 Task: Look for space in Youkaichi, Japan from 12th July, 2023 to 16th July, 2023 for 8 adults in price range Rs.10000 to Rs.16000. Place can be private room with 8 bedrooms having 8 beds and 8 bathrooms. Property type can be house, flat, guest house, hotel. Amenities needed are: wifi, TV, free parkinig on premises, gym, breakfast. Booking option can be shelf check-in. Required host language is English.
Action: Mouse moved to (432, 95)
Screenshot: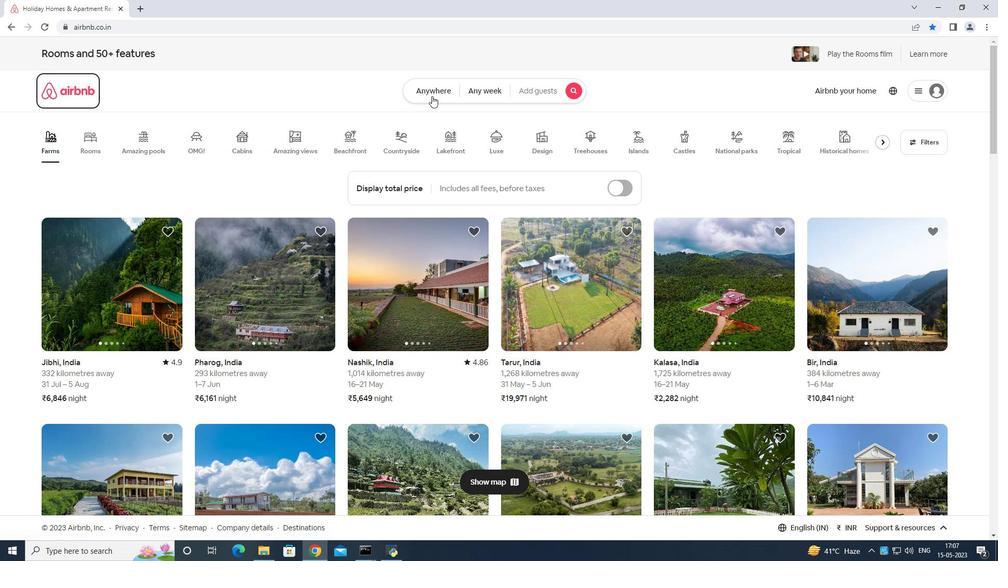 
Action: Mouse pressed left at (432, 95)
Screenshot: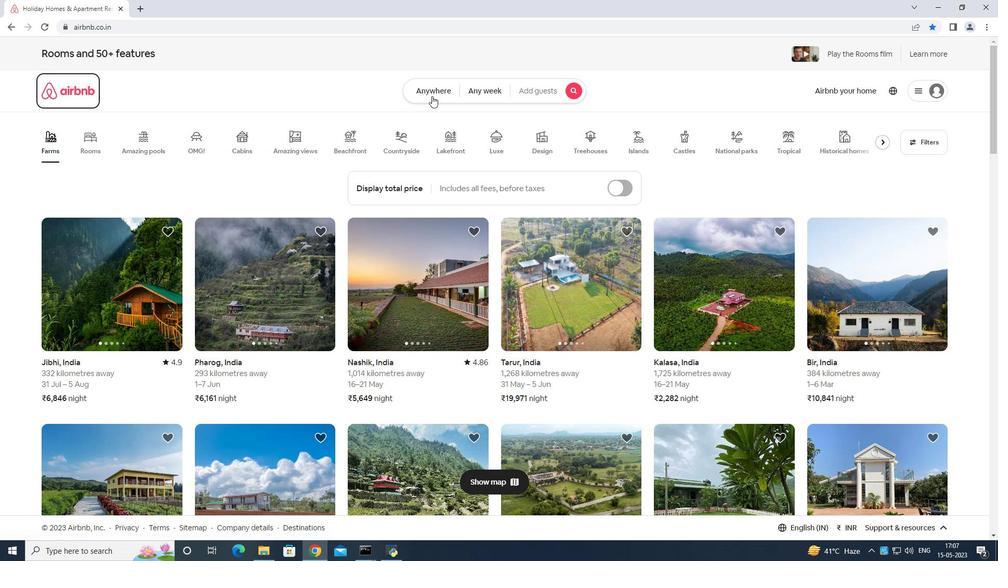 
Action: Mouse moved to (405, 117)
Screenshot: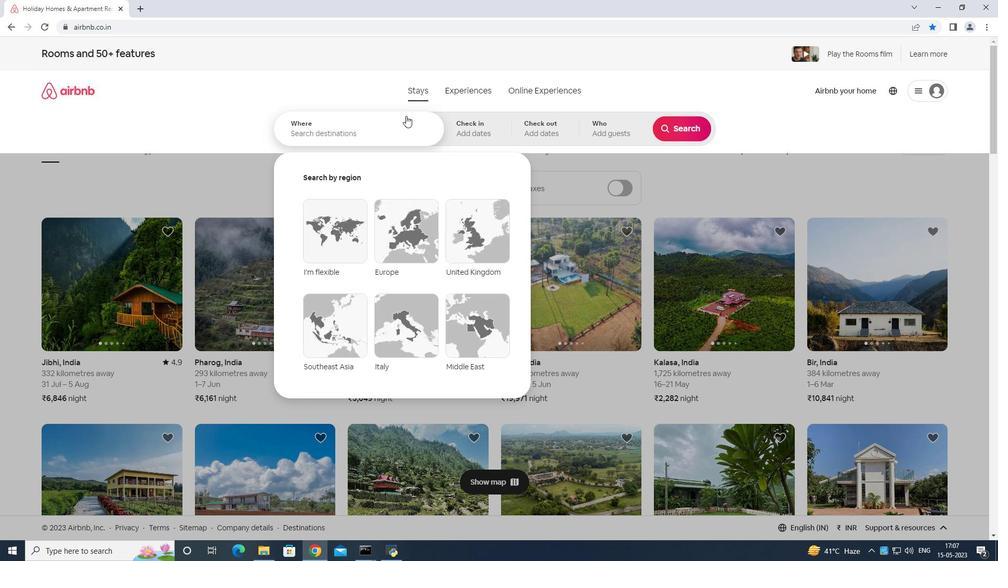
Action: Mouse pressed left at (405, 117)
Screenshot: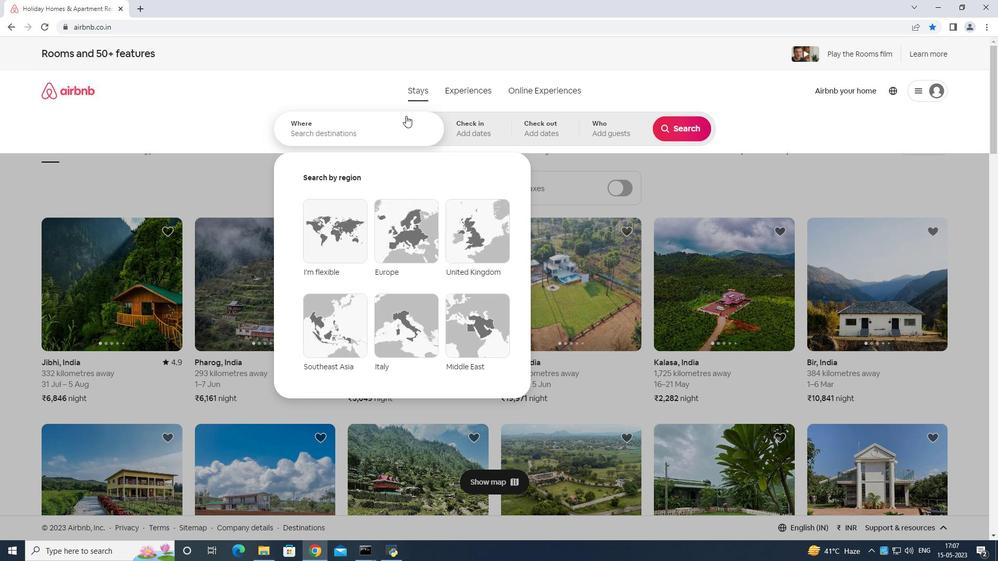 
Action: Mouse moved to (413, 122)
Screenshot: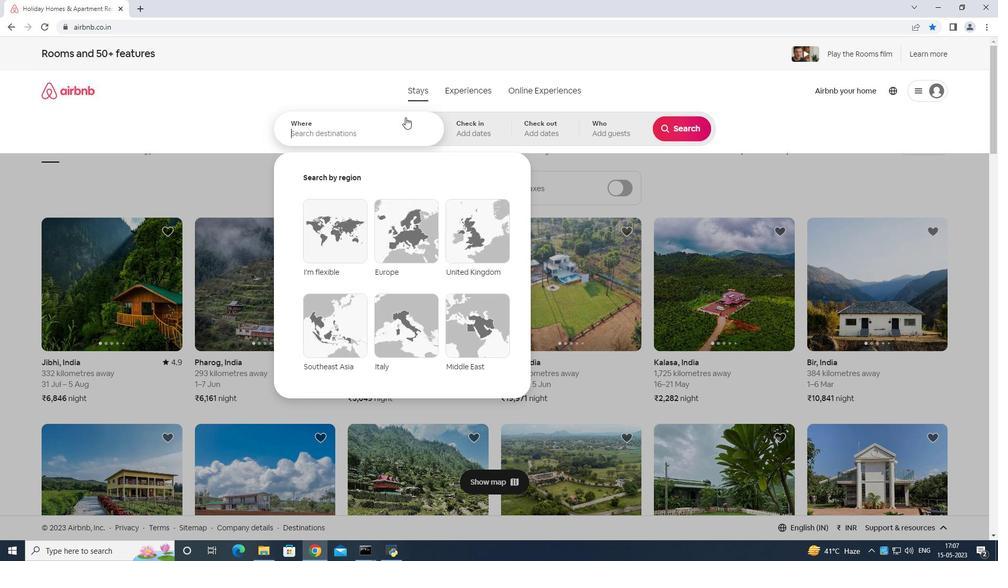 
Action: Key pressed <Key.shift>Youkaichi<Key.space>japan<Key.enter>
Screenshot: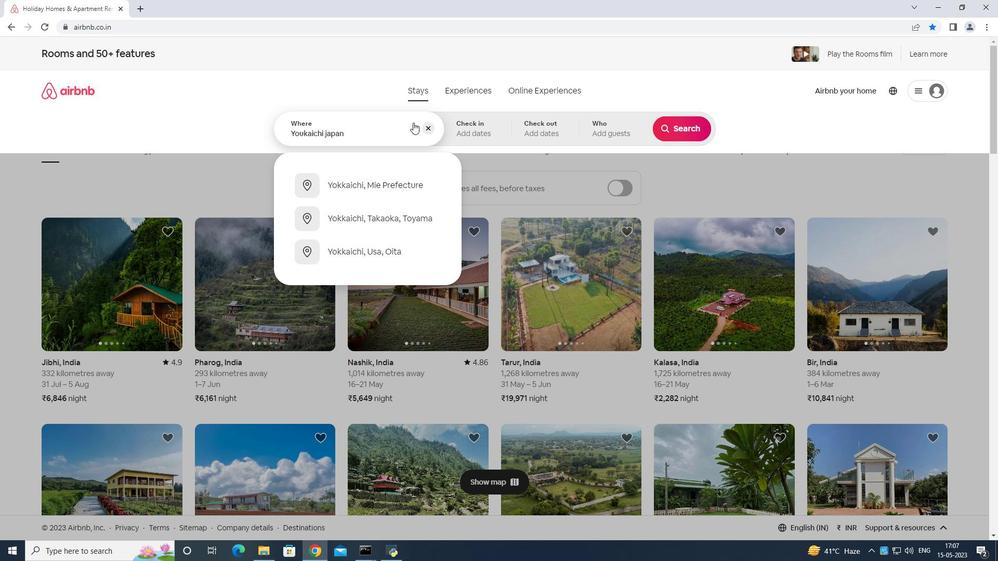 
Action: Mouse moved to (682, 208)
Screenshot: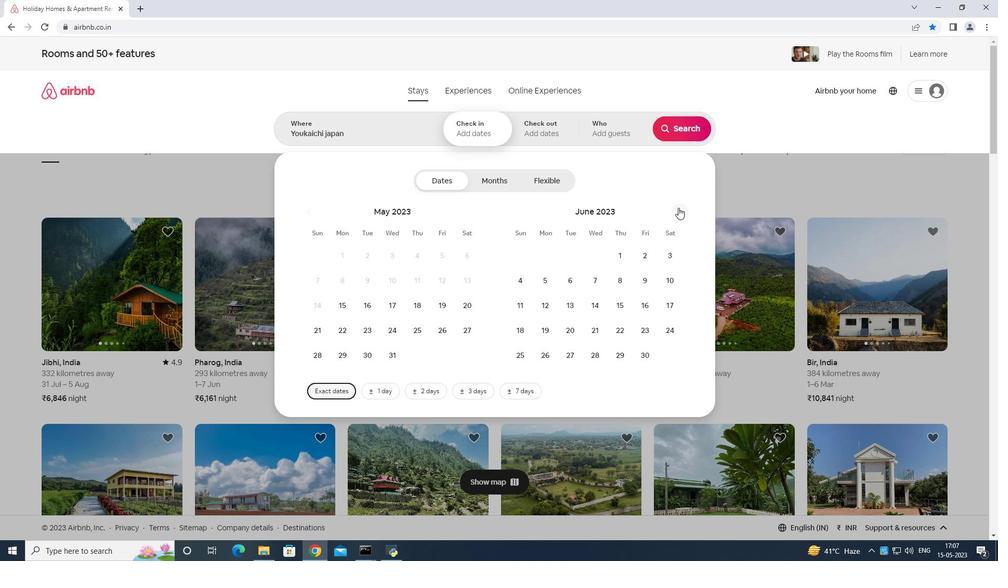 
Action: Mouse pressed left at (682, 208)
Screenshot: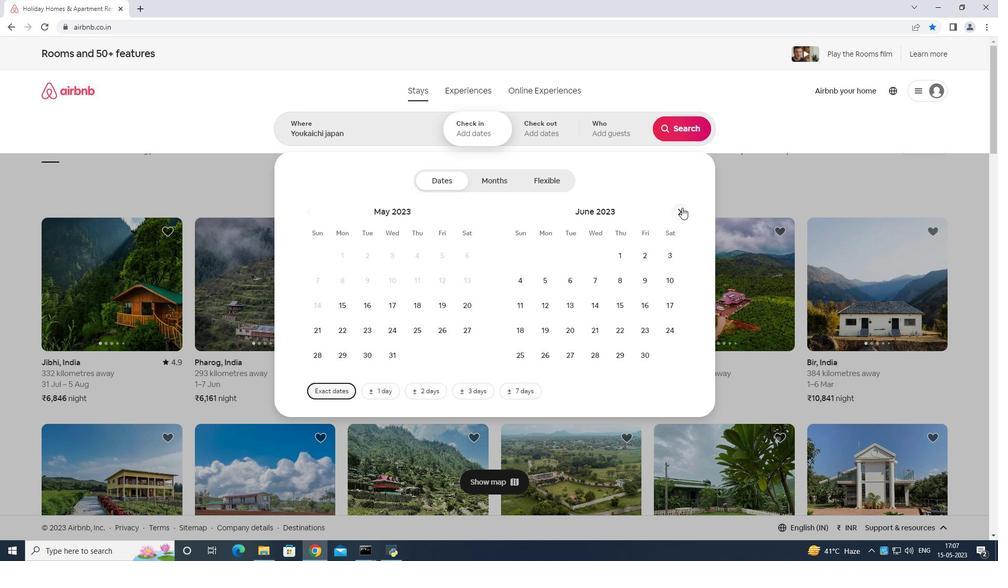 
Action: Mouse moved to (590, 306)
Screenshot: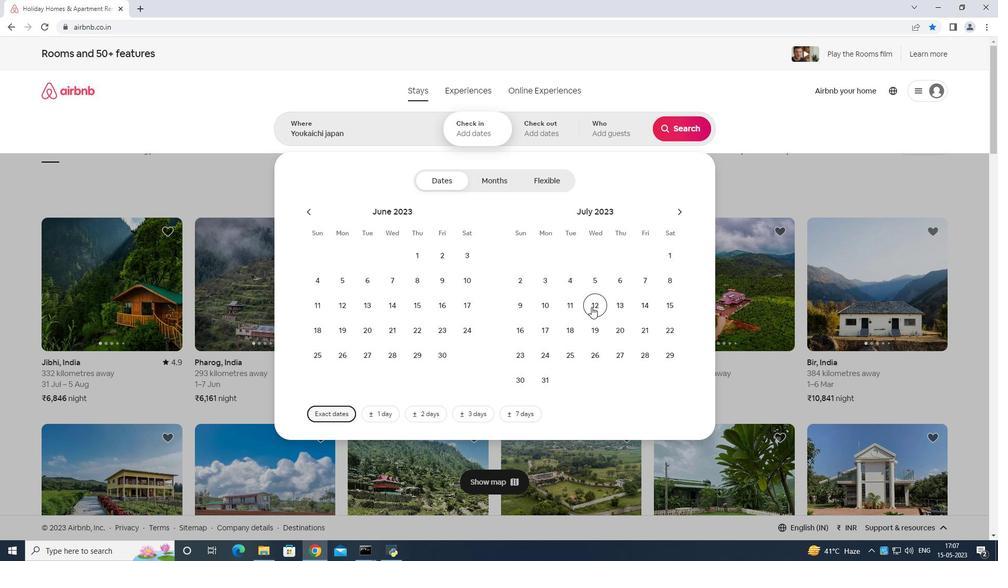 
Action: Mouse pressed left at (590, 306)
Screenshot: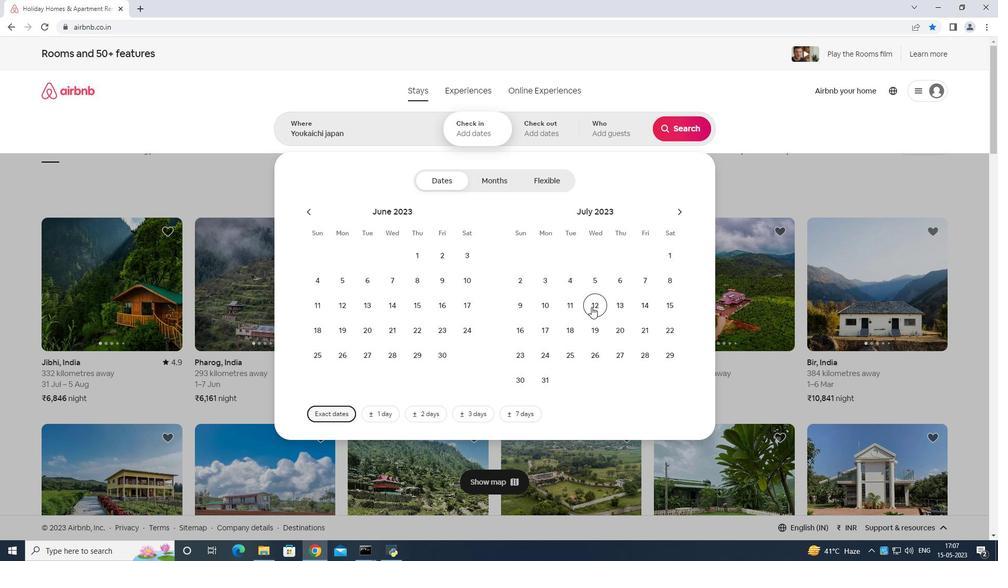 
Action: Mouse moved to (514, 330)
Screenshot: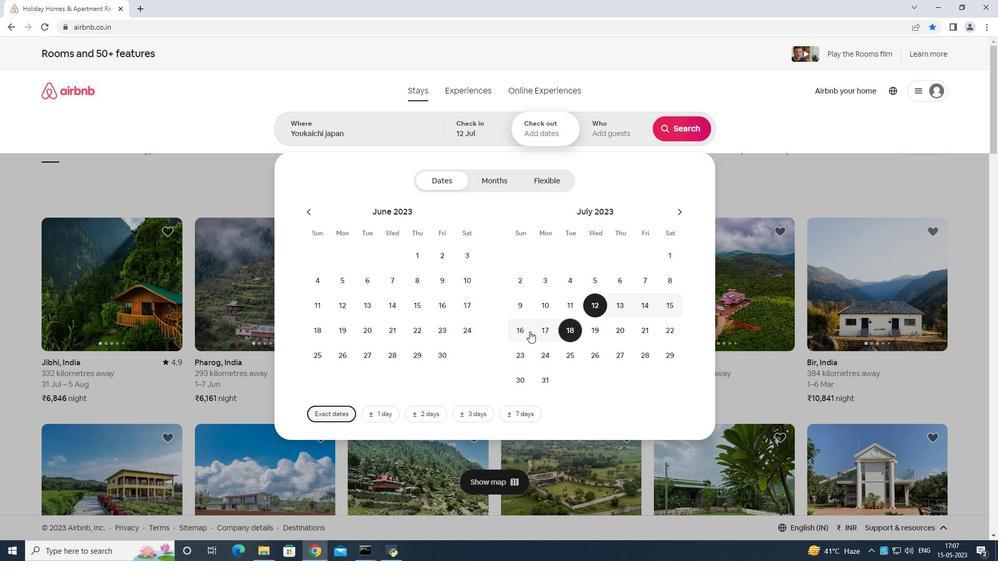 
Action: Mouse pressed left at (514, 330)
Screenshot: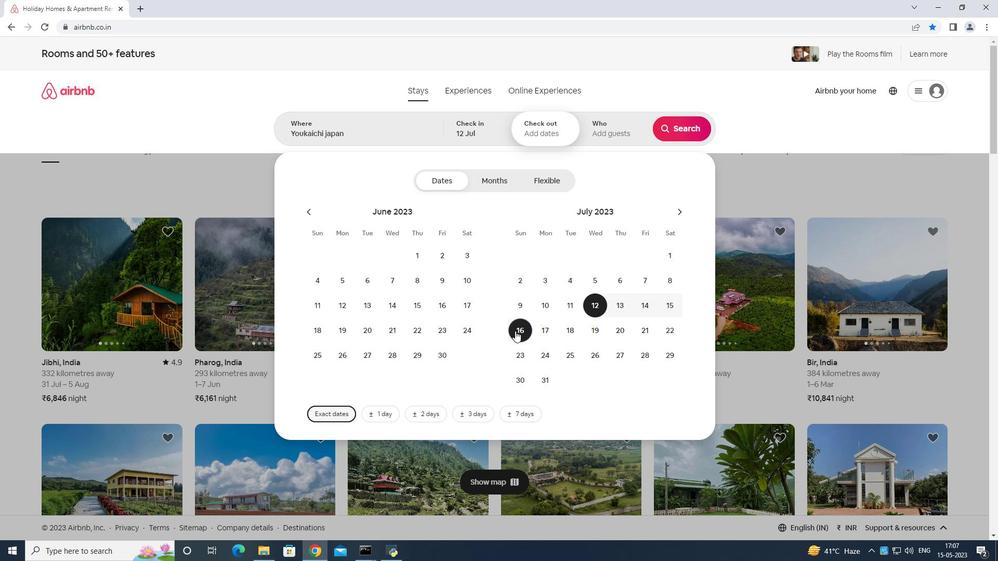 
Action: Mouse moved to (602, 124)
Screenshot: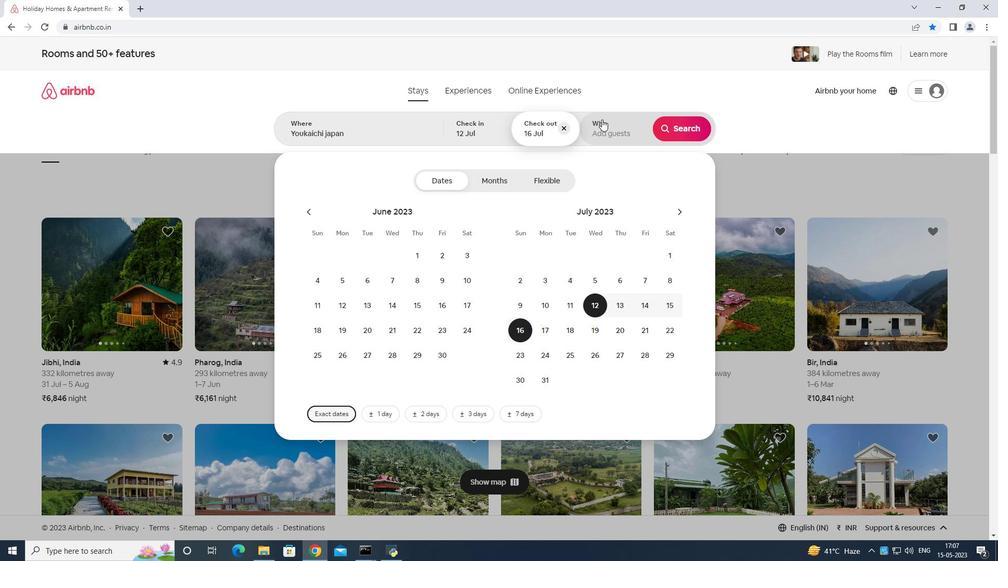 
Action: Mouse pressed left at (602, 124)
Screenshot: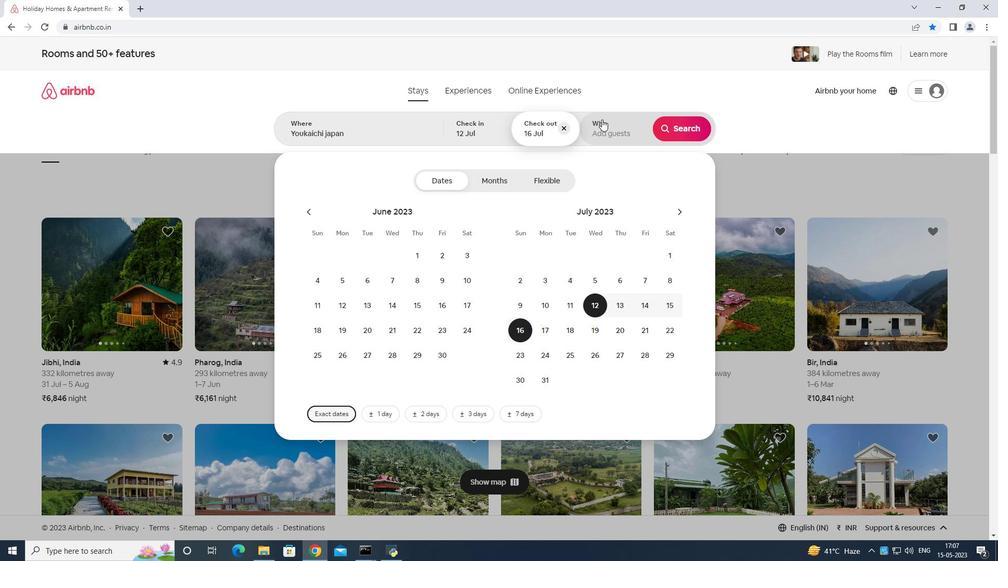 
Action: Mouse moved to (683, 183)
Screenshot: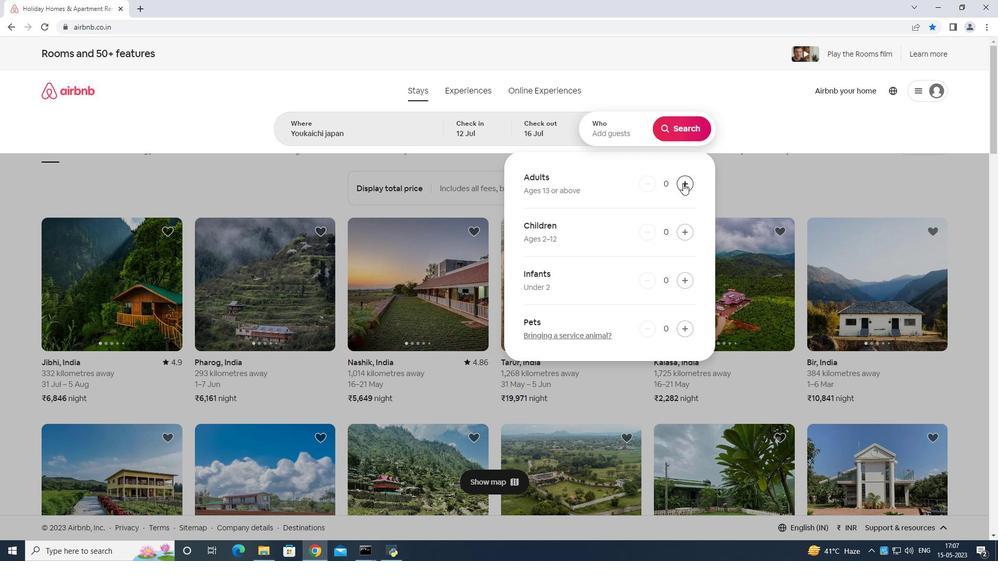 
Action: Mouse pressed left at (683, 183)
Screenshot: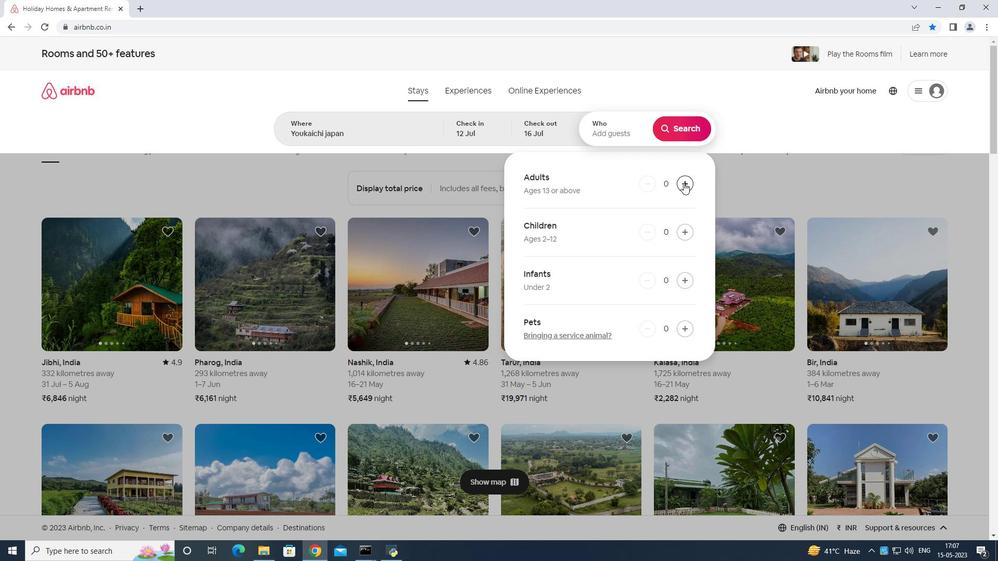 
Action: Mouse moved to (685, 181)
Screenshot: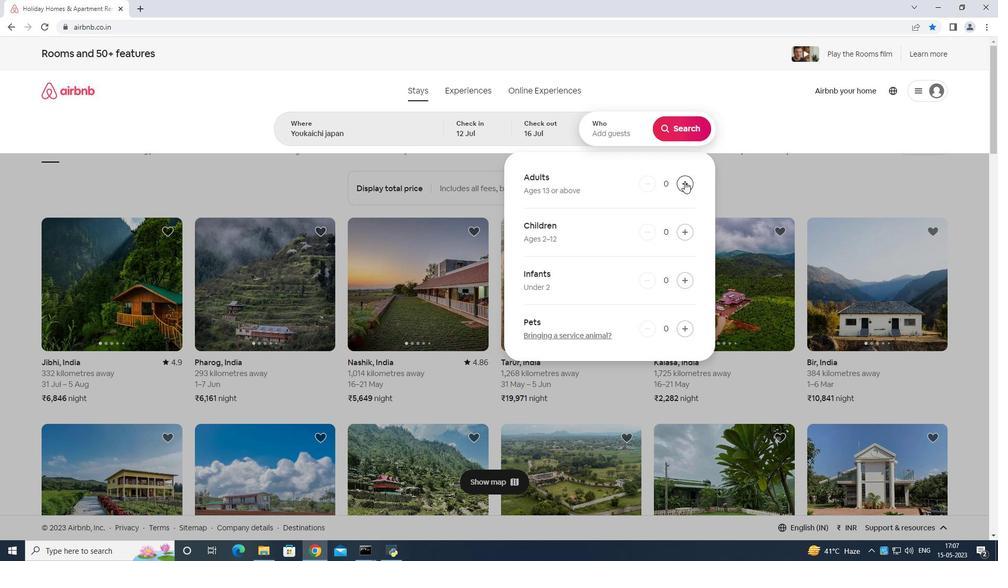 
Action: Mouse pressed left at (685, 181)
Screenshot: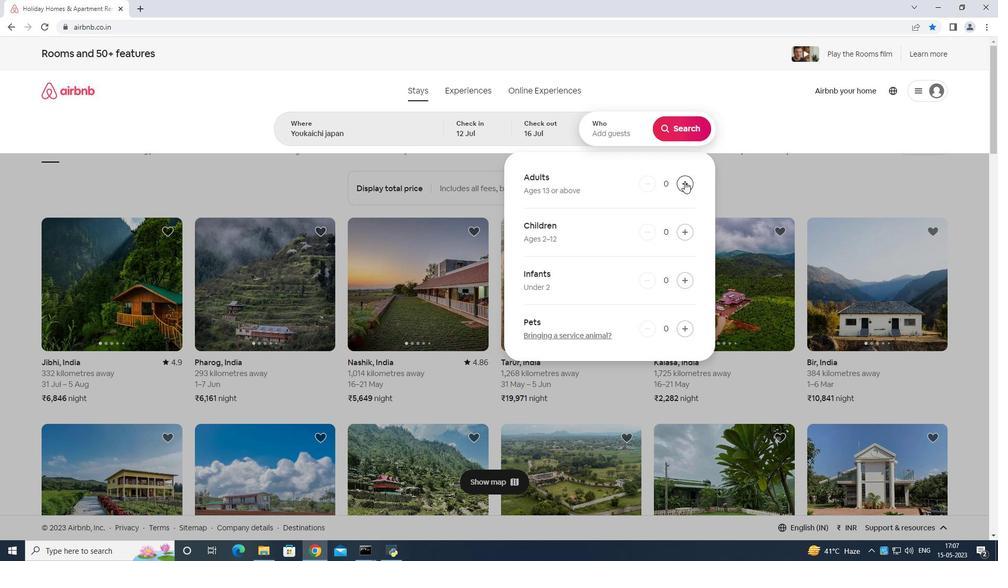 
Action: Mouse moved to (685, 180)
Screenshot: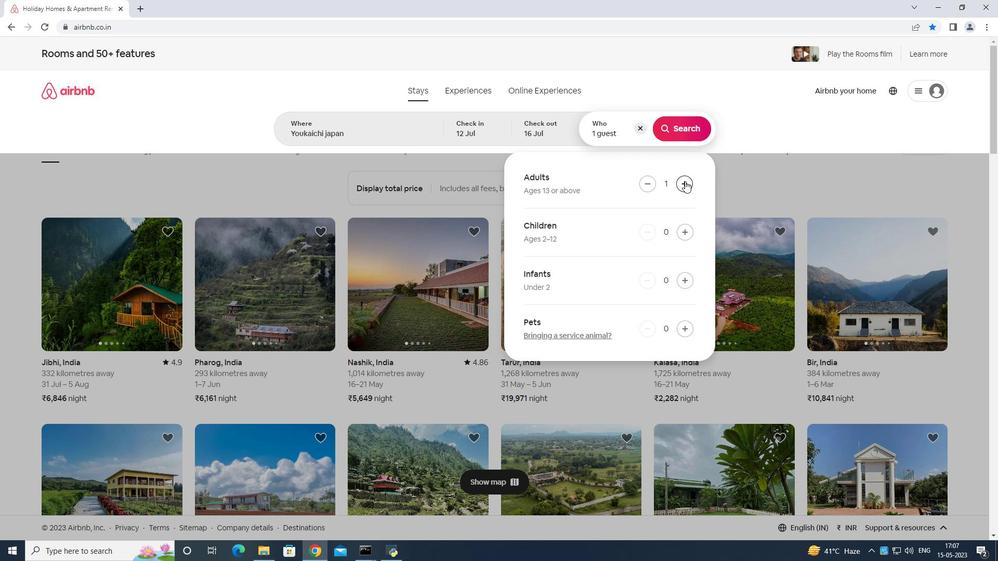 
Action: Mouse pressed left at (685, 180)
Screenshot: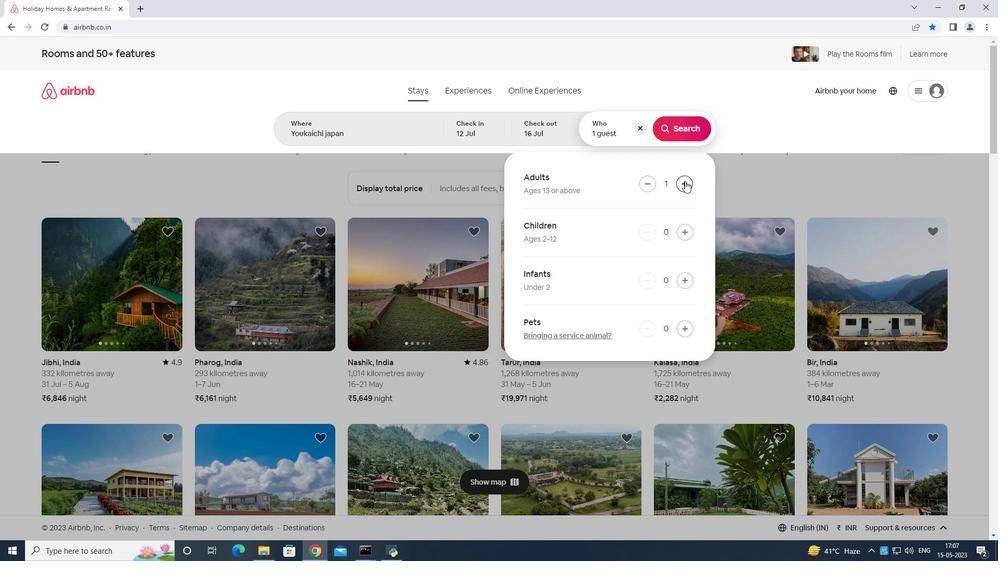 
Action: Mouse pressed left at (685, 180)
Screenshot: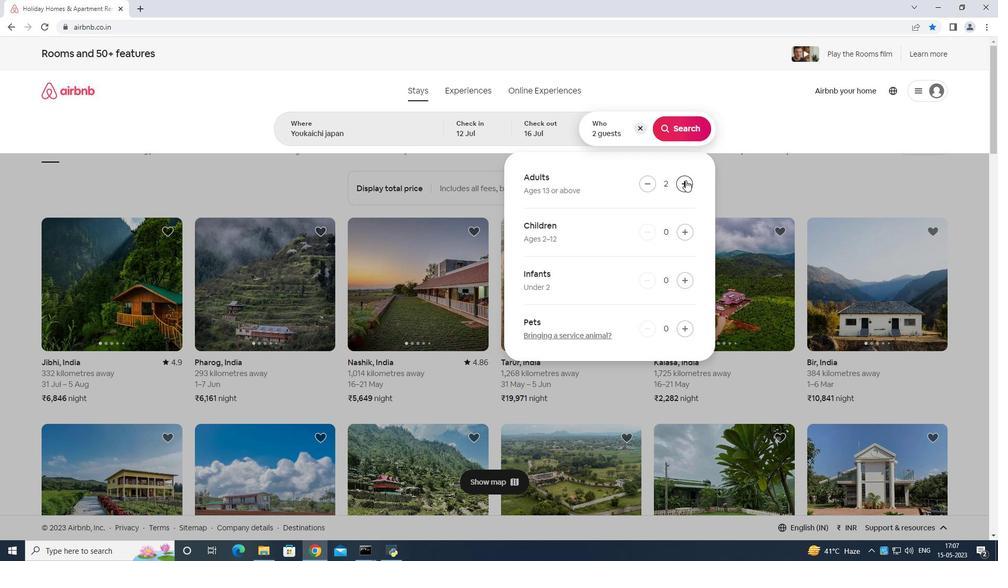 
Action: Mouse moved to (686, 179)
Screenshot: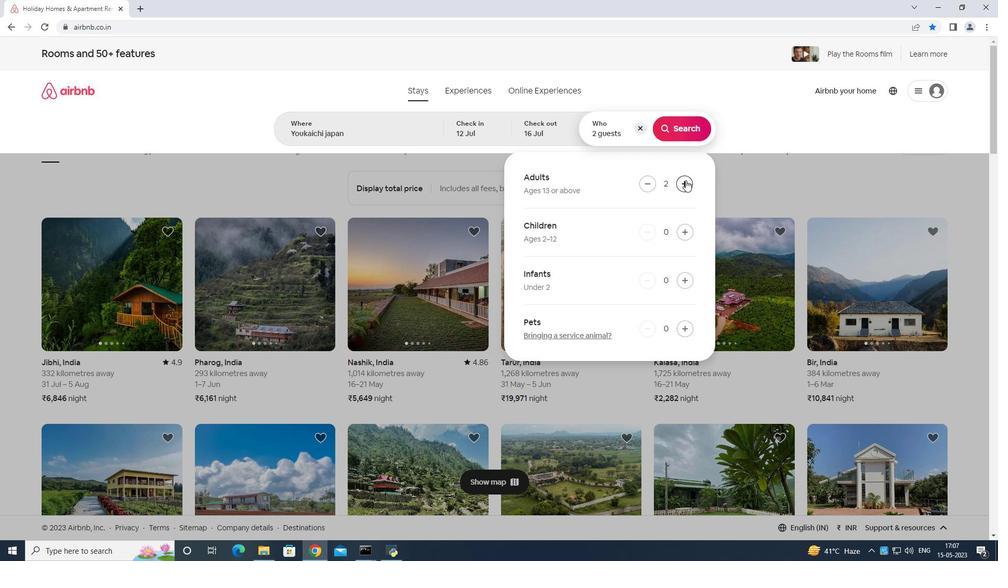 
Action: Mouse pressed left at (686, 179)
Screenshot: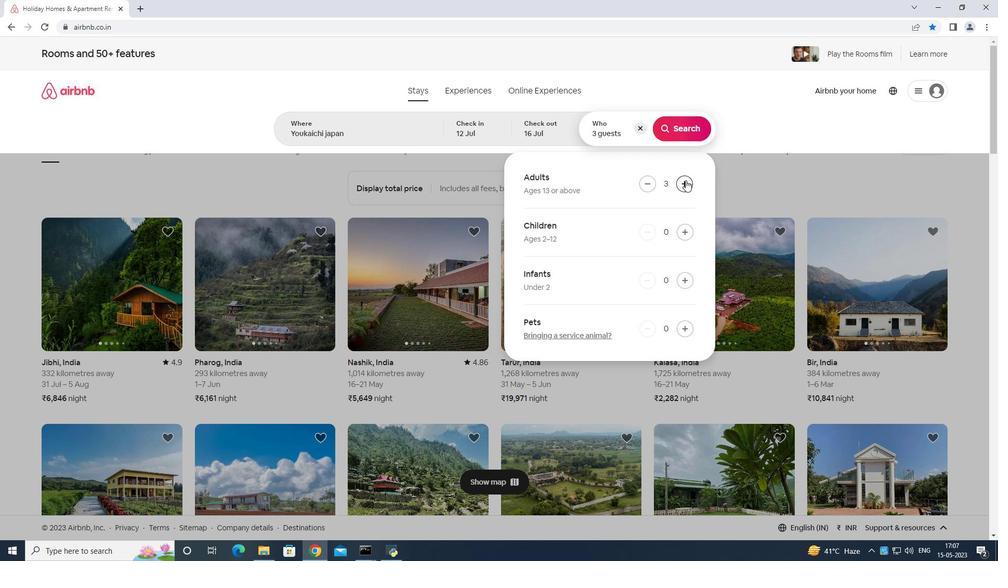 
Action: Mouse pressed left at (686, 179)
Screenshot: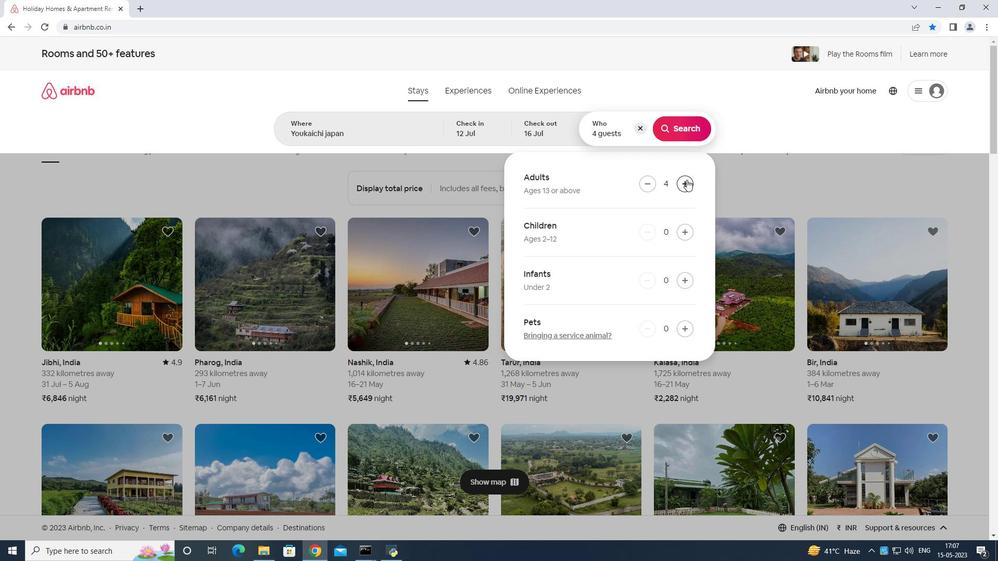 
Action: Mouse pressed left at (686, 179)
Screenshot: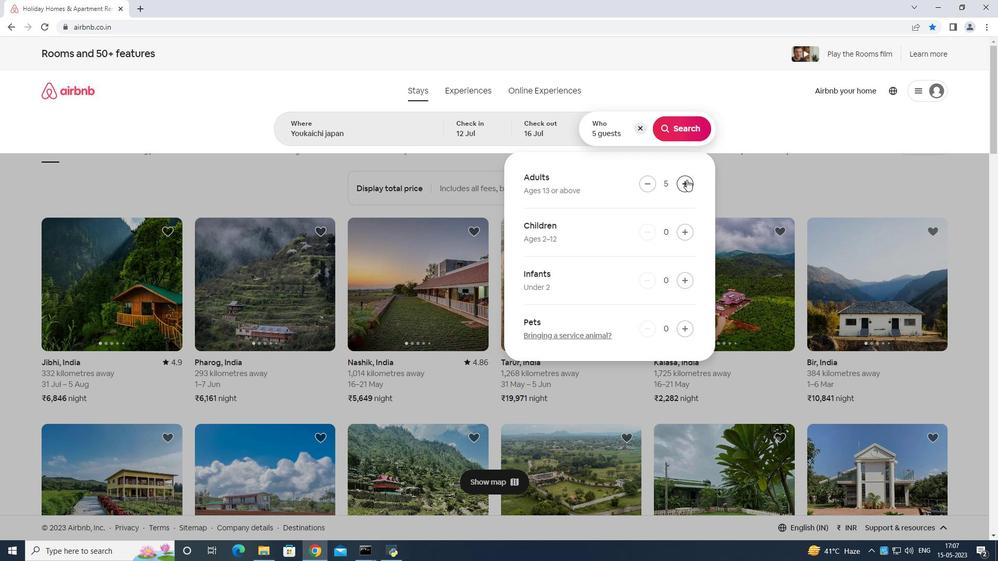 
Action: Mouse moved to (688, 179)
Screenshot: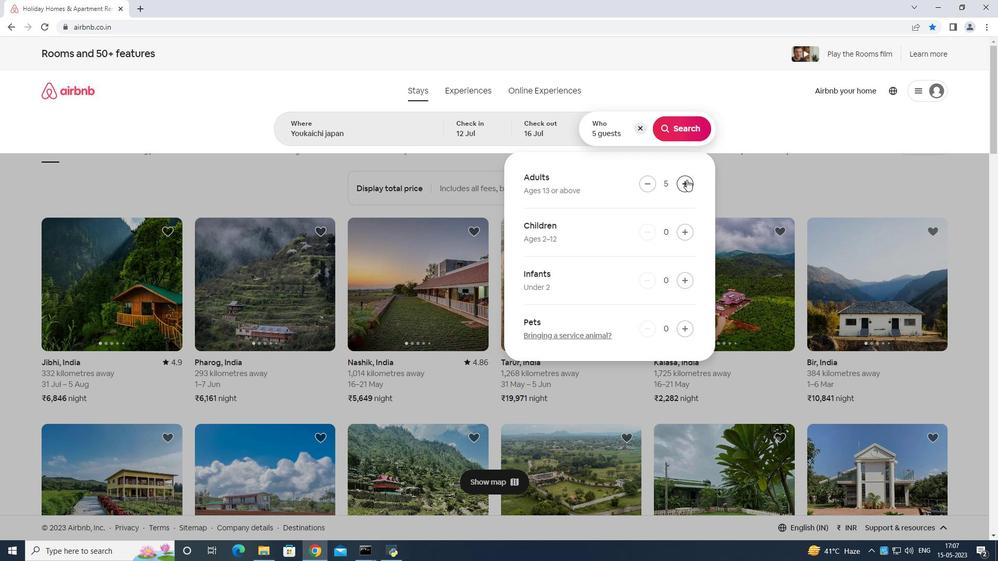 
Action: Mouse pressed left at (688, 179)
Screenshot: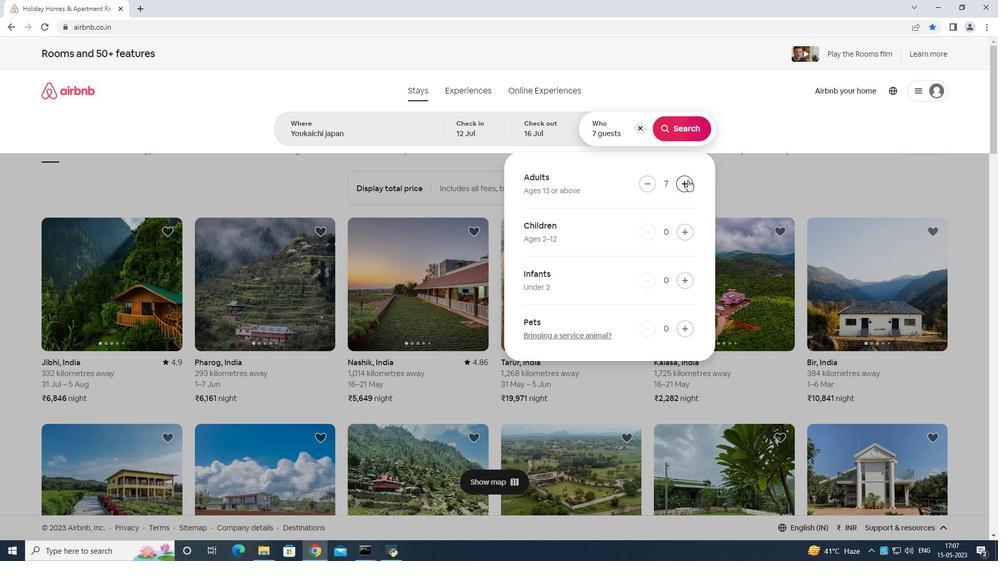 
Action: Mouse moved to (663, 130)
Screenshot: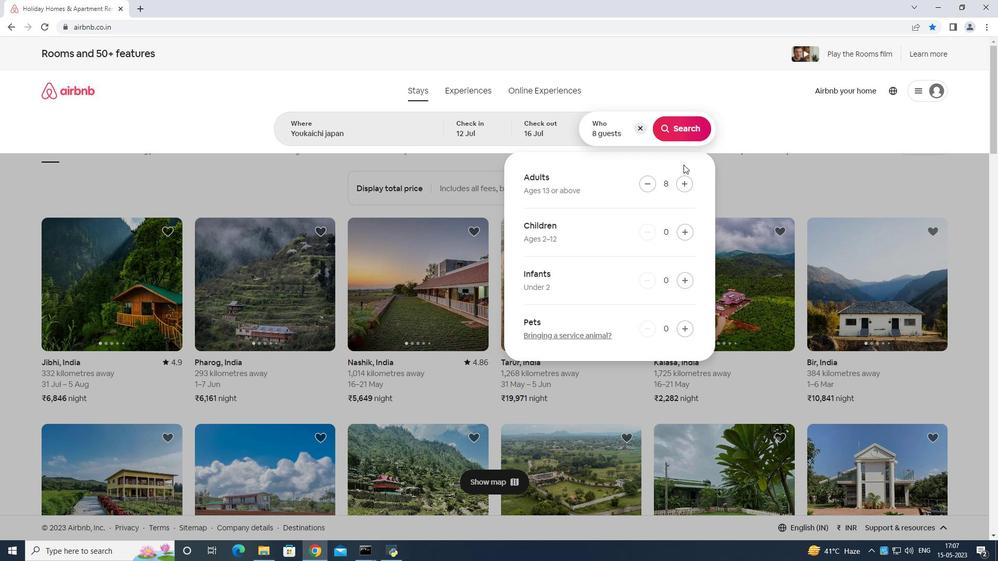 
Action: Mouse pressed left at (663, 130)
Screenshot: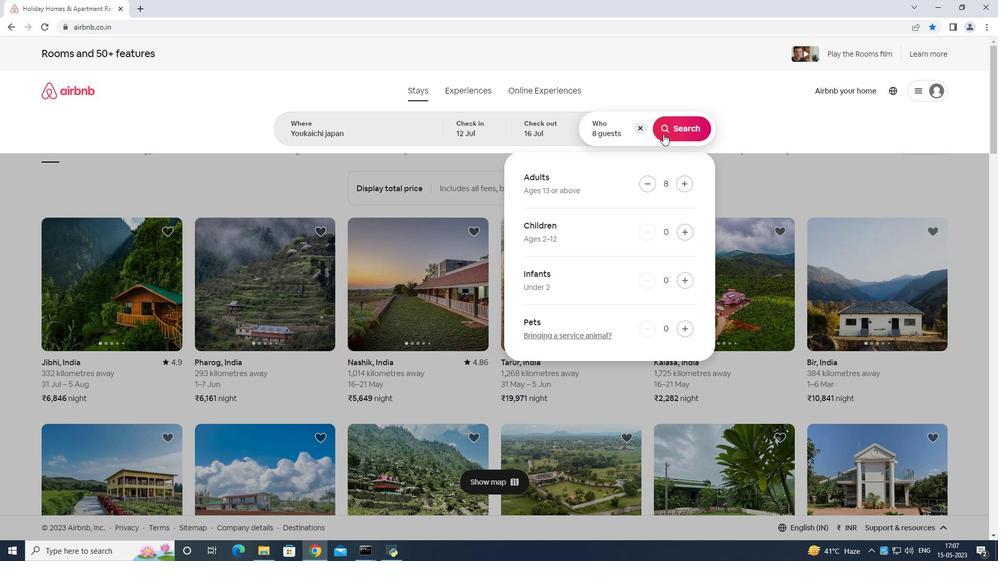 
Action: Mouse moved to (950, 97)
Screenshot: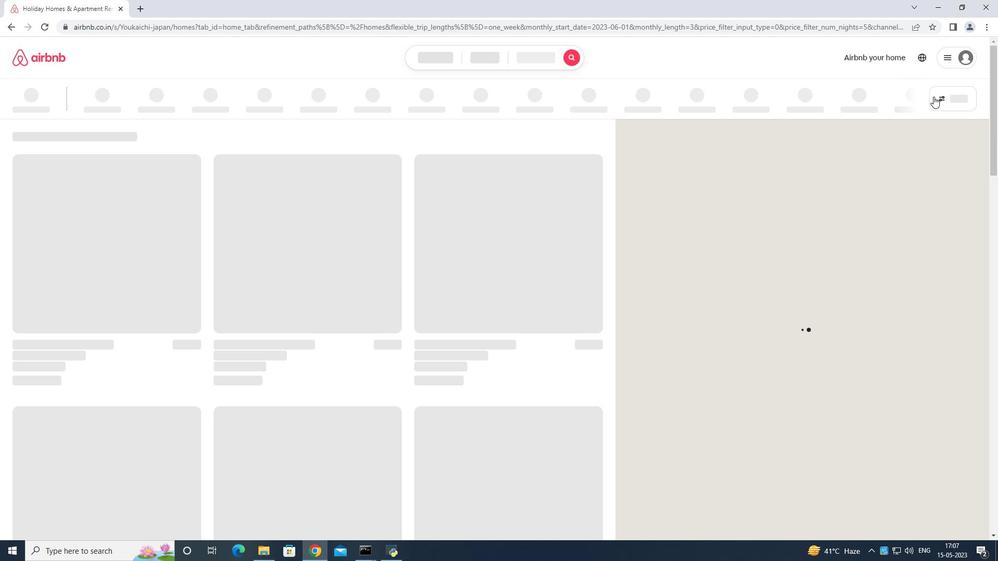 
Action: Mouse pressed left at (950, 97)
Screenshot: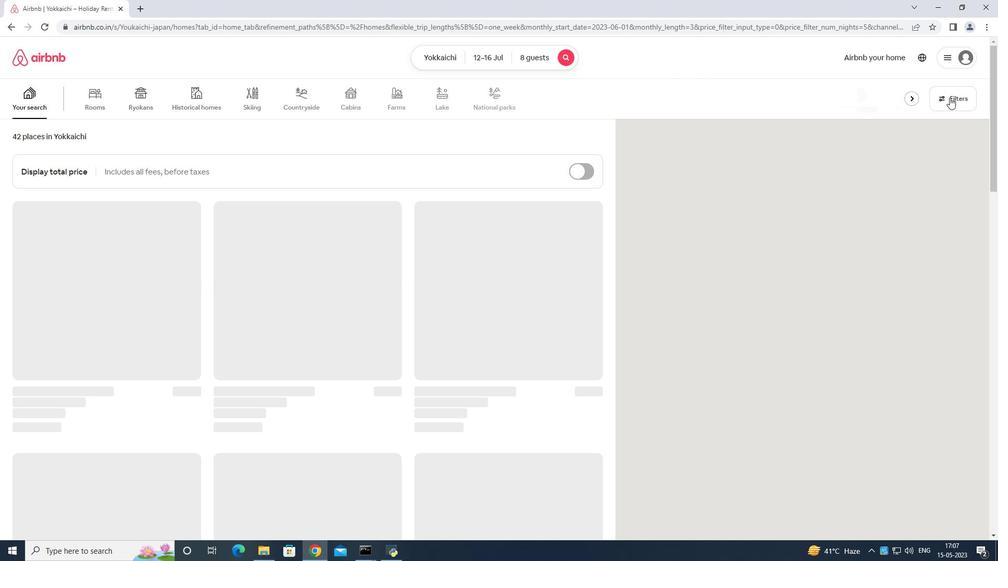 
Action: Mouse moved to (436, 364)
Screenshot: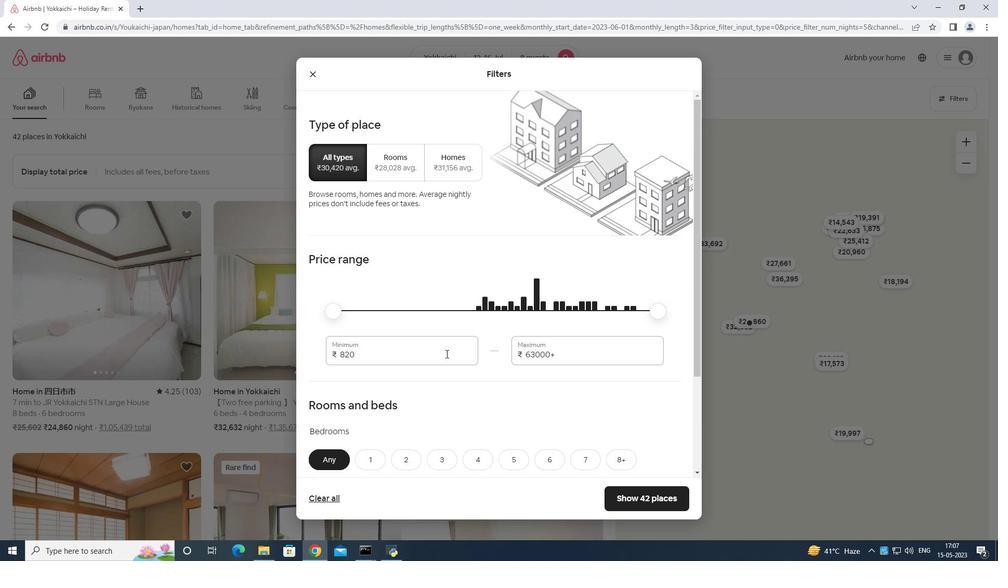 
Action: Mouse pressed left at (436, 364)
Screenshot: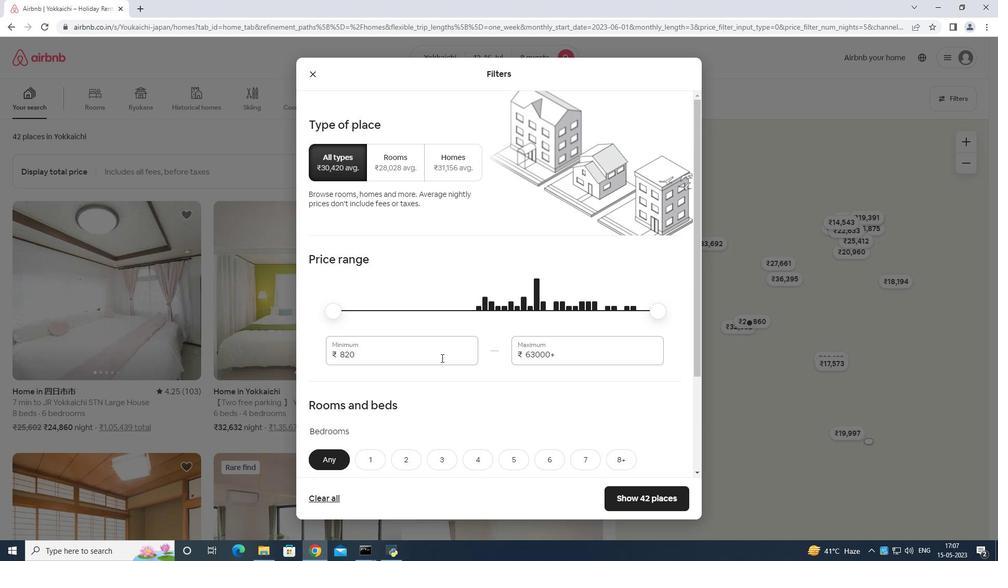 
Action: Mouse moved to (443, 344)
Screenshot: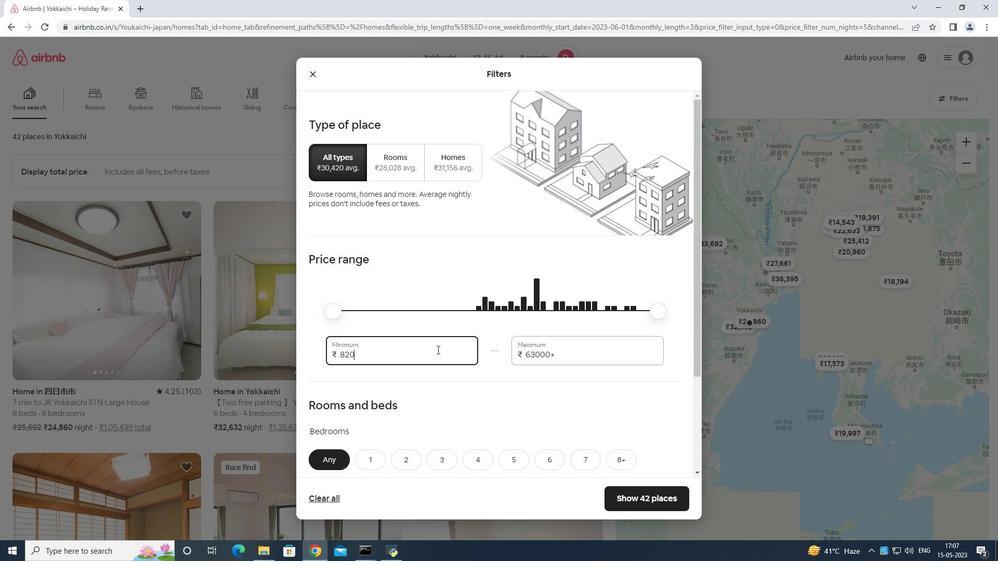 
Action: Key pressed <Key.backspace><Key.backspace><Key.backspace>
Screenshot: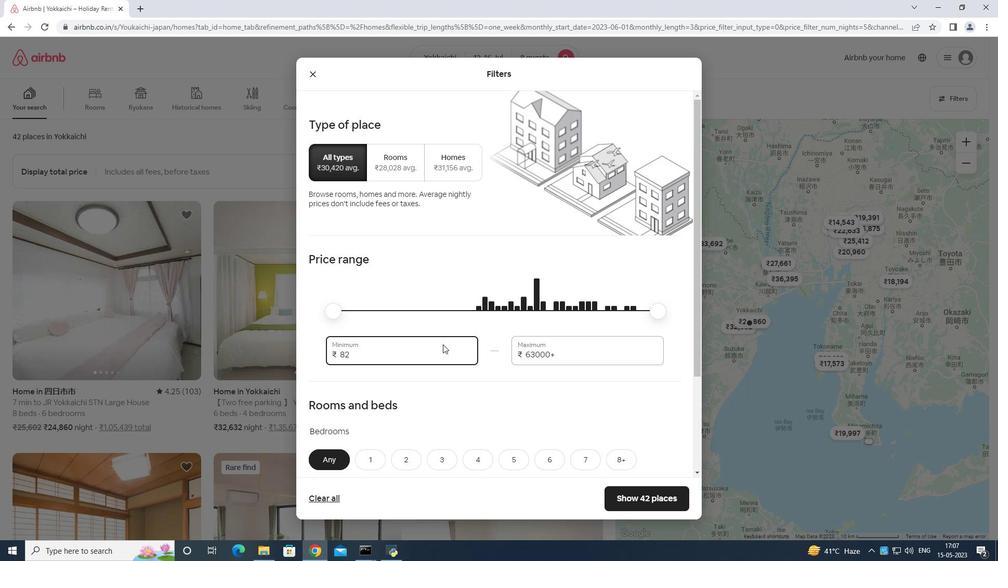 
Action: Mouse moved to (443, 344)
Screenshot: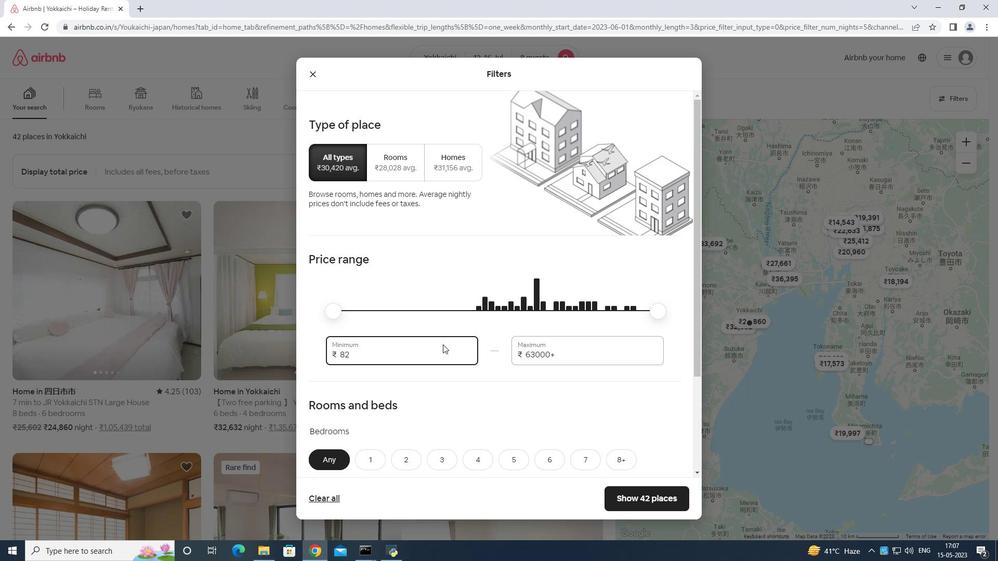 
Action: Key pressed <Key.backspace>
Screenshot: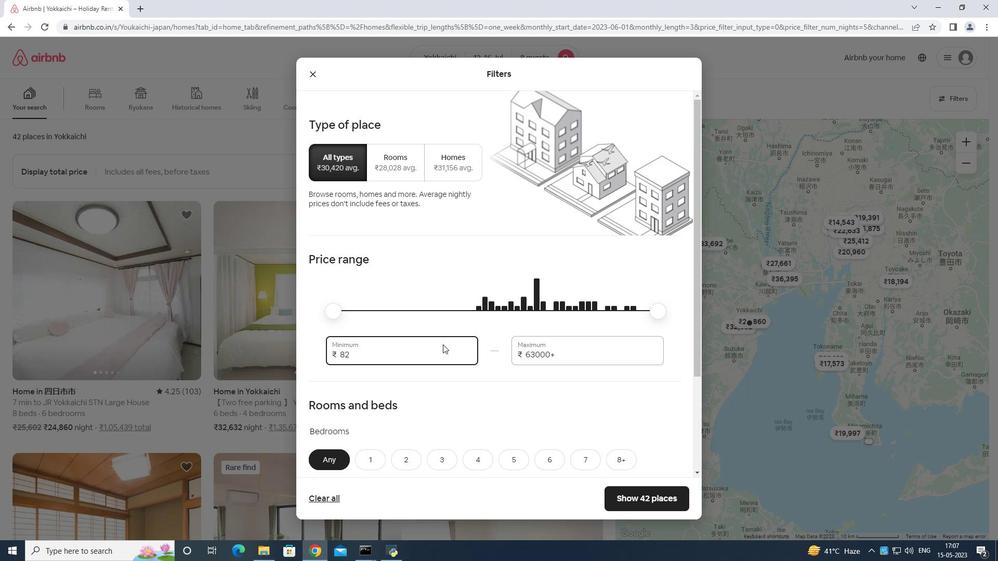 
Action: Mouse moved to (441, 342)
Screenshot: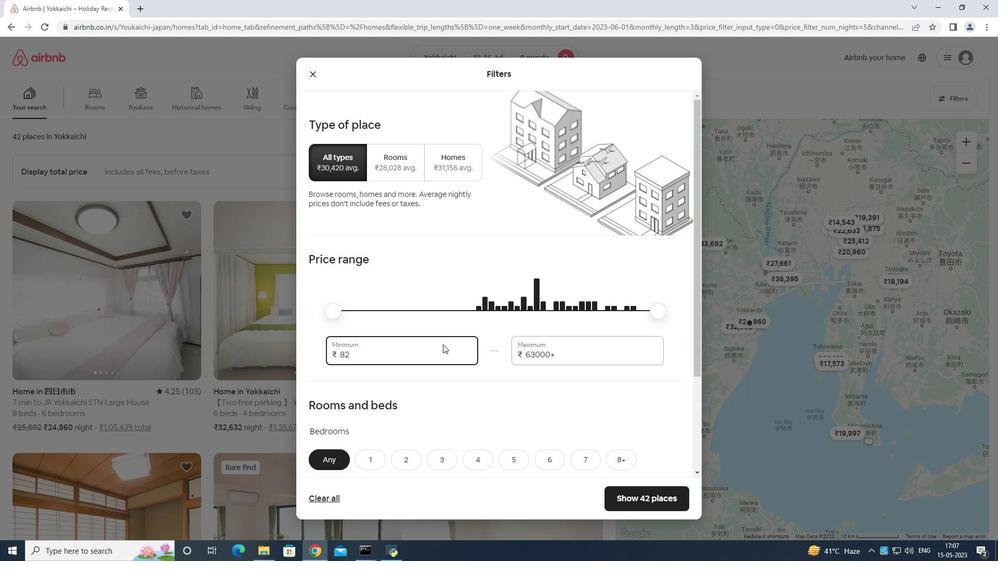 
Action: Key pressed <Key.backspace>
Screenshot: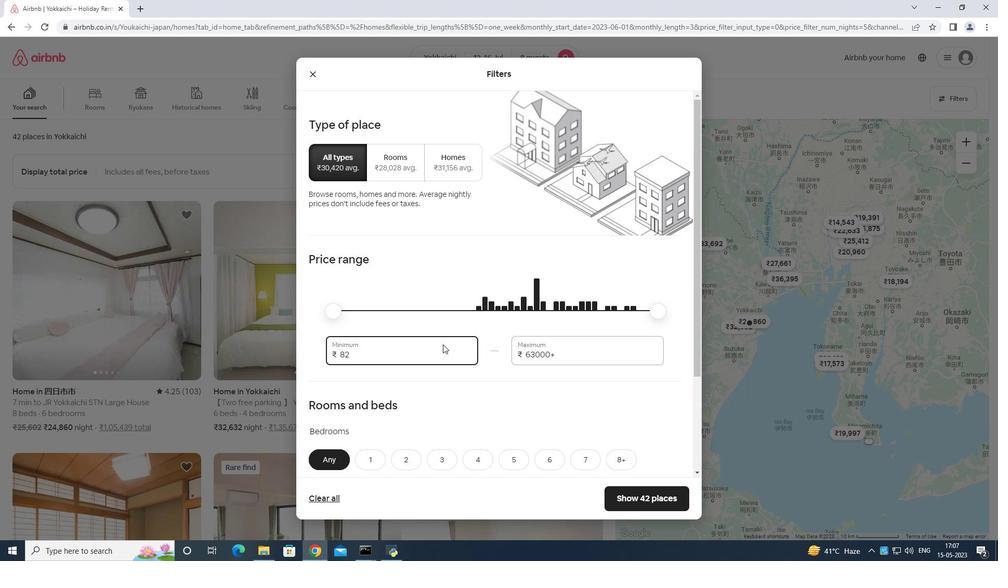 
Action: Mouse moved to (439, 340)
Screenshot: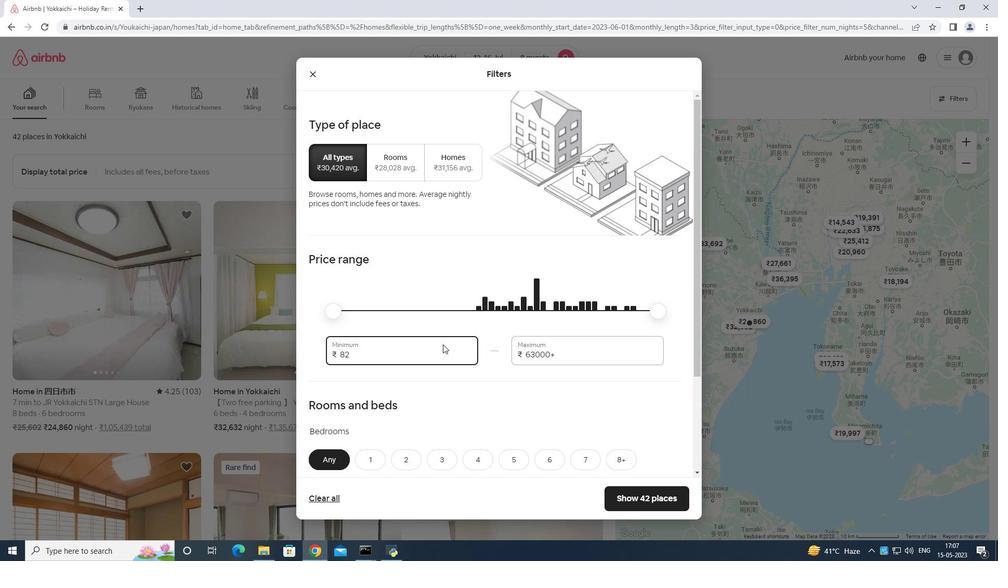 
Action: Key pressed <Key.backspace>
Screenshot: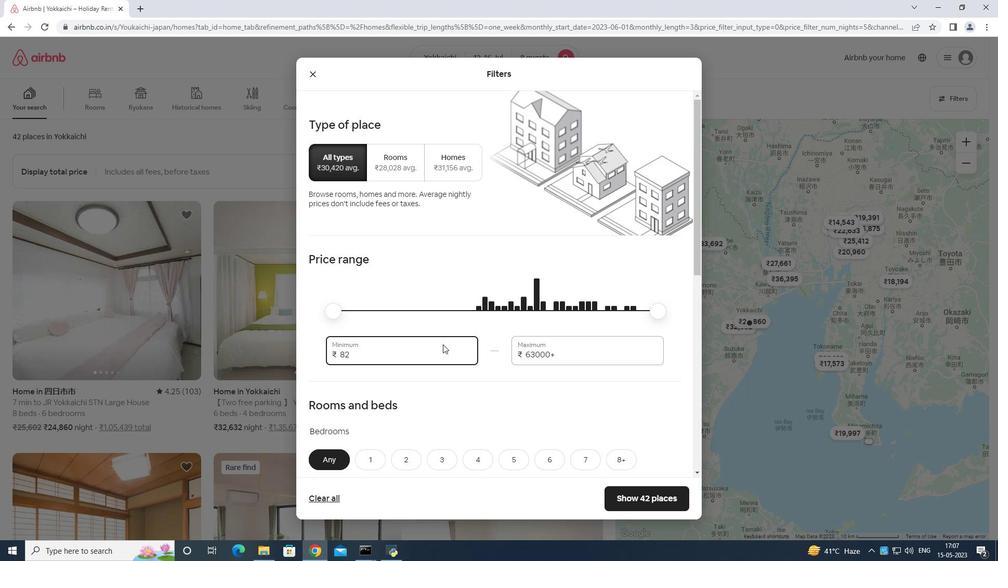 
Action: Mouse moved to (438, 340)
Screenshot: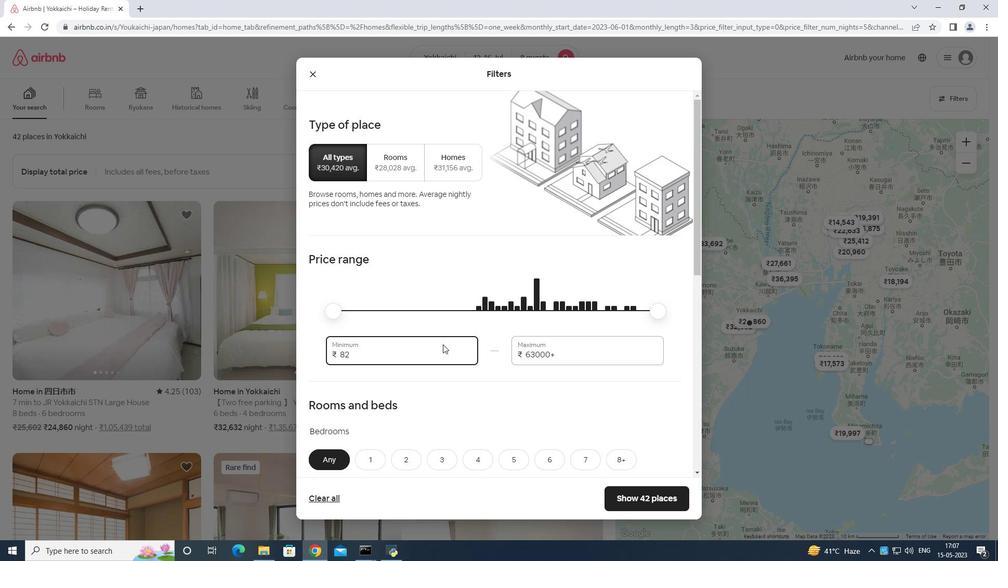 
Action: Key pressed <Key.backspace><Key.backspace><Key.backspace><Key.backspace><Key.backspace>
Screenshot: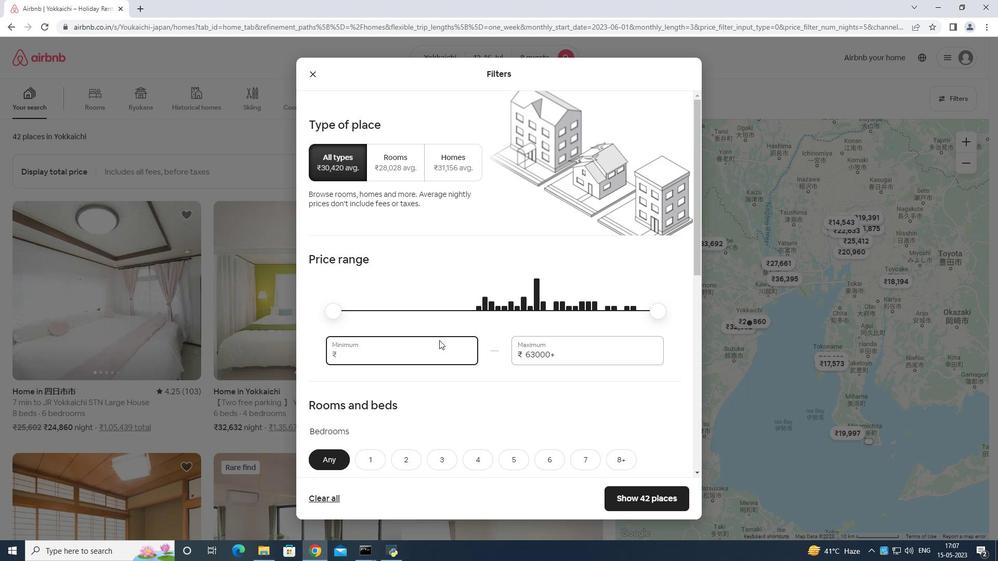 
Action: Mouse moved to (438, 341)
Screenshot: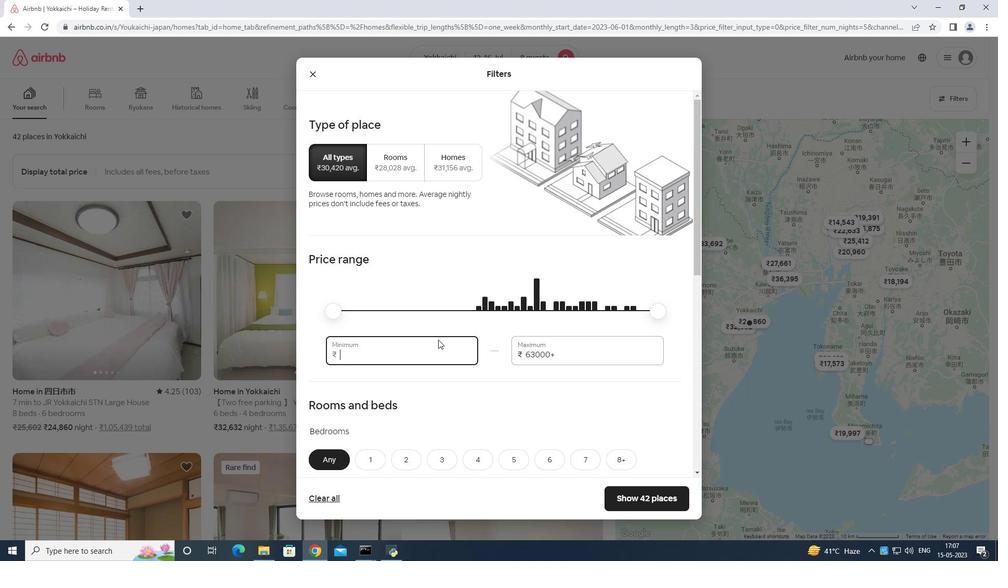 
Action: Key pressed 1
Screenshot: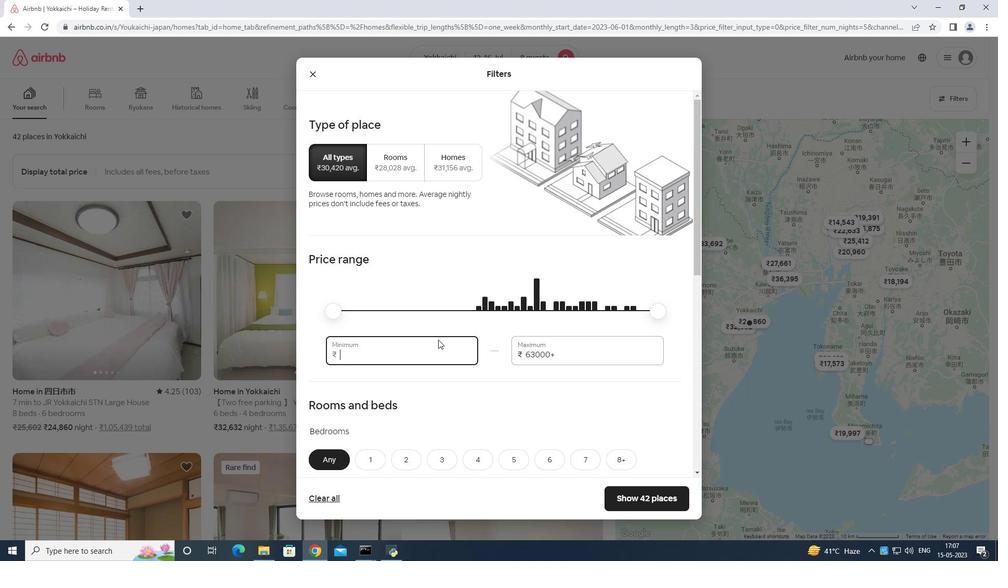 
Action: Mouse moved to (450, 387)
Screenshot: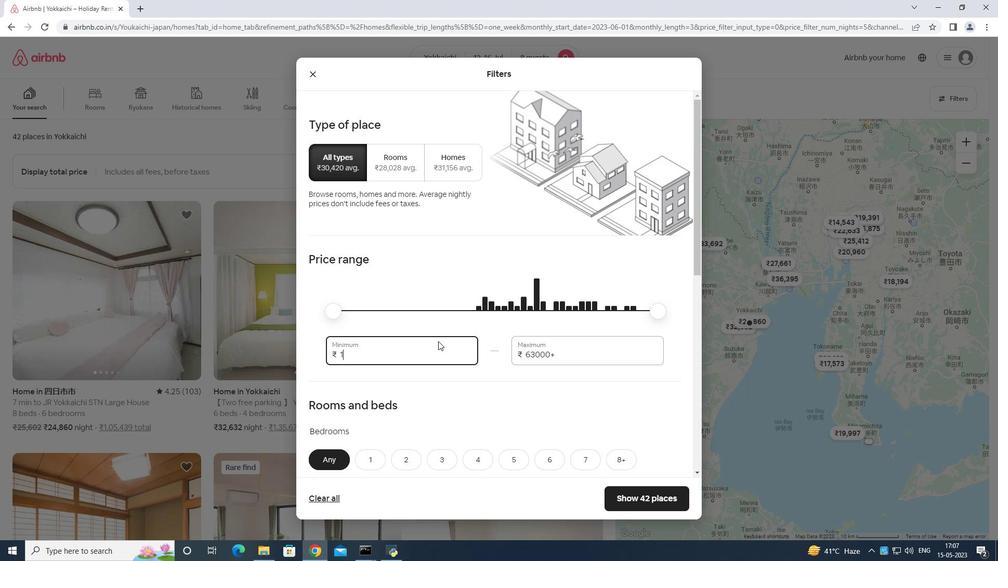 
Action: Key pressed 0
Screenshot: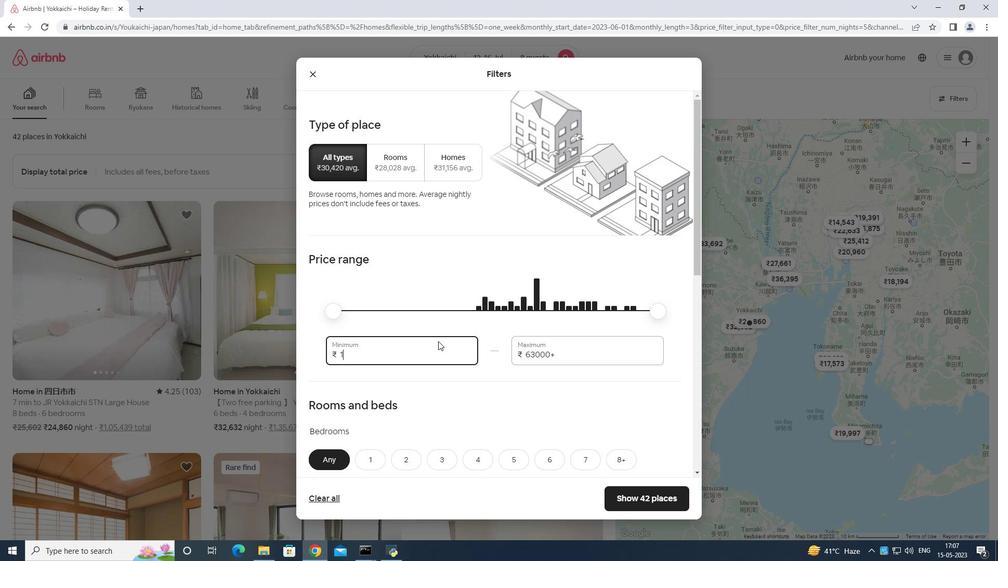 
Action: Mouse moved to (565, 367)
Screenshot: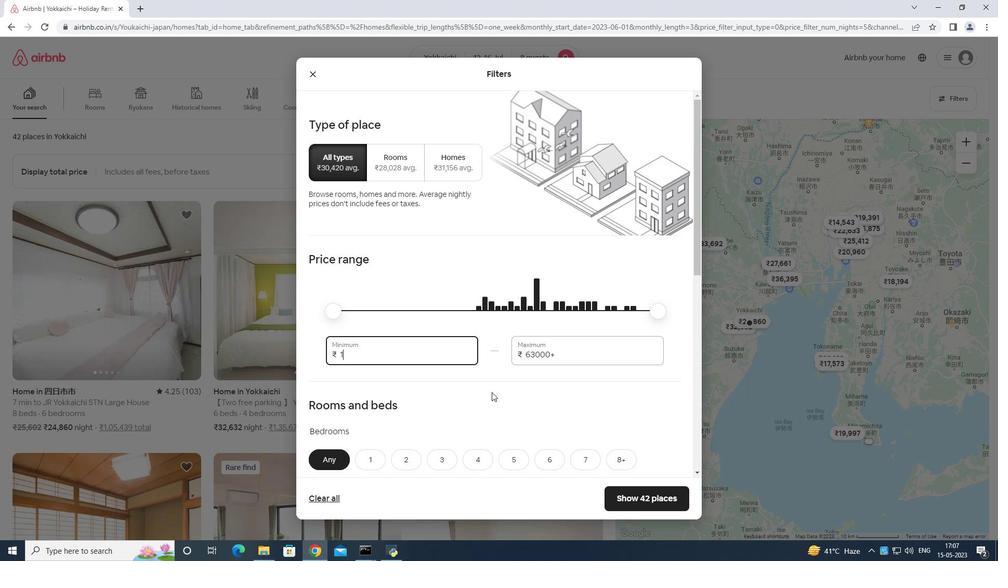 
Action: Key pressed 0
Screenshot: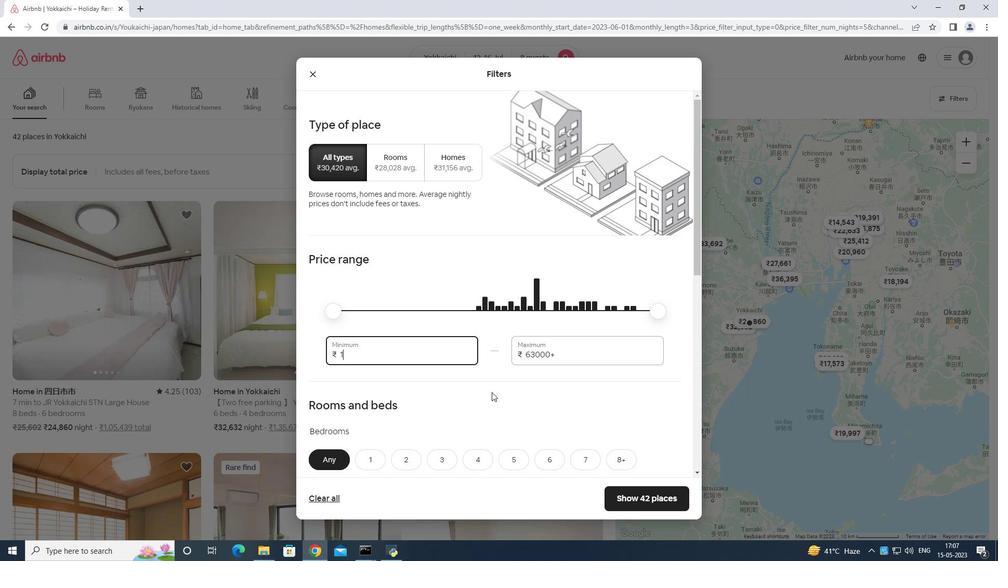 
Action: Mouse moved to (589, 353)
Screenshot: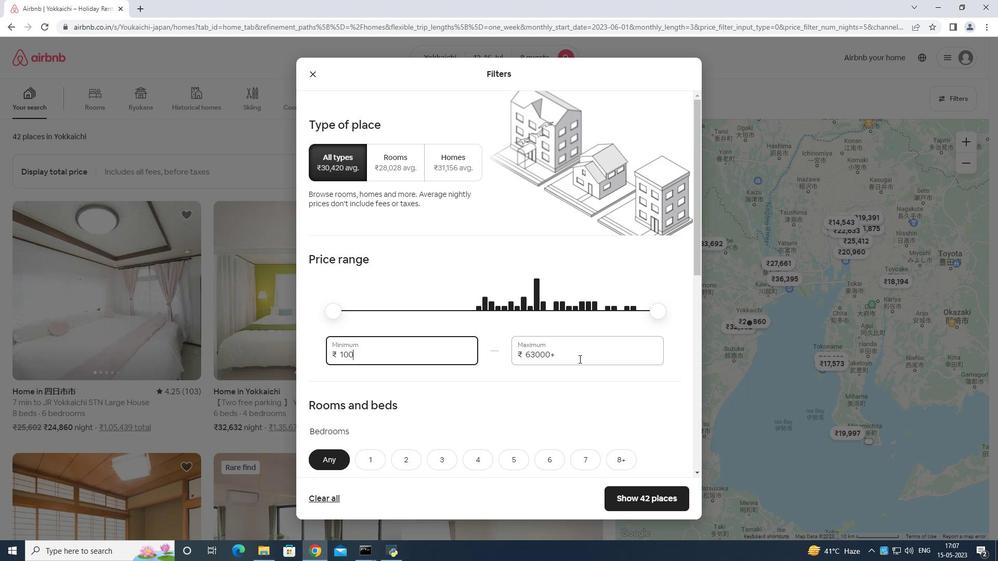 
Action: Key pressed 0
Screenshot: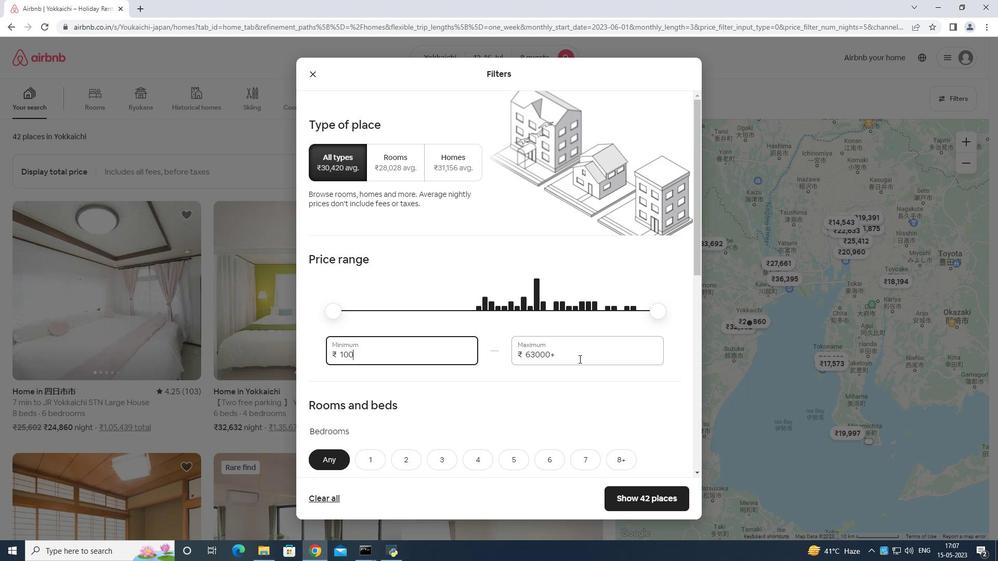 
Action: Mouse moved to (588, 349)
Screenshot: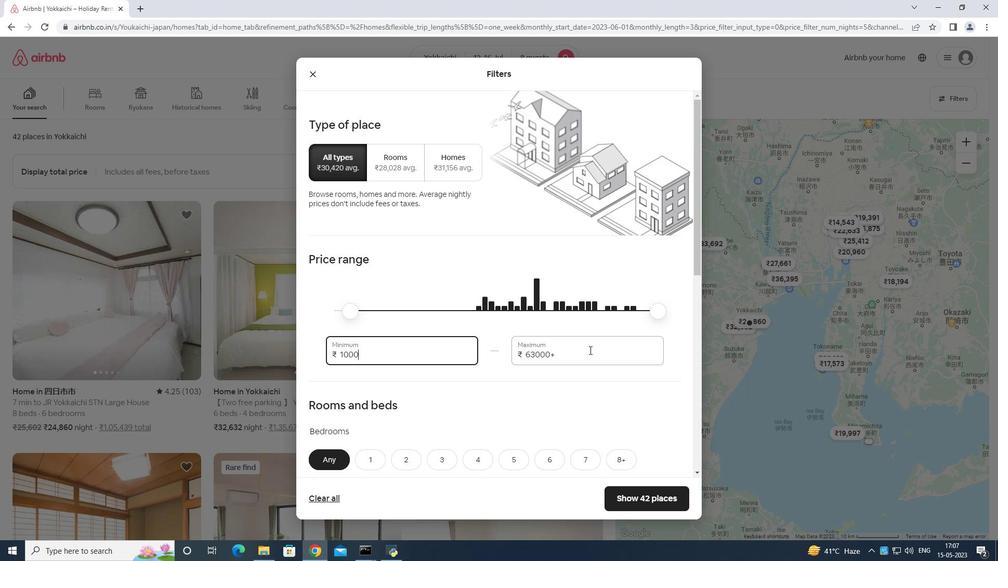 
Action: Key pressed 0
Screenshot: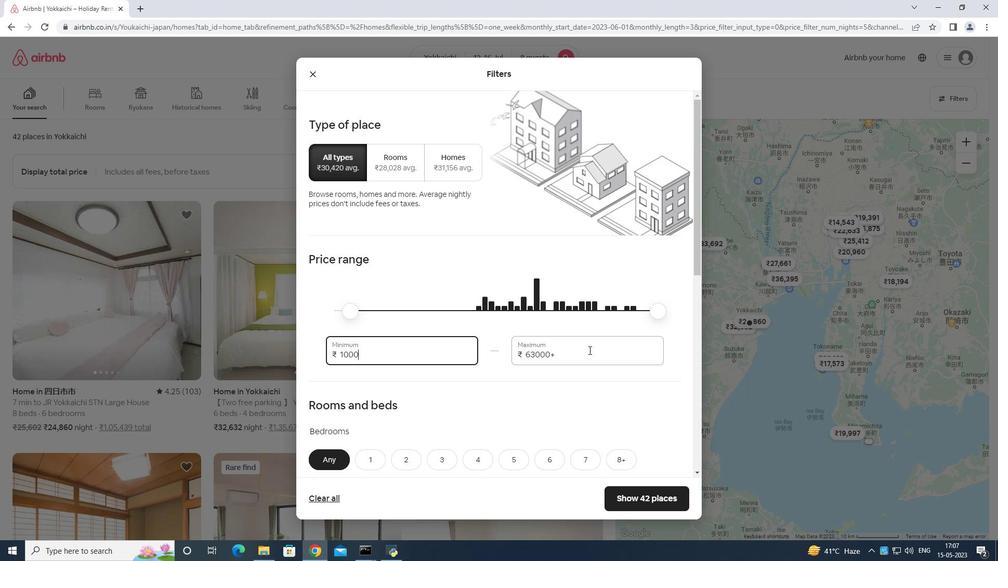 
Action: Mouse moved to (589, 351)
Screenshot: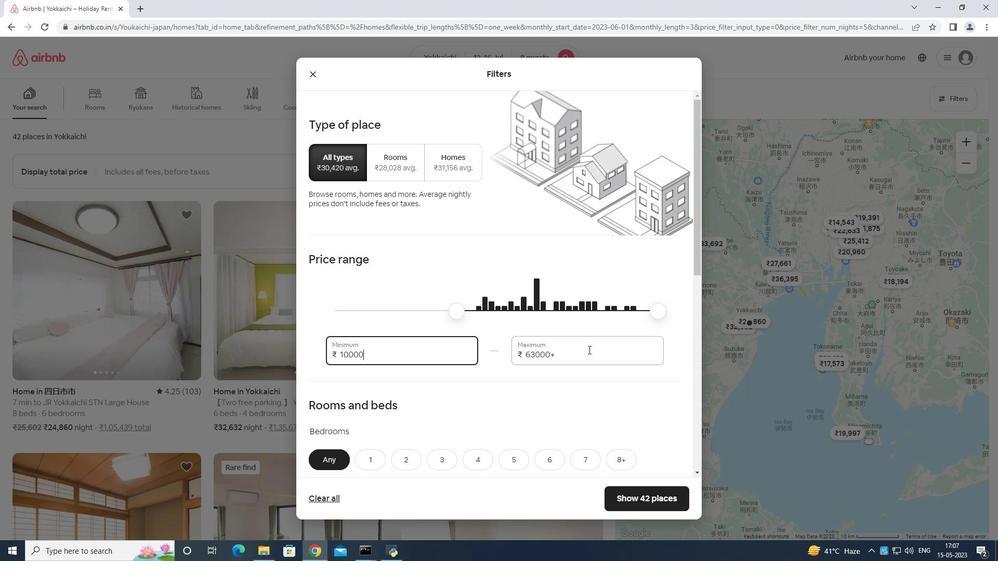 
Action: Mouse pressed left at (589, 351)
Screenshot: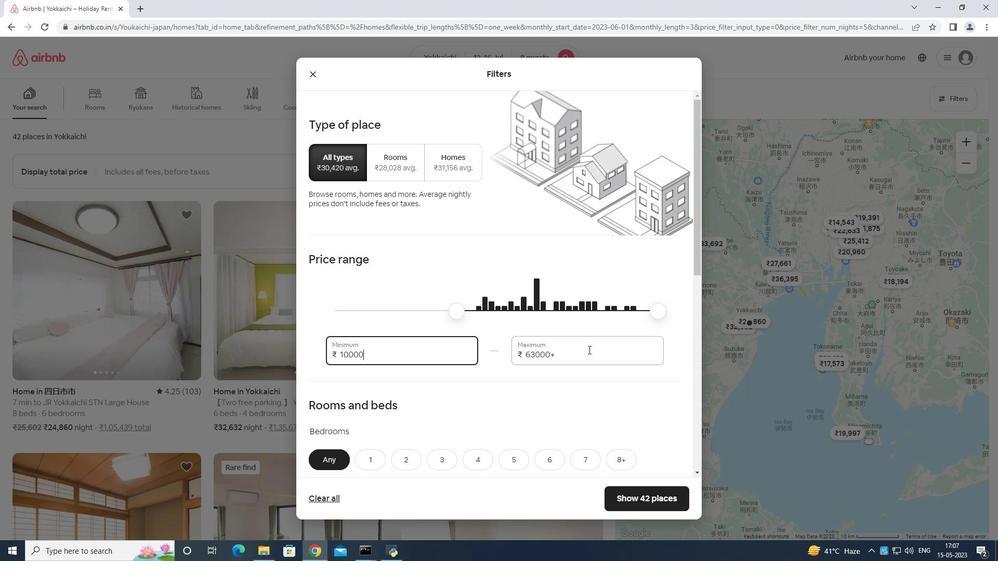 
Action: Mouse moved to (590, 351)
Screenshot: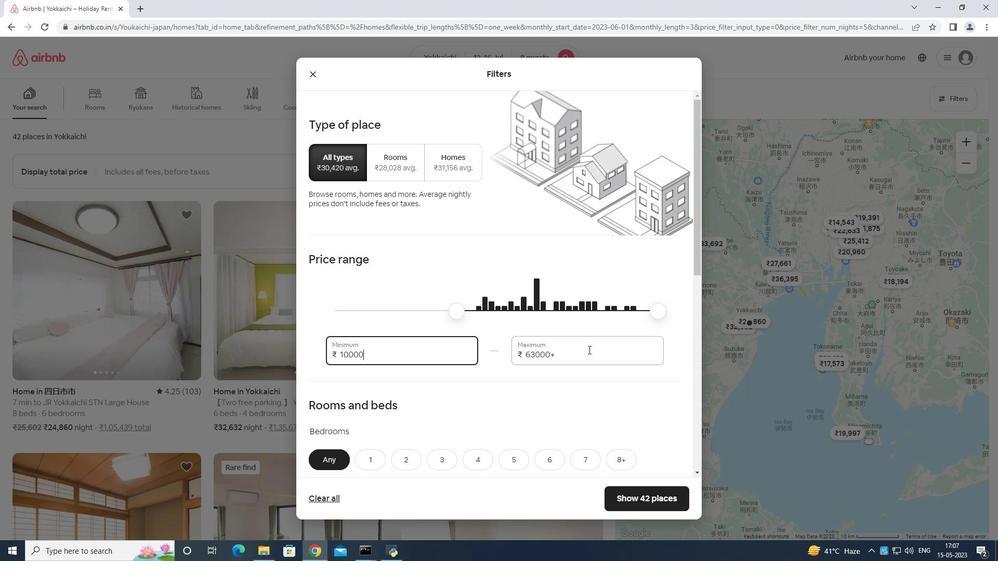 
Action: Key pressed <Key.backspace><Key.backspace><Key.backspace><Key.backspace><Key.backspace><Key.backspace>1
Screenshot: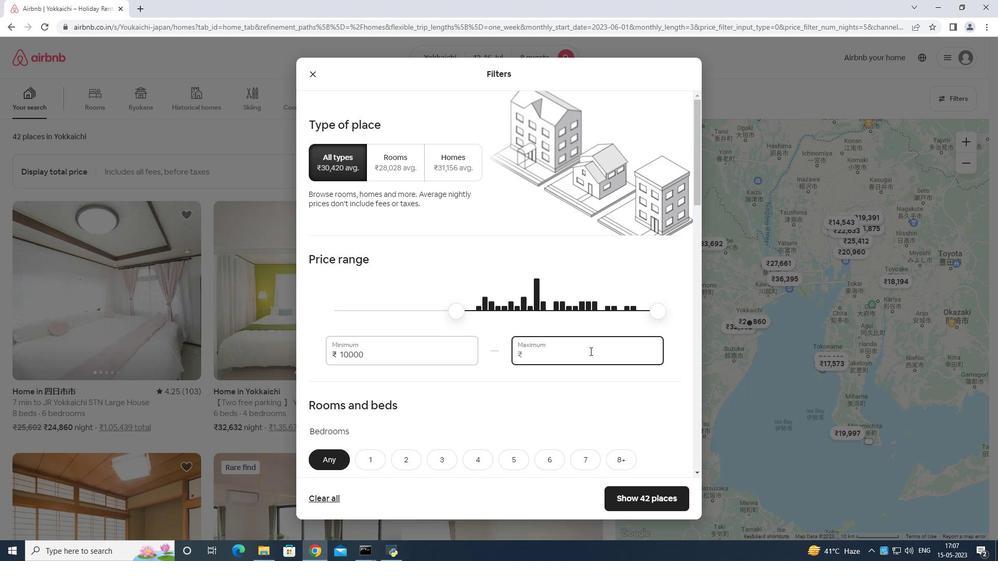 
Action: Mouse moved to (590, 351)
Screenshot: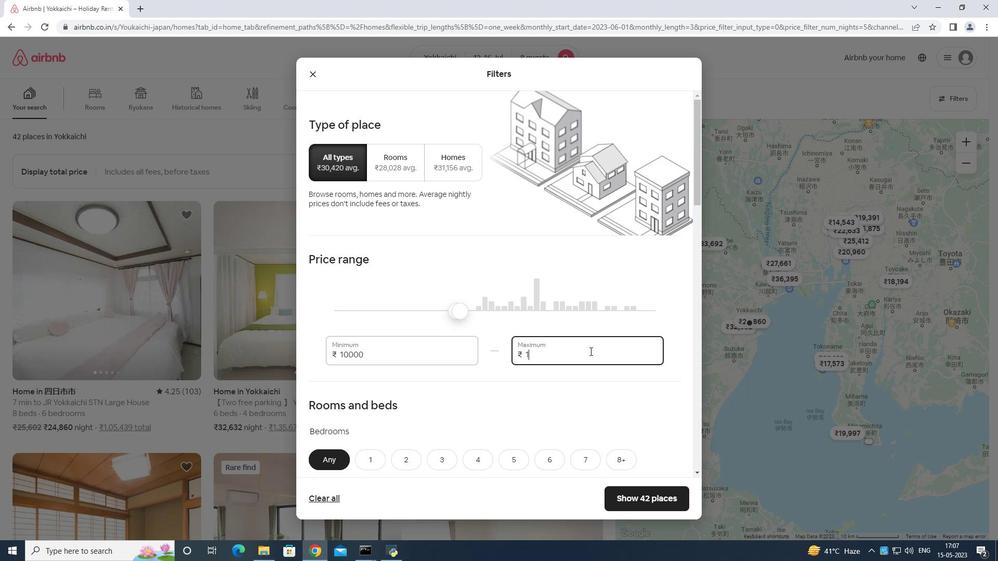 
Action: Key pressed 6
Screenshot: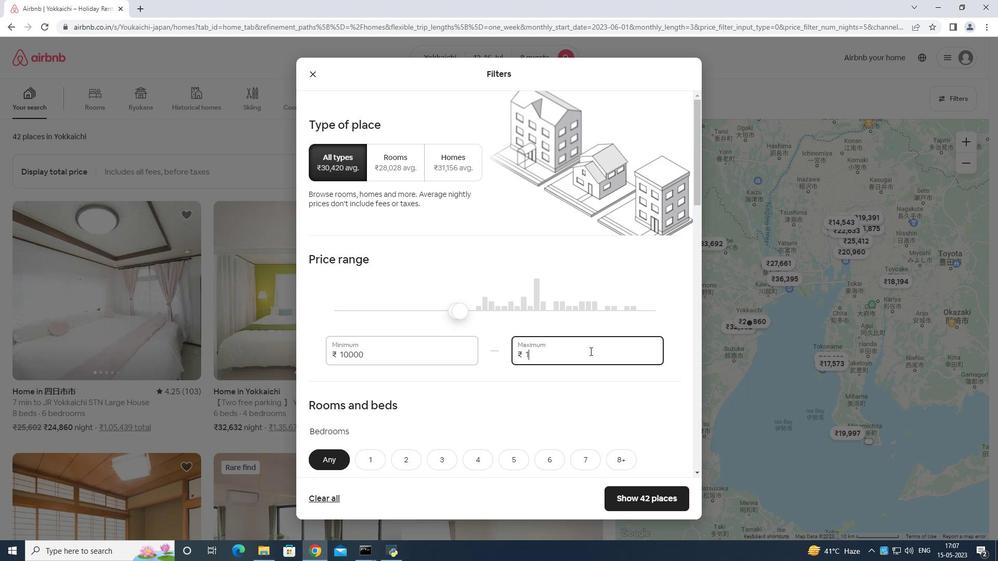 
Action: Mouse moved to (591, 351)
Screenshot: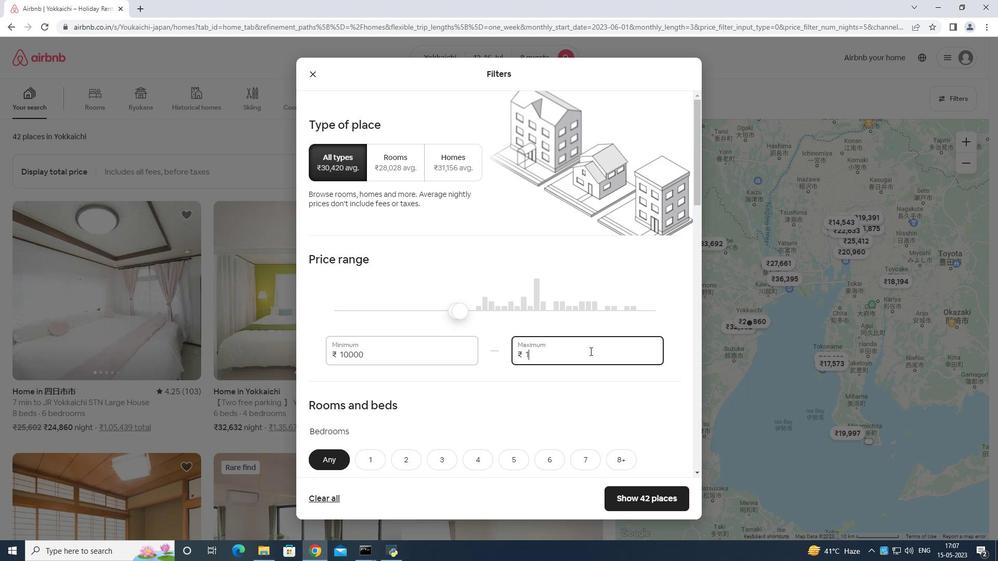 
Action: Key pressed 000
Screenshot: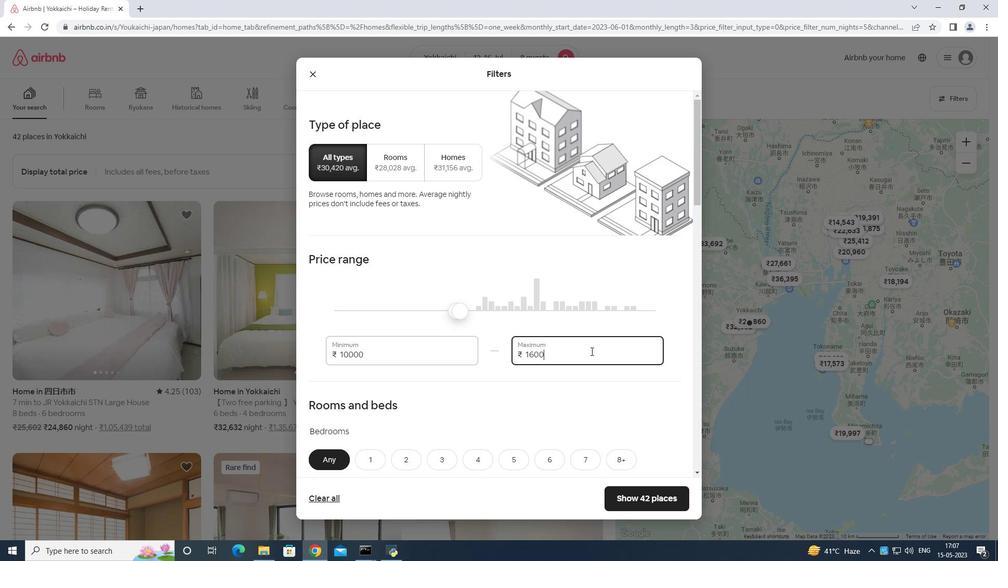 
Action: Mouse moved to (591, 351)
Screenshot: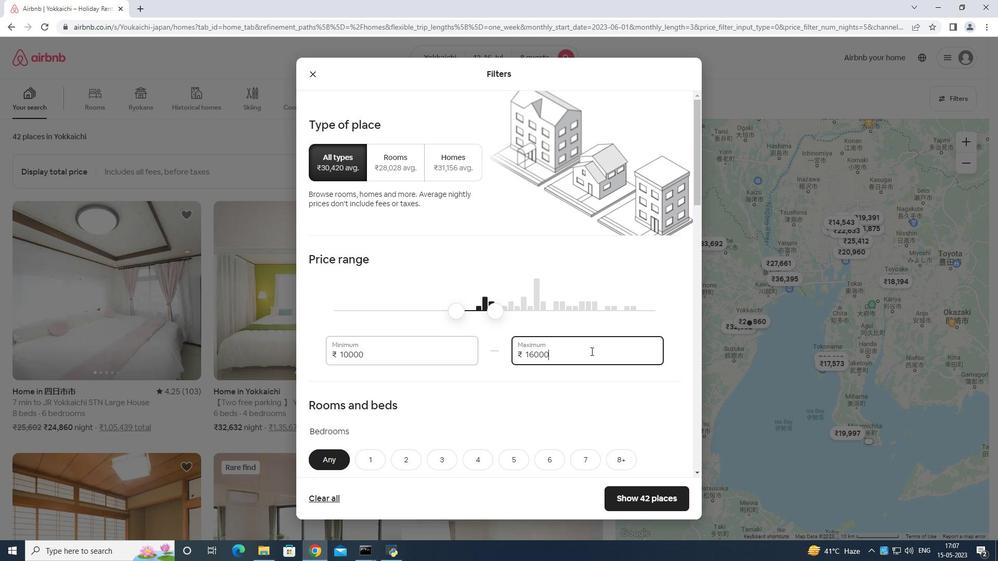 
Action: Mouse scrolled (591, 350) with delta (0, 0)
Screenshot: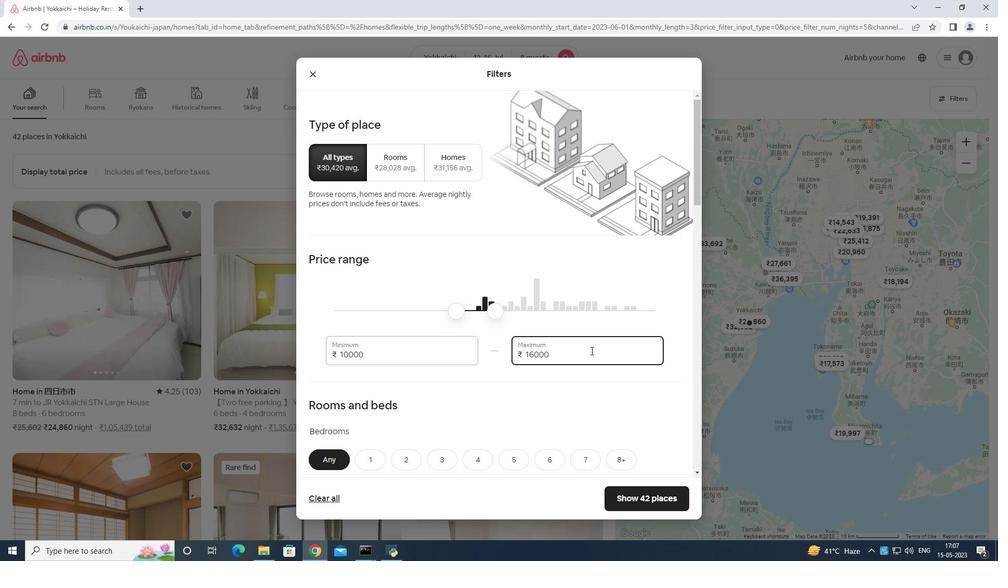 
Action: Mouse moved to (591, 350)
Screenshot: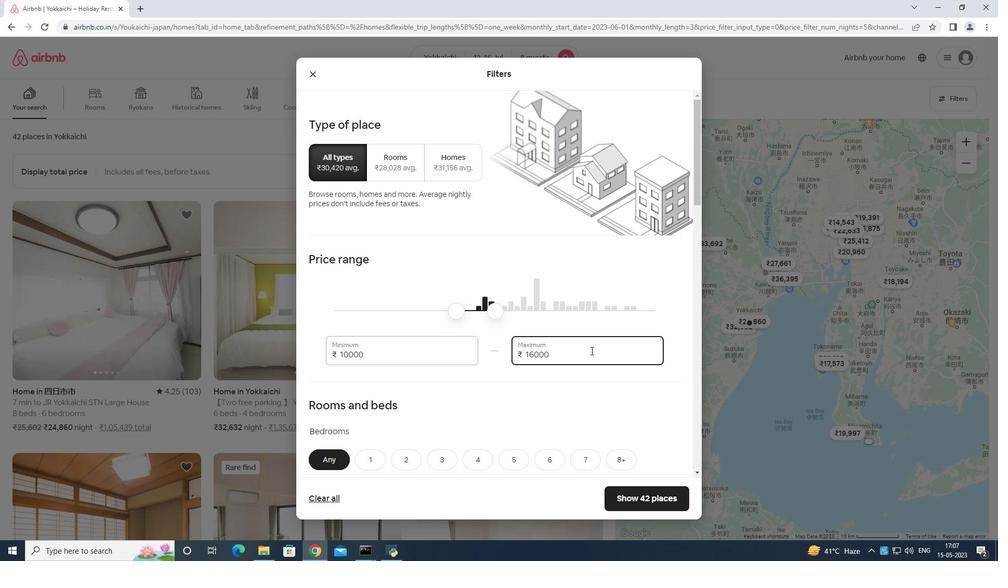 
Action: Mouse scrolled (591, 349) with delta (0, 0)
Screenshot: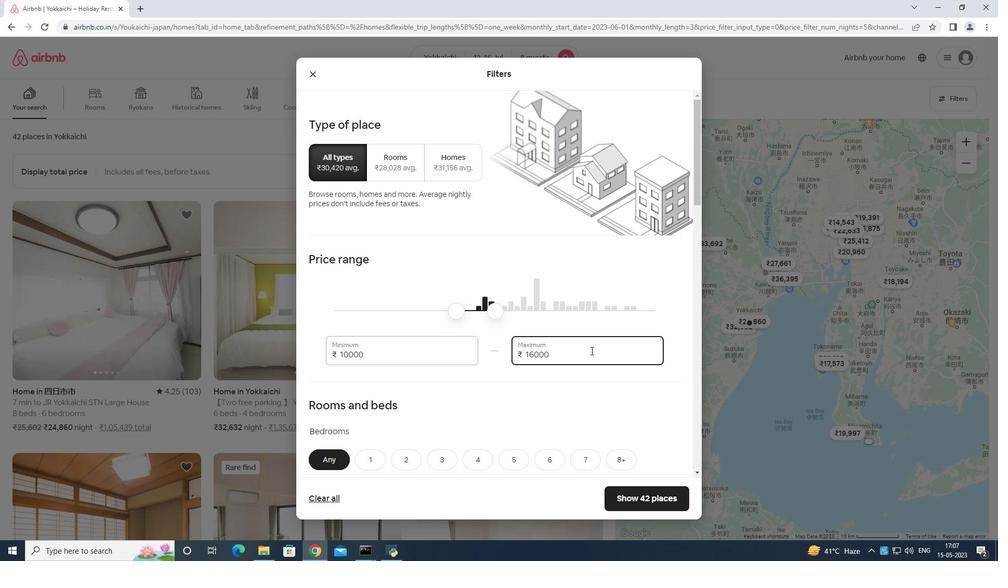 
Action: Mouse scrolled (591, 349) with delta (0, 0)
Screenshot: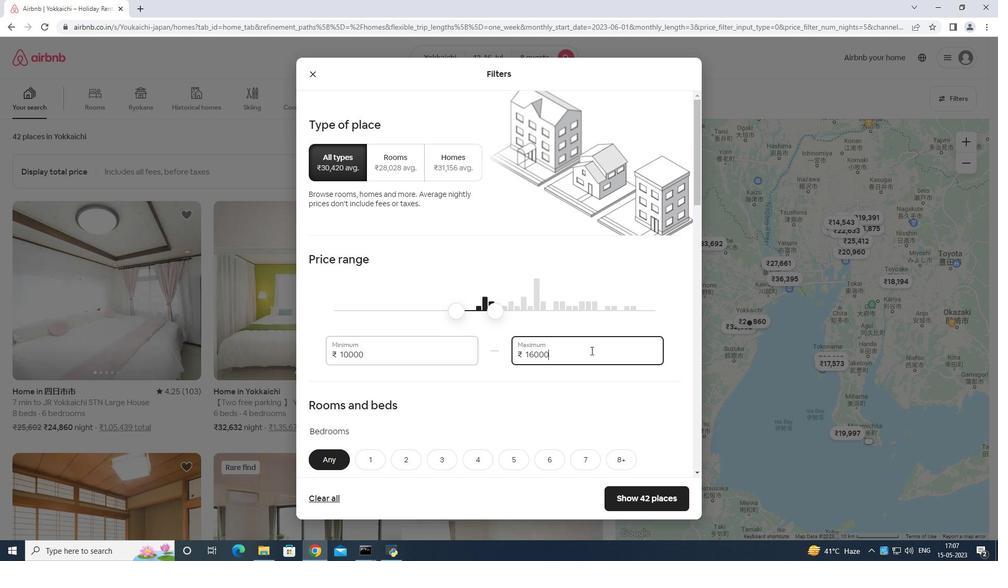 
Action: Mouse moved to (618, 302)
Screenshot: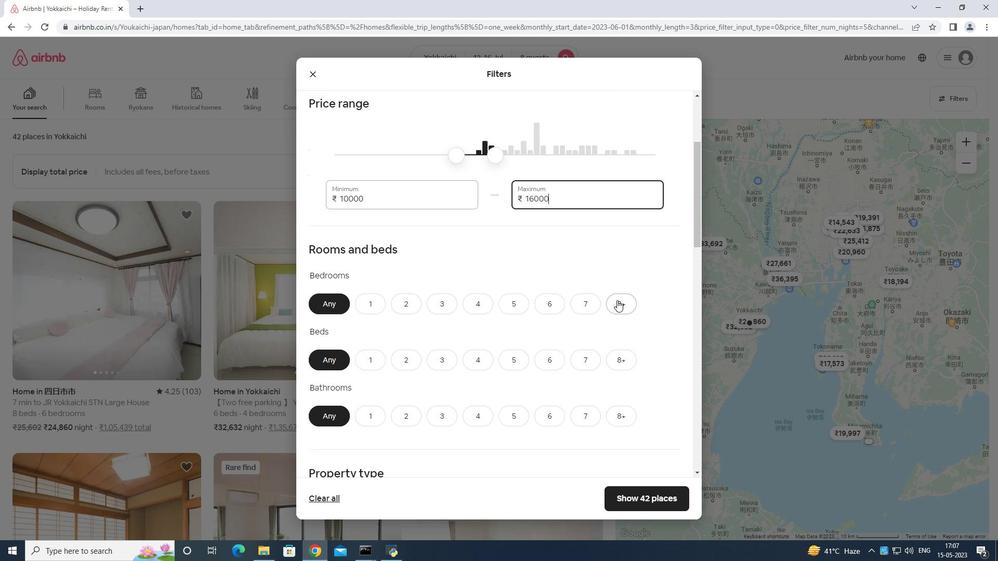 
Action: Mouse pressed left at (618, 302)
Screenshot: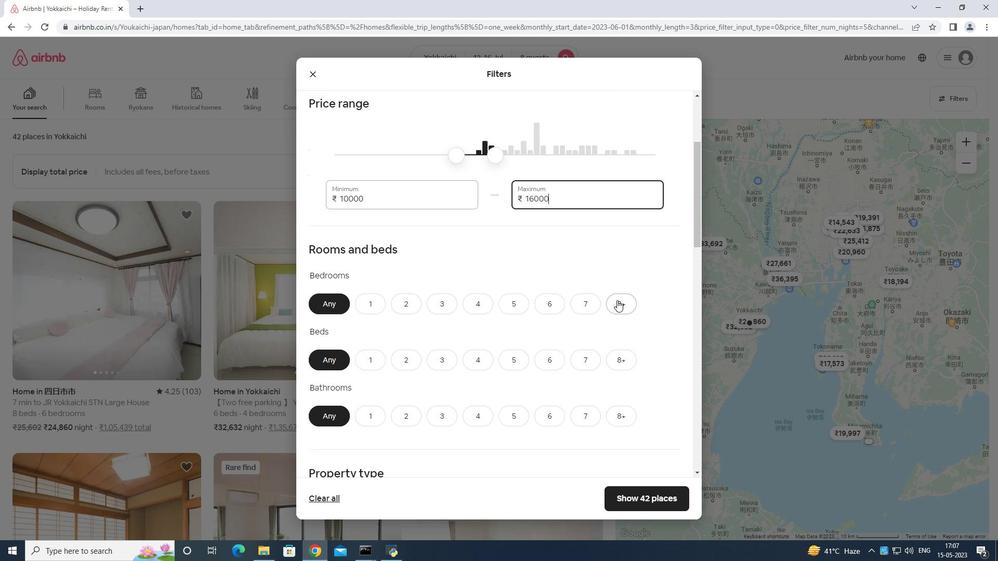 
Action: Mouse moved to (619, 353)
Screenshot: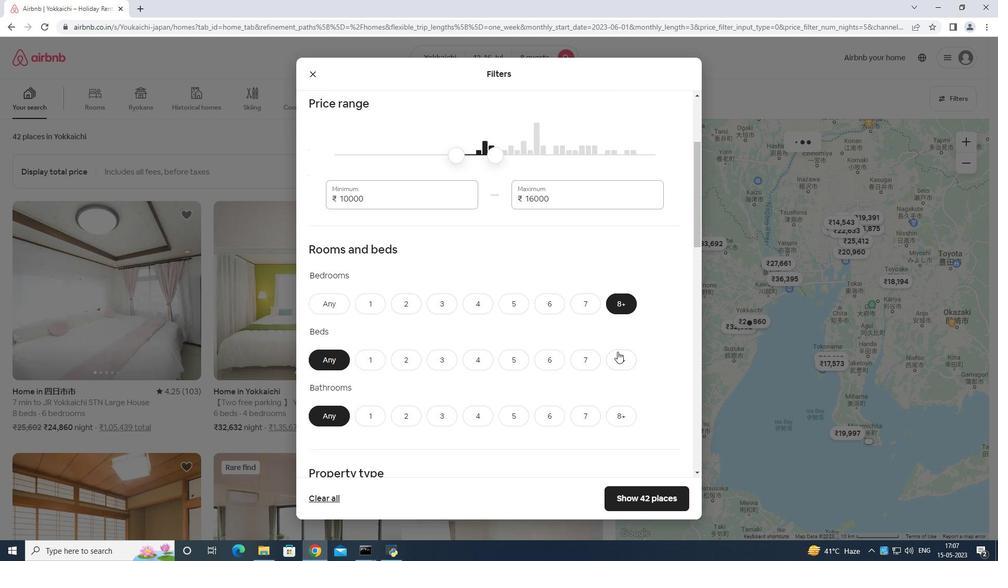 
Action: Mouse pressed left at (619, 353)
Screenshot: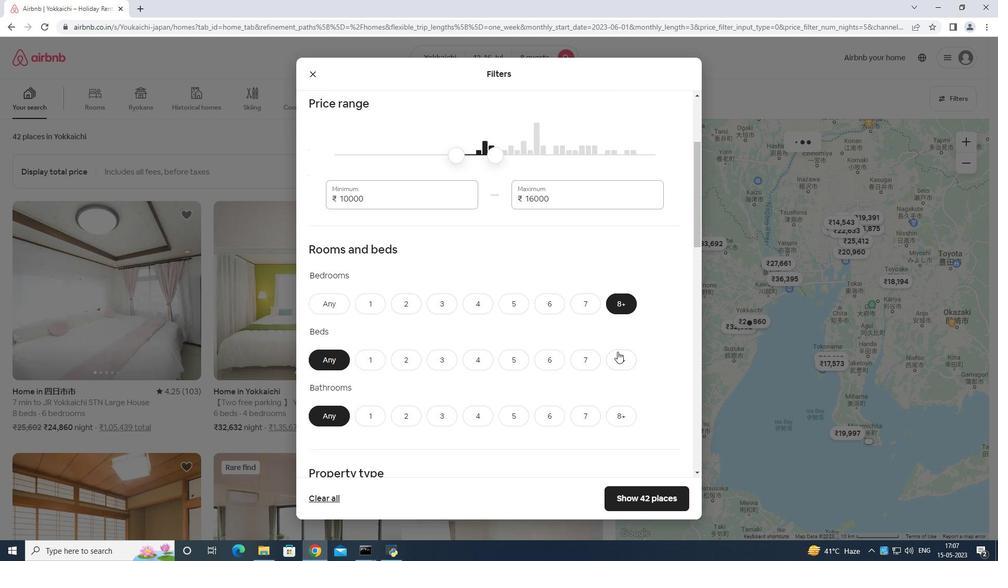 
Action: Mouse moved to (622, 417)
Screenshot: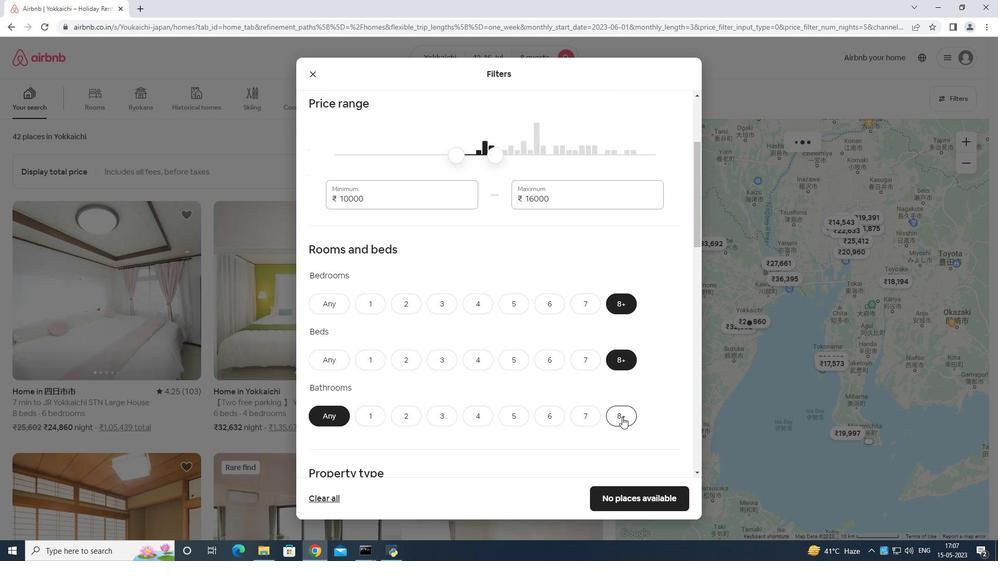 
Action: Mouse pressed left at (622, 417)
Screenshot: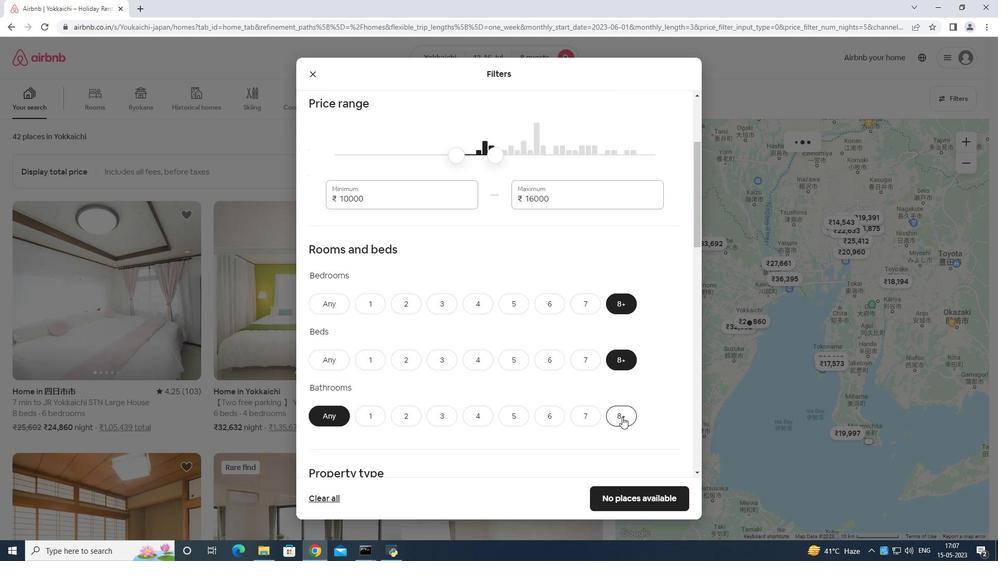 
Action: Mouse moved to (615, 371)
Screenshot: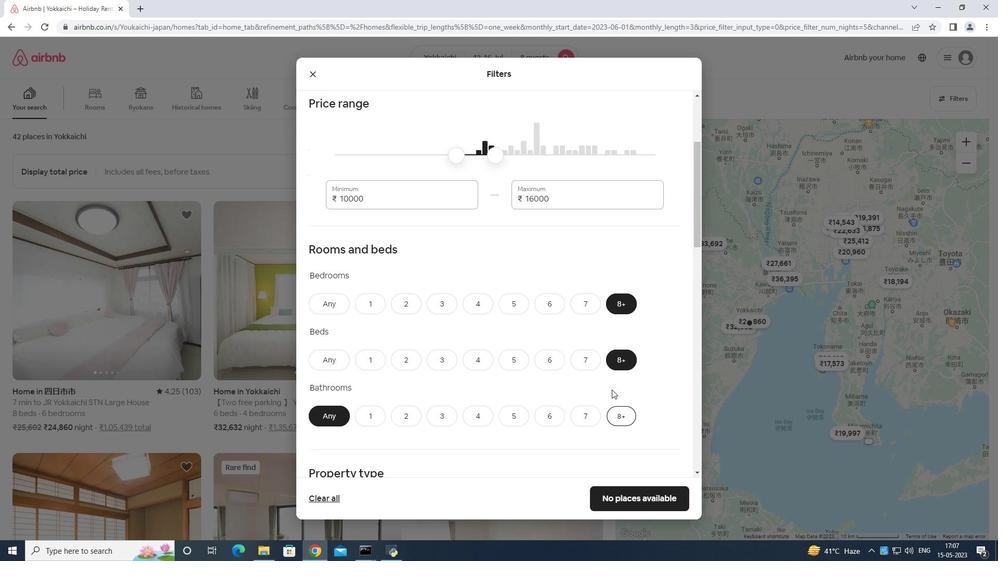 
Action: Mouse scrolled (615, 370) with delta (0, 0)
Screenshot: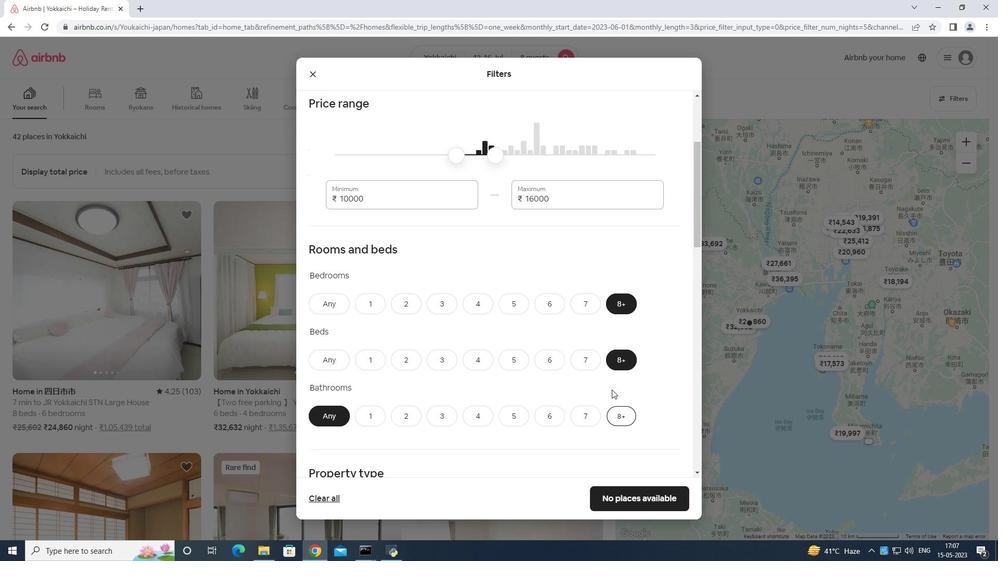 
Action: Mouse scrolled (615, 370) with delta (0, 0)
Screenshot: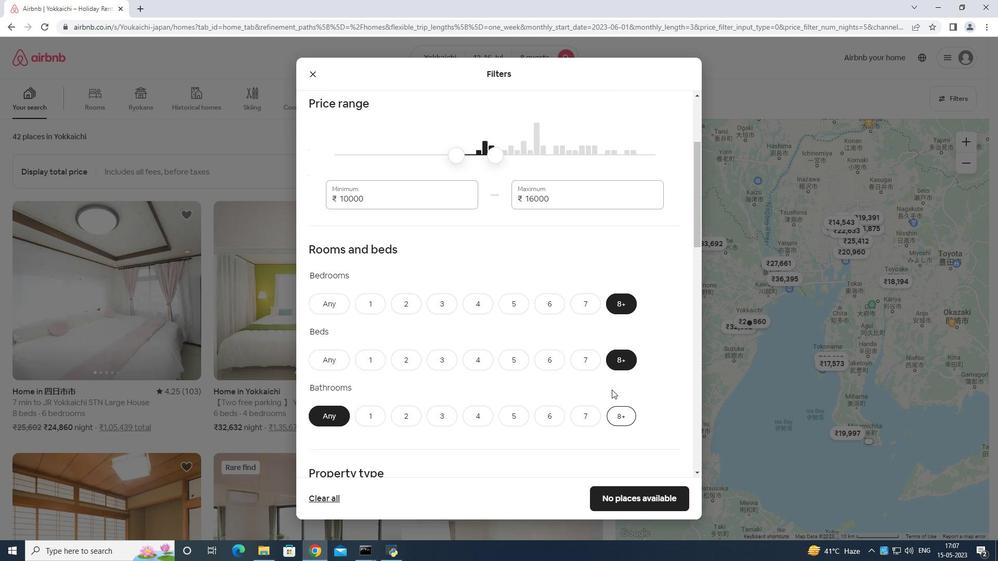 
Action: Mouse moved to (615, 370)
Screenshot: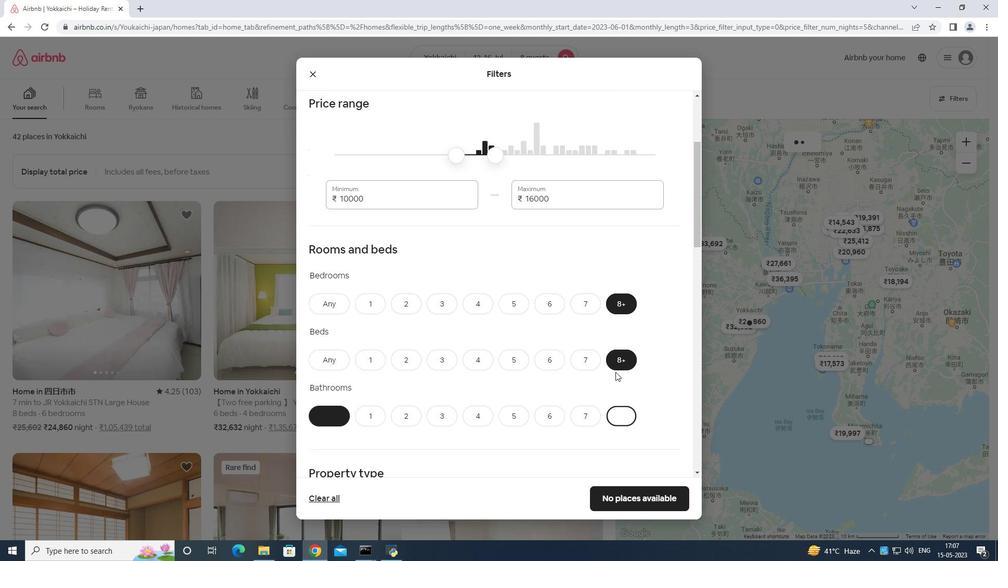 
Action: Mouse scrolled (615, 369) with delta (0, 0)
Screenshot: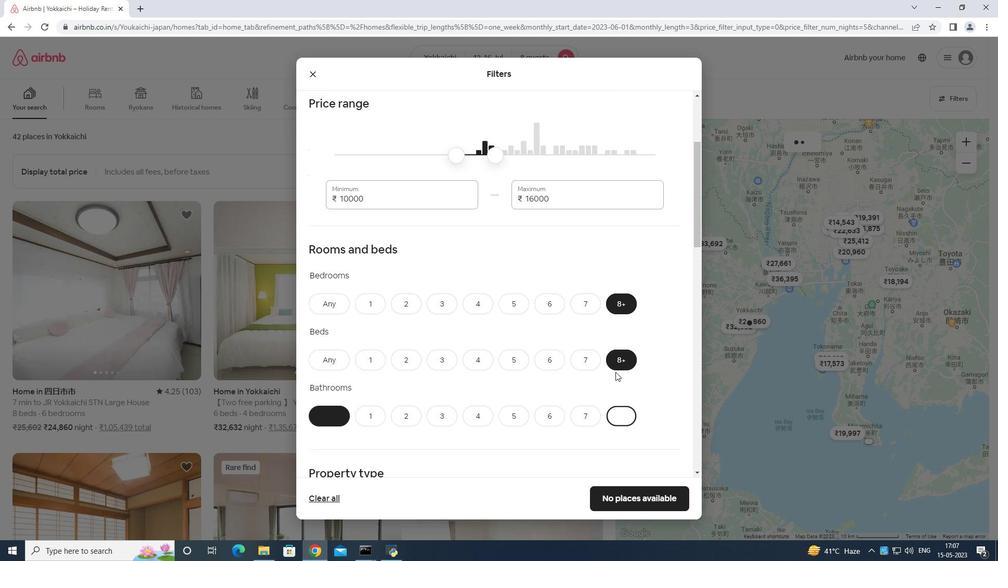 
Action: Mouse moved to (615, 369)
Screenshot: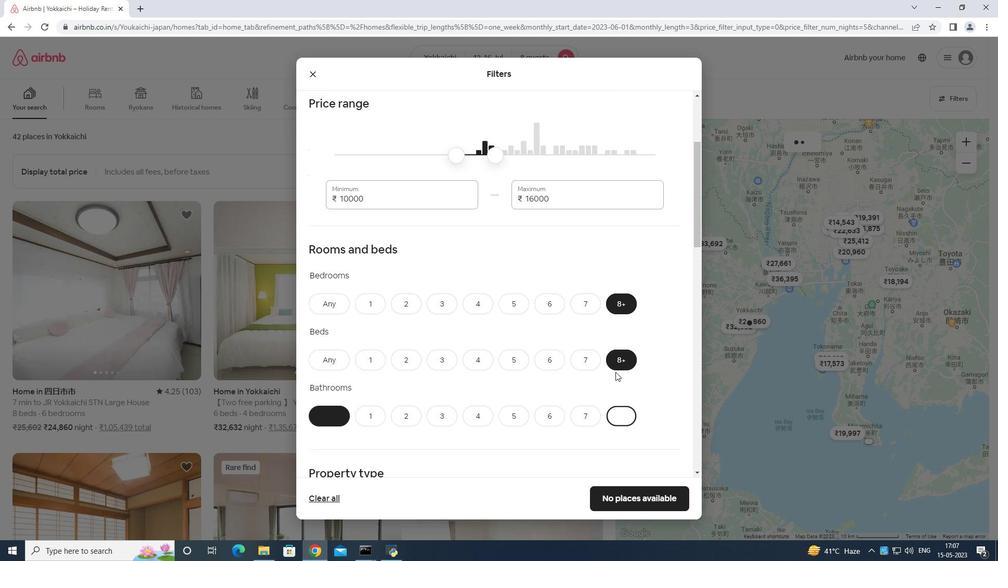 
Action: Mouse scrolled (615, 369) with delta (0, 0)
Screenshot: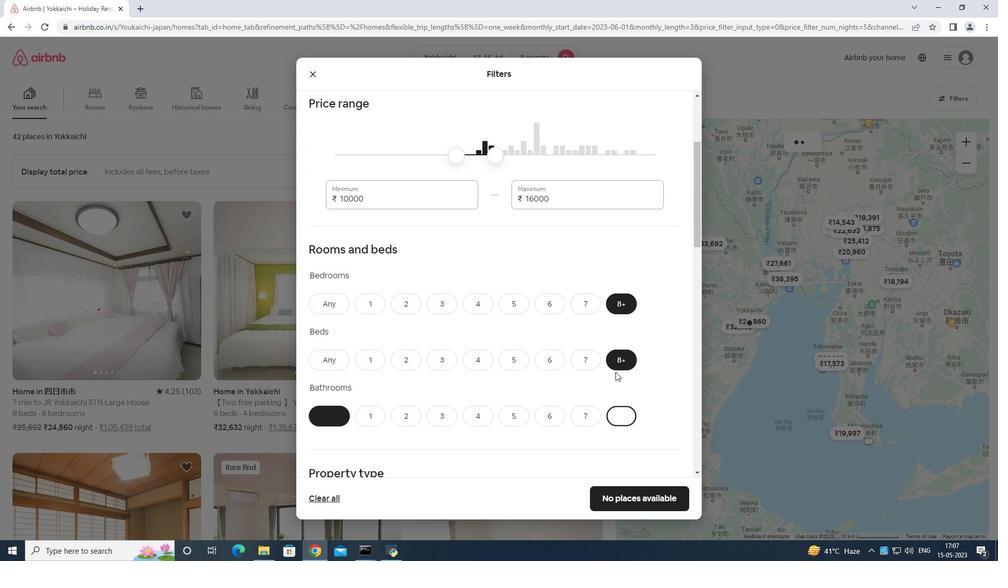 
Action: Mouse moved to (614, 368)
Screenshot: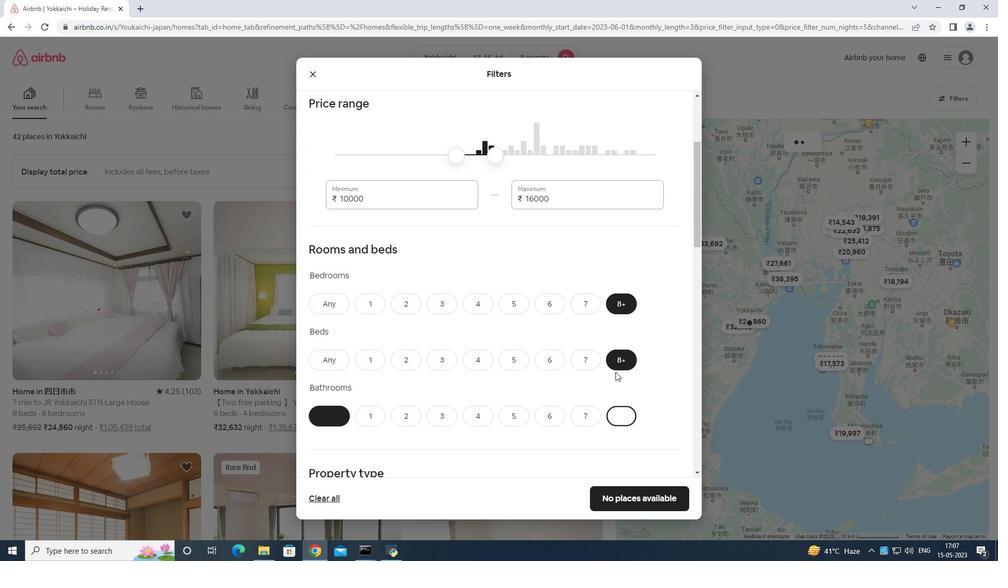 
Action: Mouse scrolled (614, 368) with delta (0, 0)
Screenshot: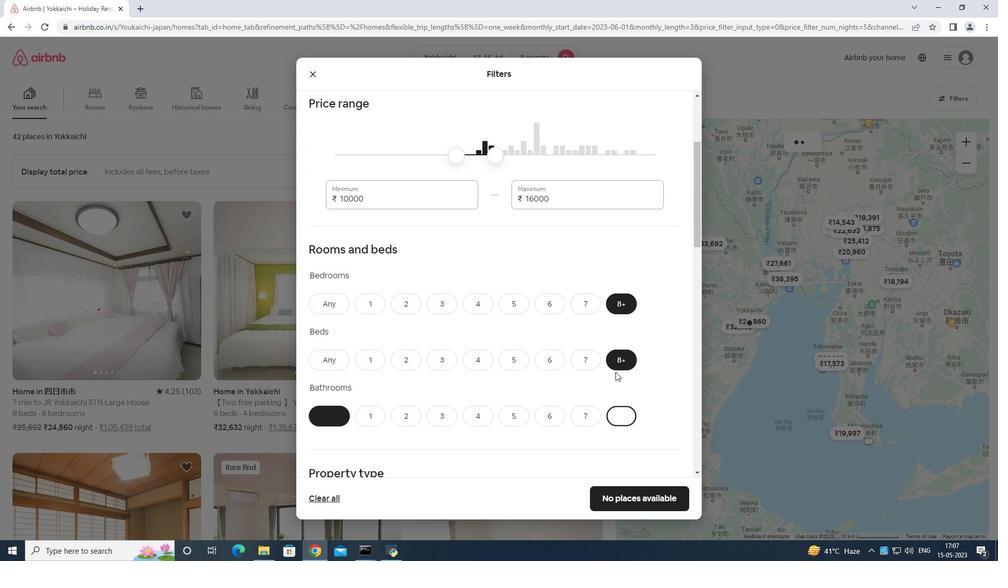 
Action: Mouse moved to (416, 271)
Screenshot: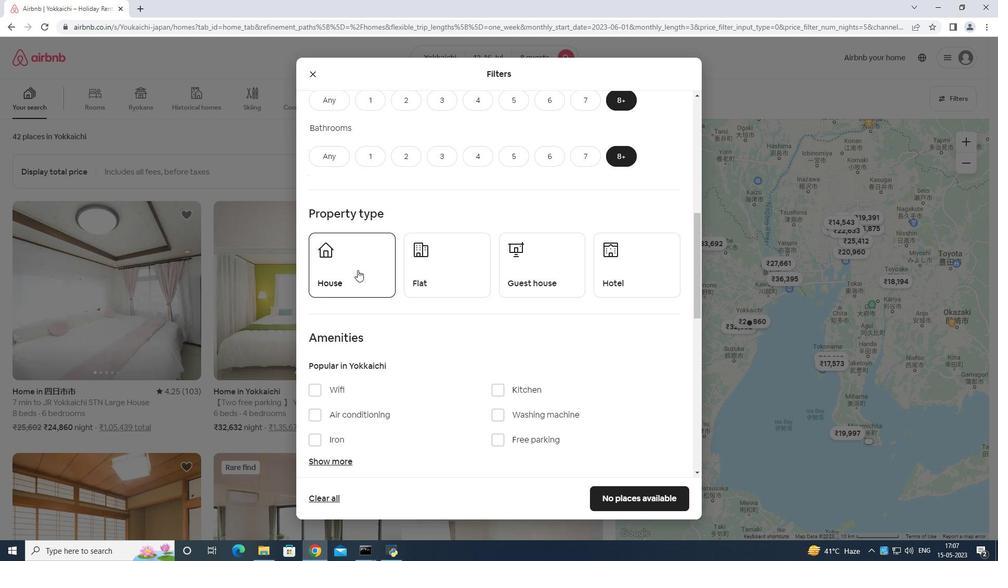 
Action: Mouse pressed left at (416, 271)
Screenshot: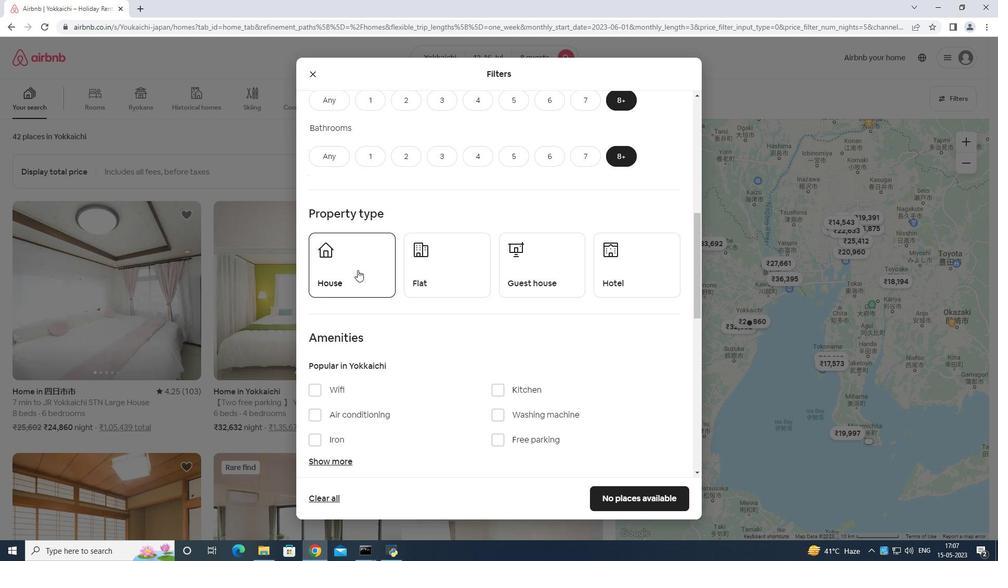 
Action: Mouse moved to (352, 271)
Screenshot: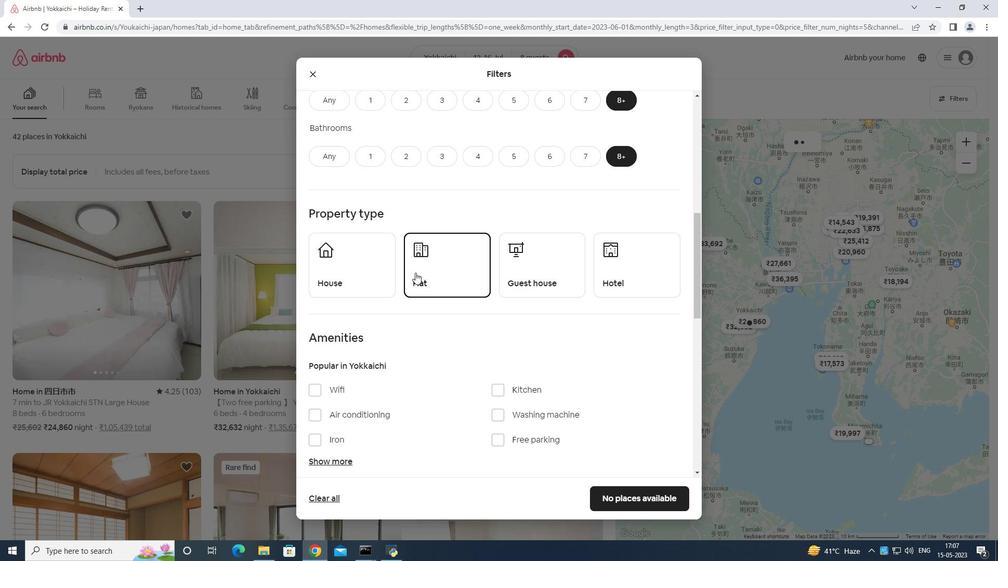 
Action: Mouse pressed left at (352, 271)
Screenshot: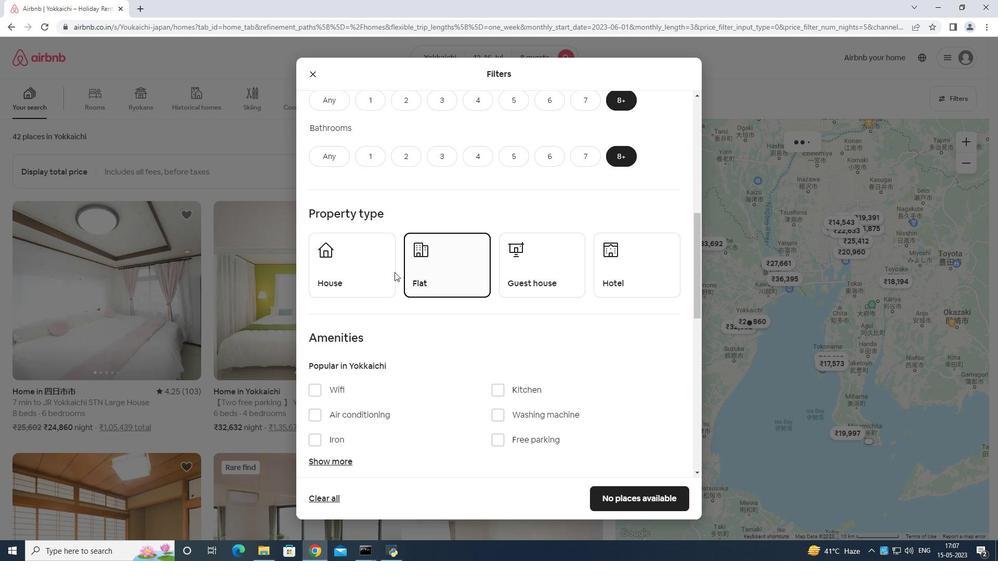 
Action: Mouse moved to (558, 252)
Screenshot: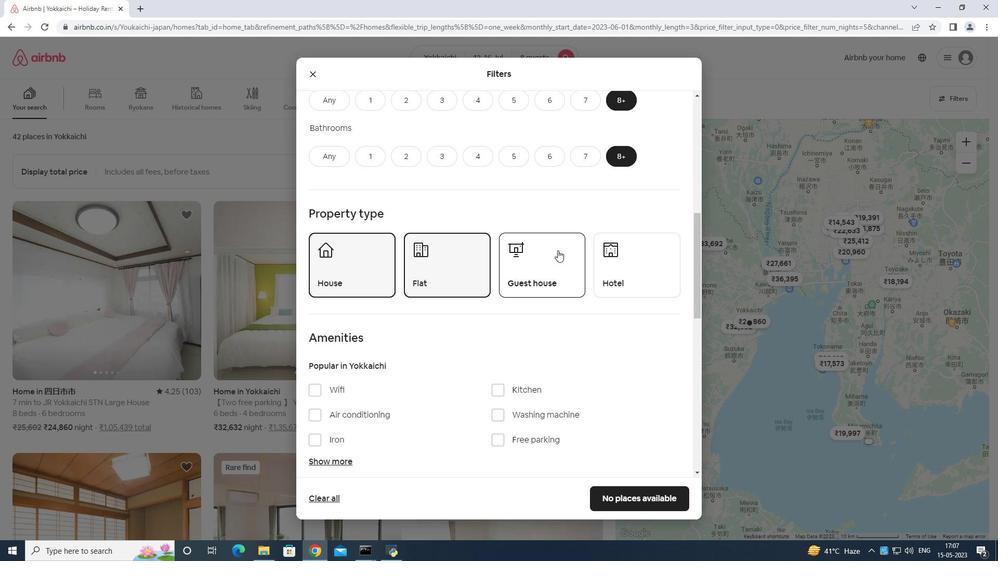 
Action: Mouse pressed left at (558, 252)
Screenshot: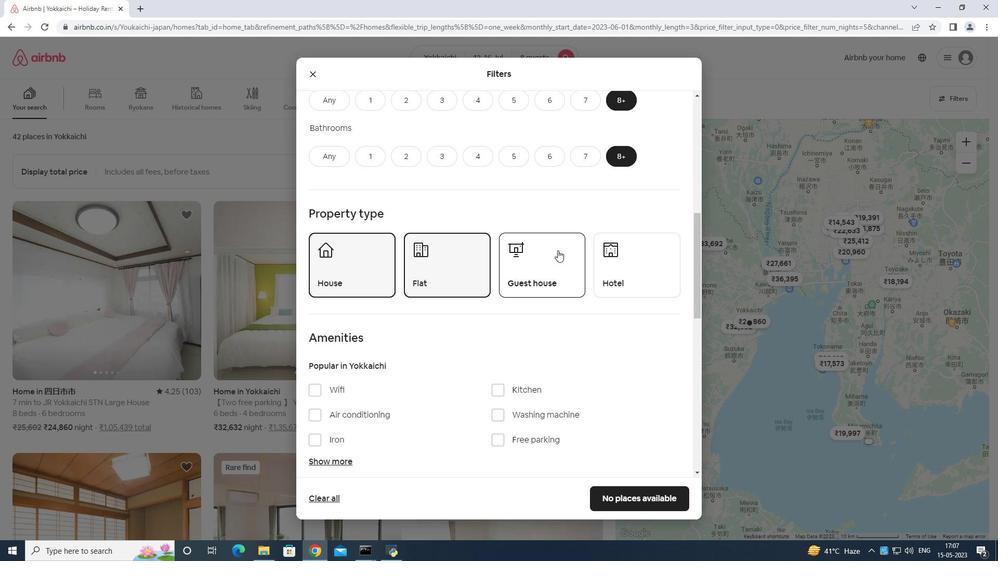 
Action: Mouse moved to (619, 261)
Screenshot: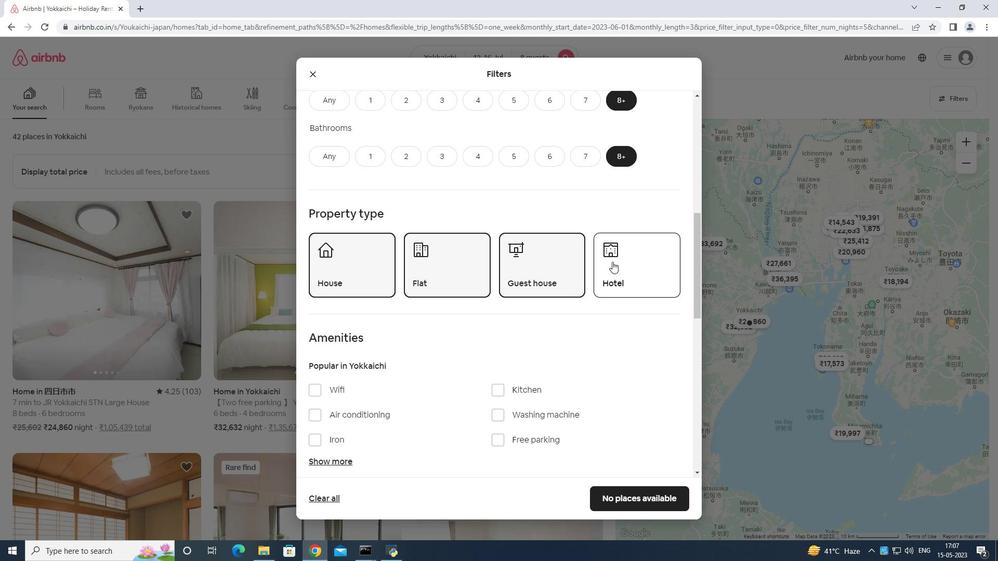 
Action: Mouse pressed left at (619, 261)
Screenshot: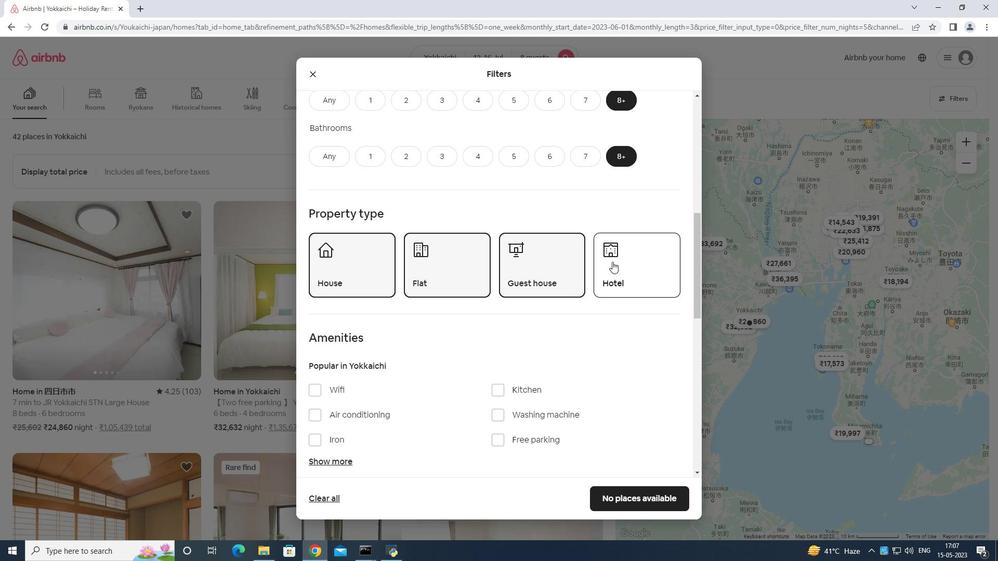 
Action: Mouse moved to (614, 254)
Screenshot: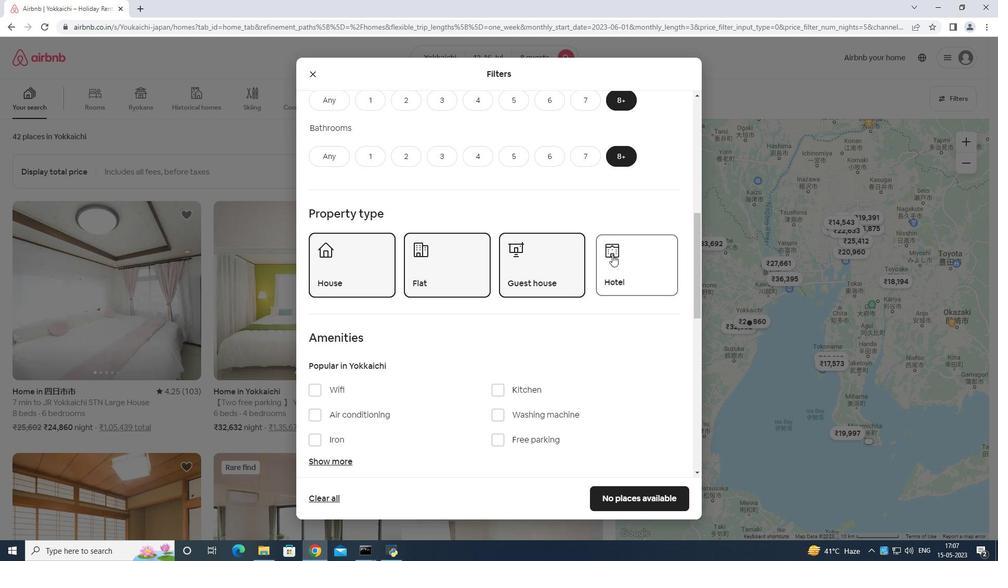 
Action: Mouse scrolled (614, 254) with delta (0, 0)
Screenshot: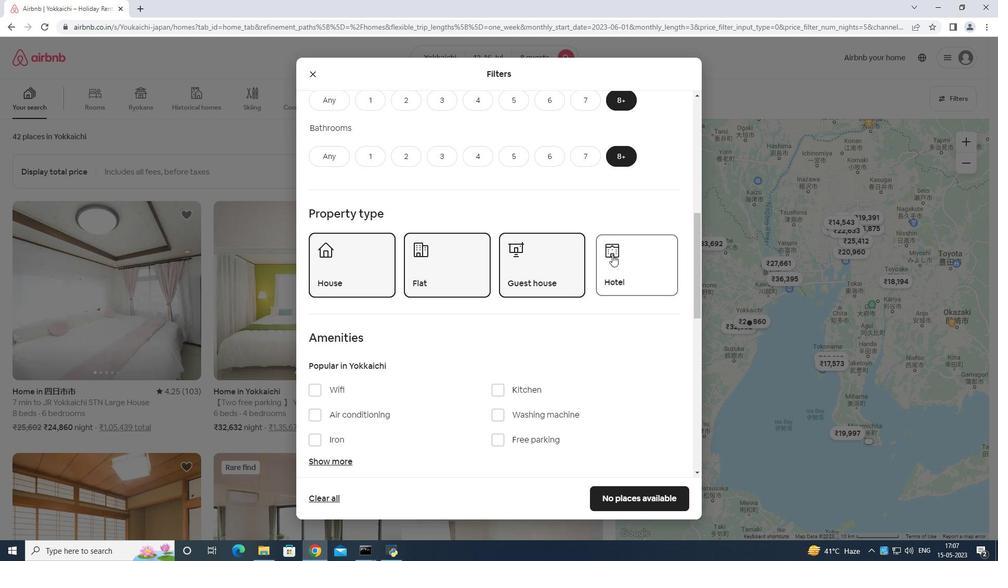
Action: Mouse scrolled (614, 254) with delta (0, 0)
Screenshot: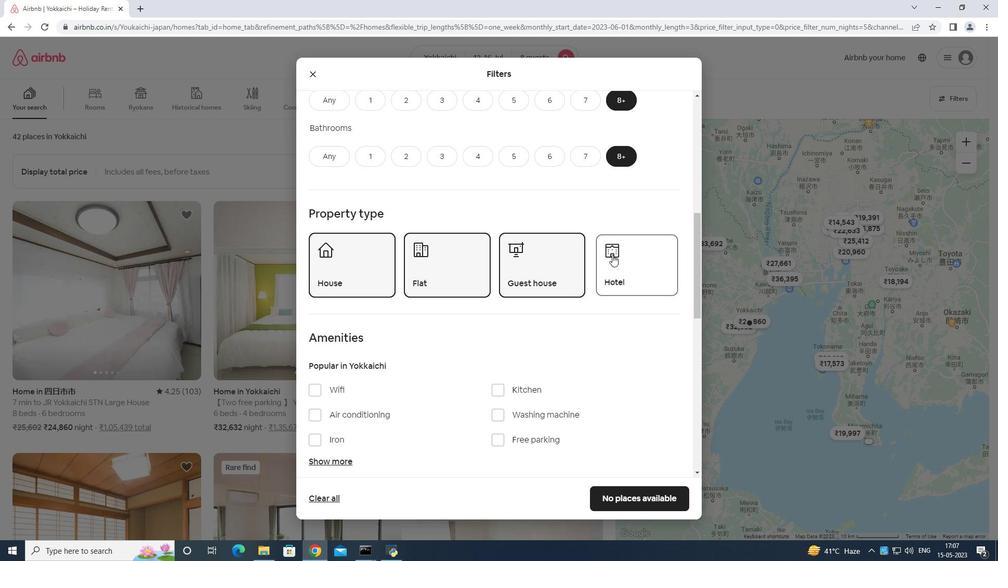 
Action: Mouse moved to (614, 254)
Screenshot: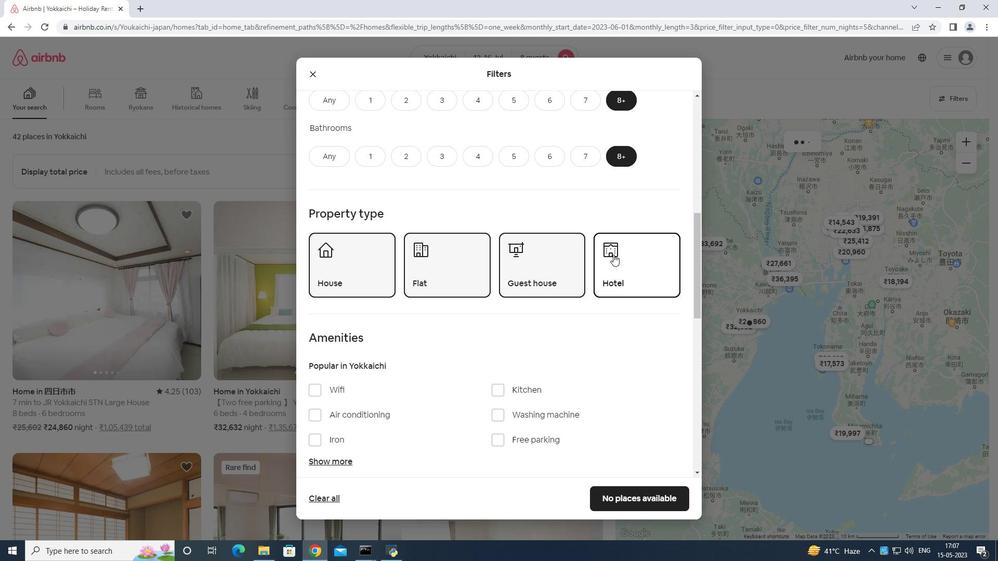 
Action: Mouse scrolled (614, 254) with delta (0, 0)
Screenshot: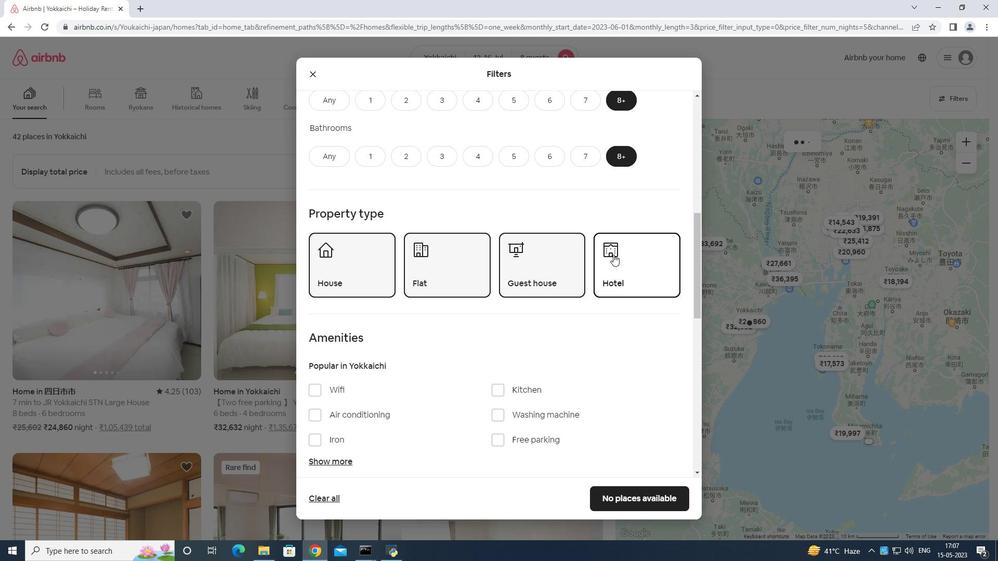 
Action: Mouse moved to (340, 231)
Screenshot: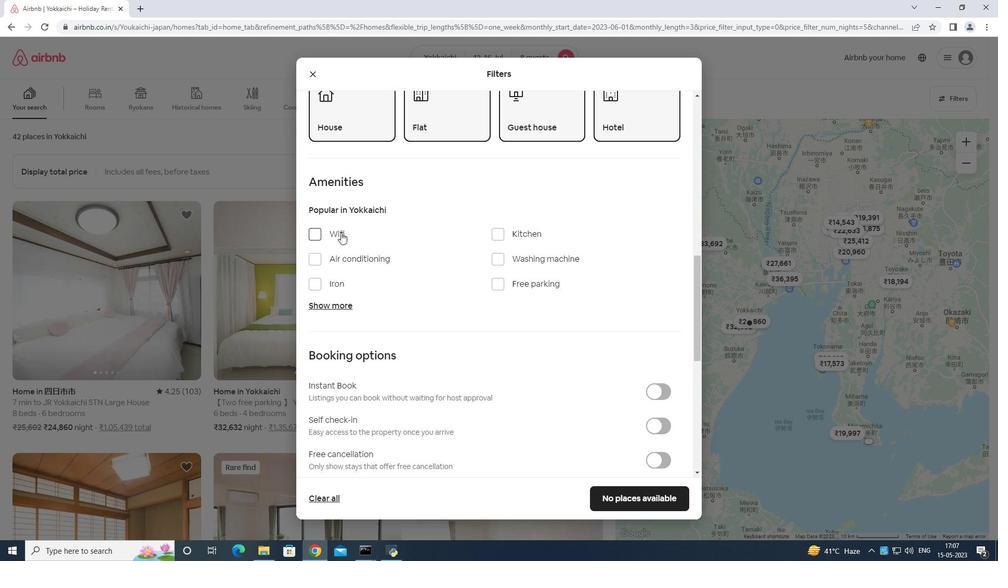 
Action: Mouse pressed left at (340, 231)
Screenshot: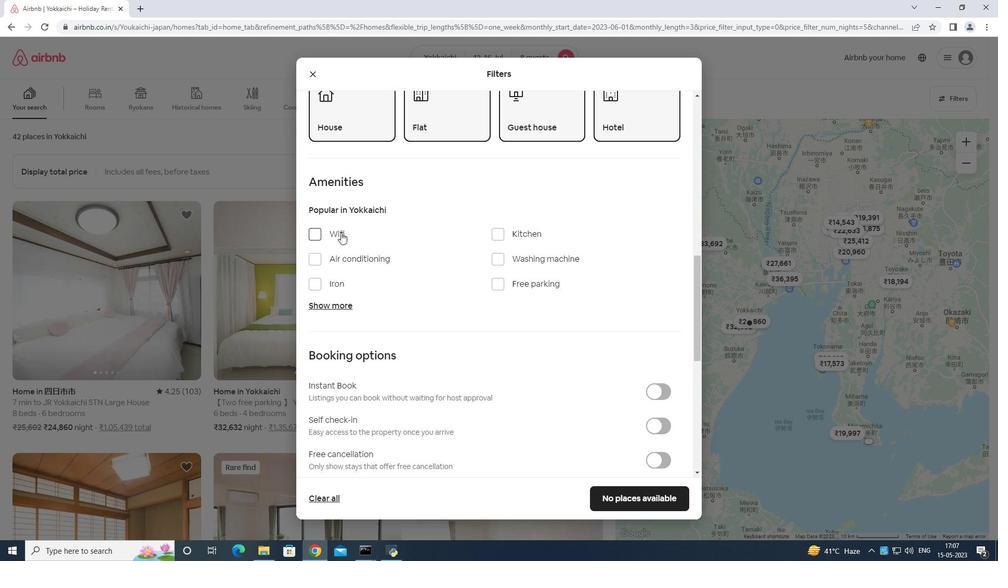 
Action: Mouse moved to (500, 276)
Screenshot: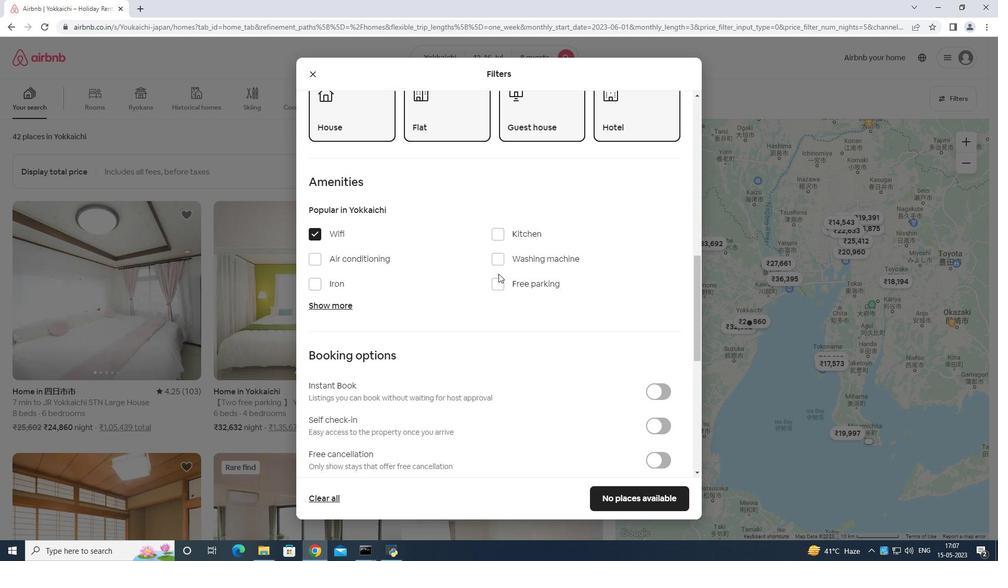 
Action: Mouse pressed left at (500, 276)
Screenshot: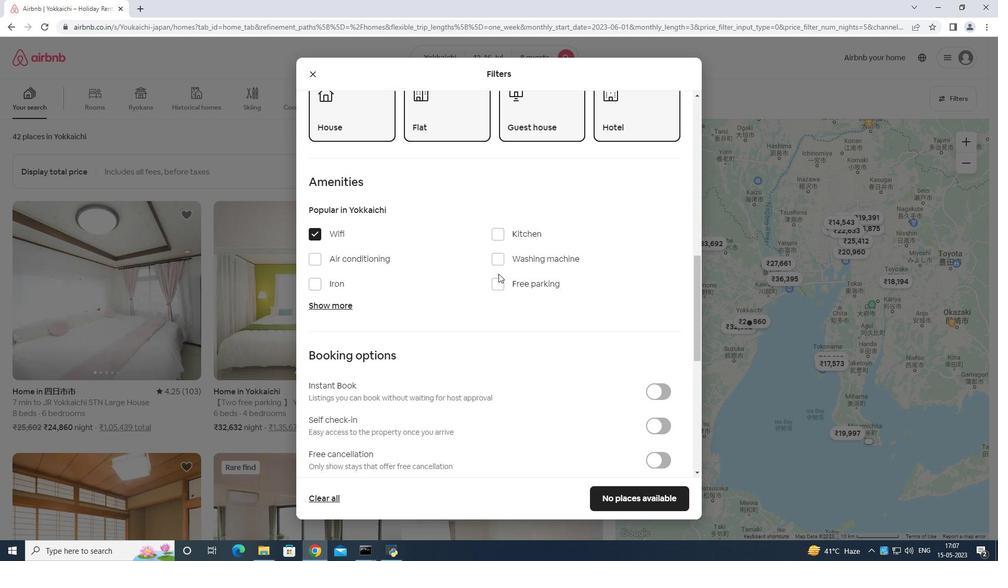 
Action: Mouse moved to (496, 282)
Screenshot: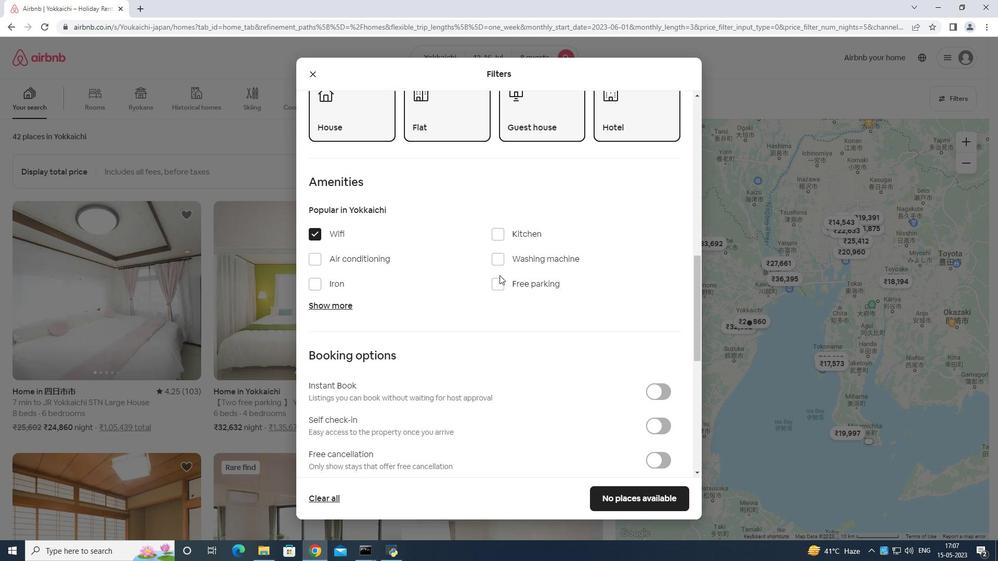 
Action: Mouse pressed left at (496, 282)
Screenshot: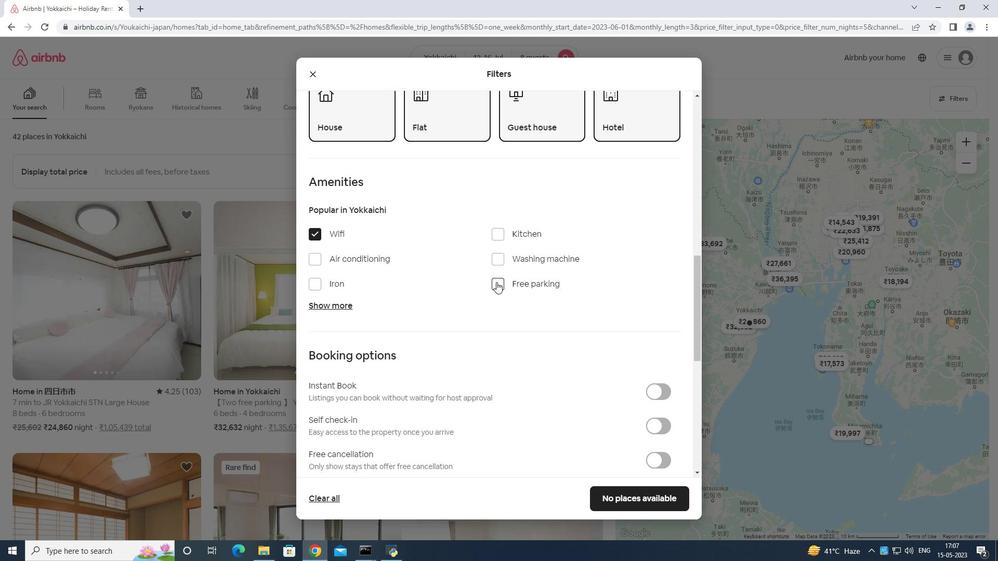 
Action: Mouse moved to (332, 304)
Screenshot: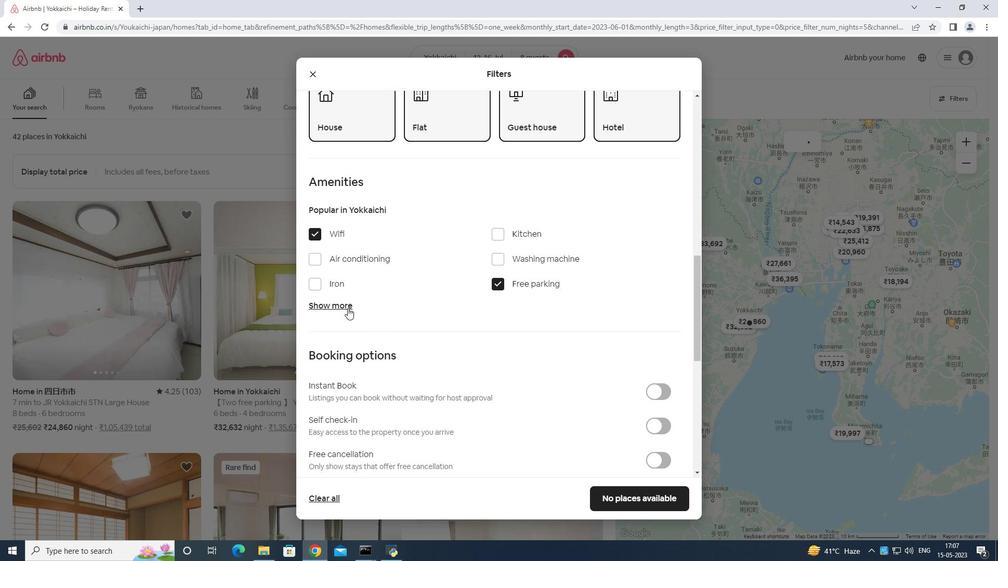 
Action: Mouse pressed left at (332, 304)
Screenshot: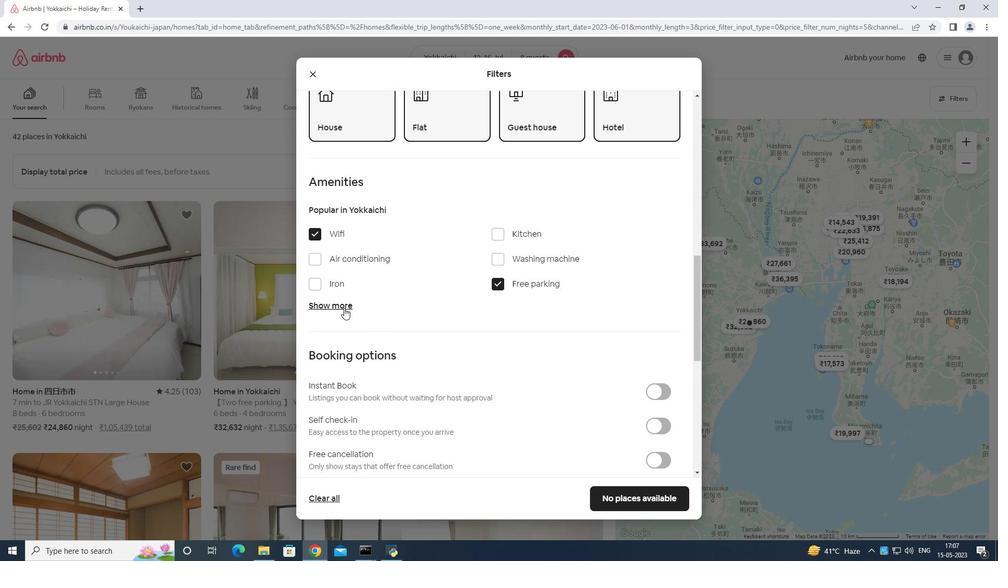 
Action: Mouse moved to (496, 362)
Screenshot: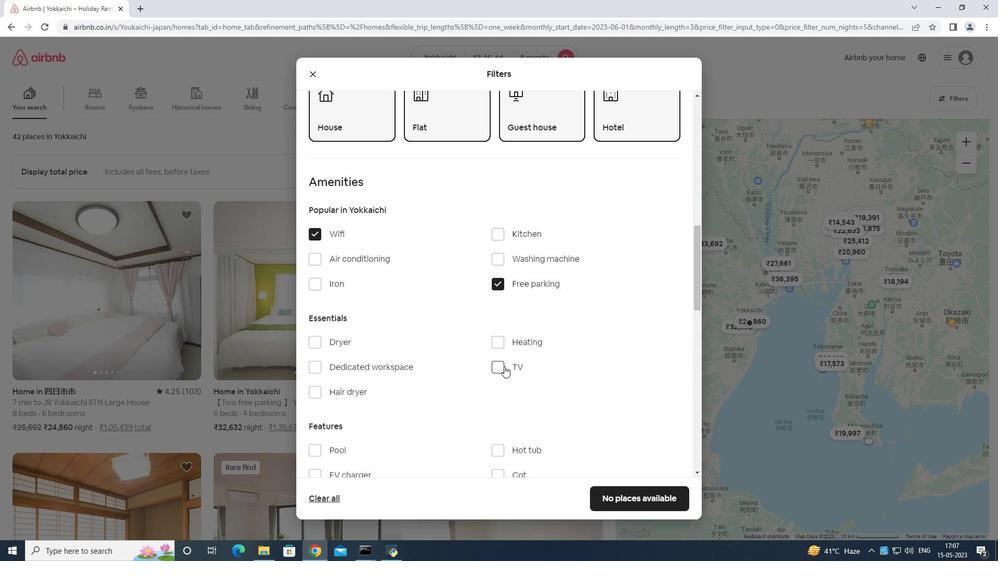 
Action: Mouse pressed left at (496, 362)
Screenshot: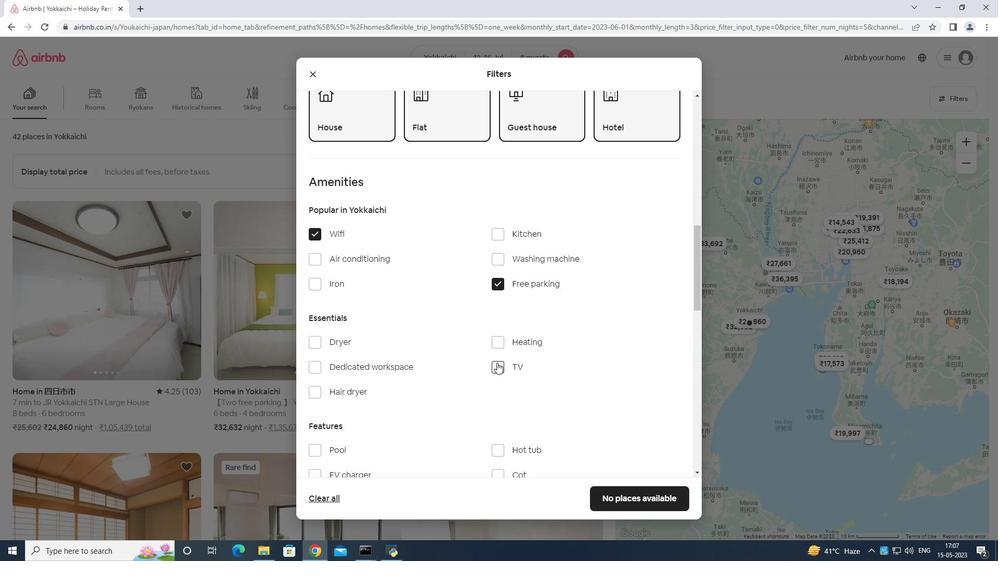 
Action: Mouse moved to (518, 354)
Screenshot: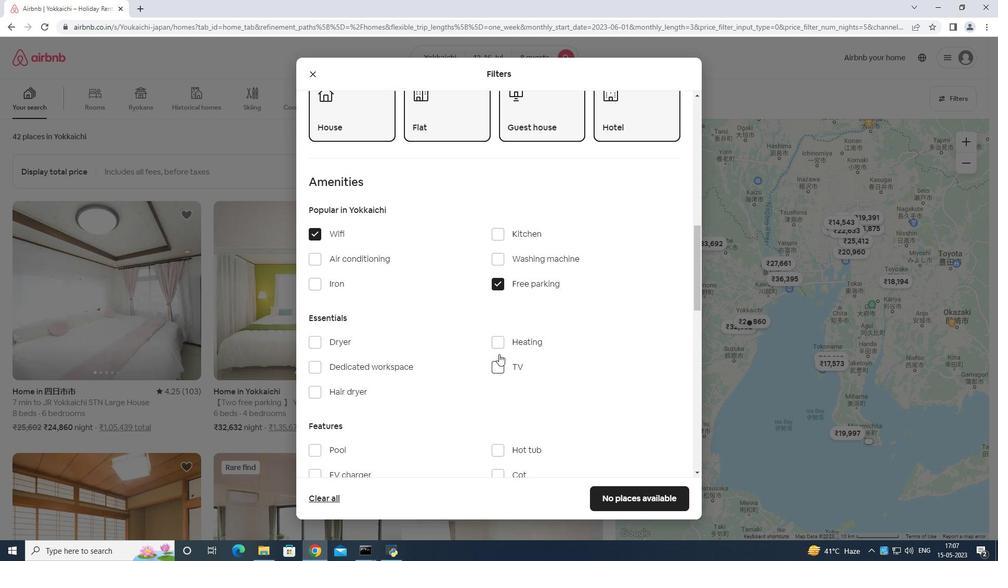 
Action: Mouse scrolled (518, 353) with delta (0, 0)
Screenshot: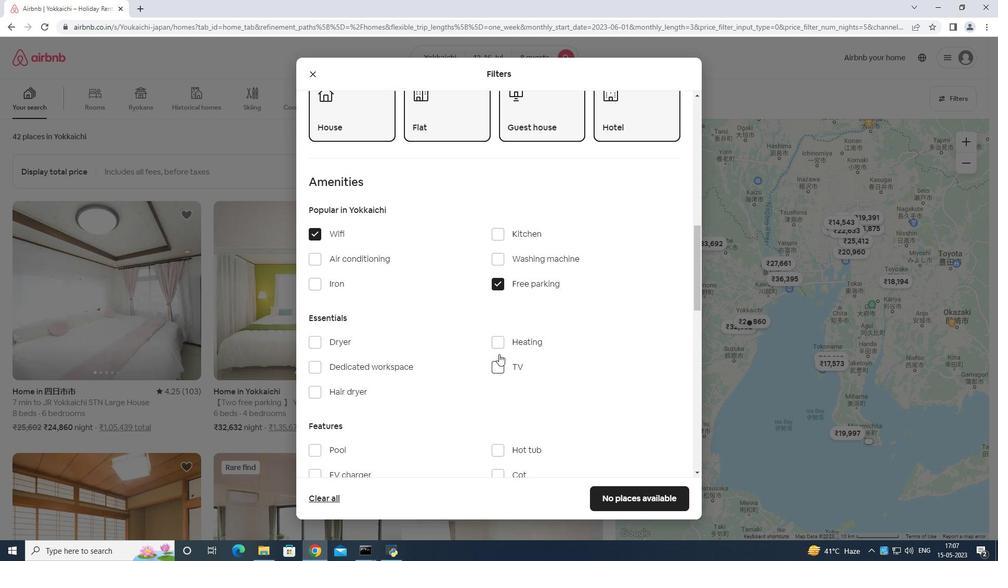 
Action: Mouse moved to (520, 356)
Screenshot: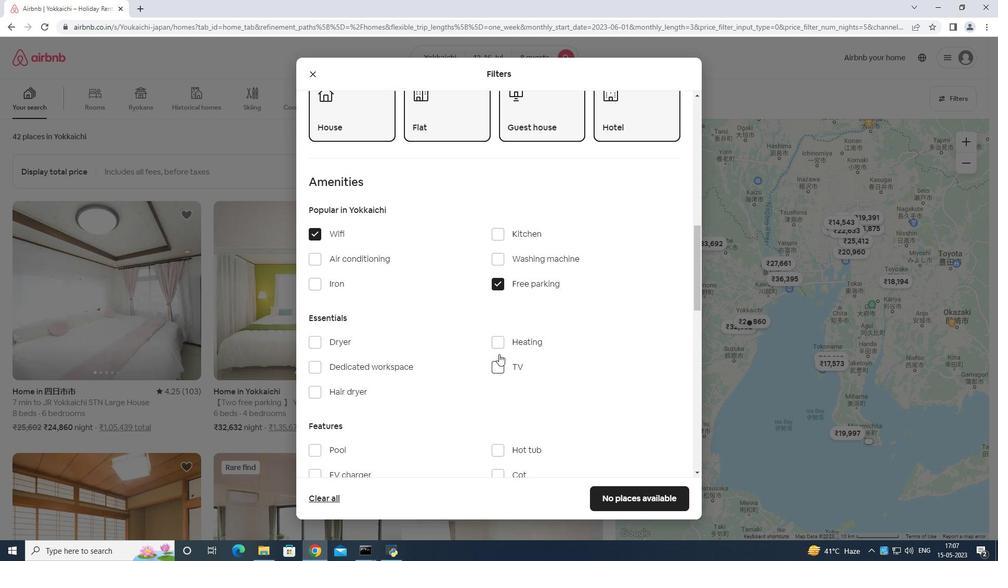 
Action: Mouse scrolled (520, 355) with delta (0, 0)
Screenshot: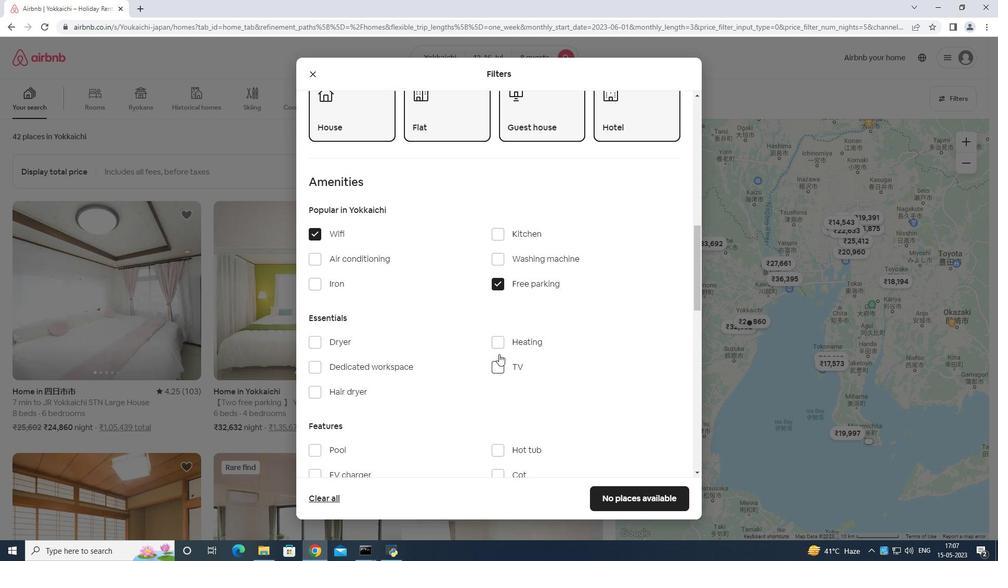 
Action: Mouse scrolled (520, 355) with delta (0, 0)
Screenshot: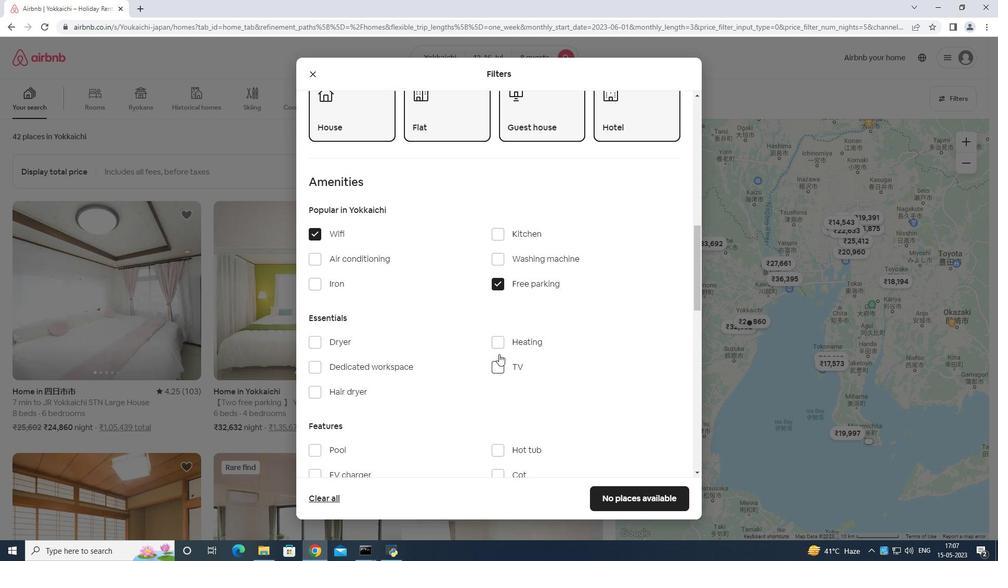 
Action: Mouse scrolled (520, 355) with delta (0, 0)
Screenshot: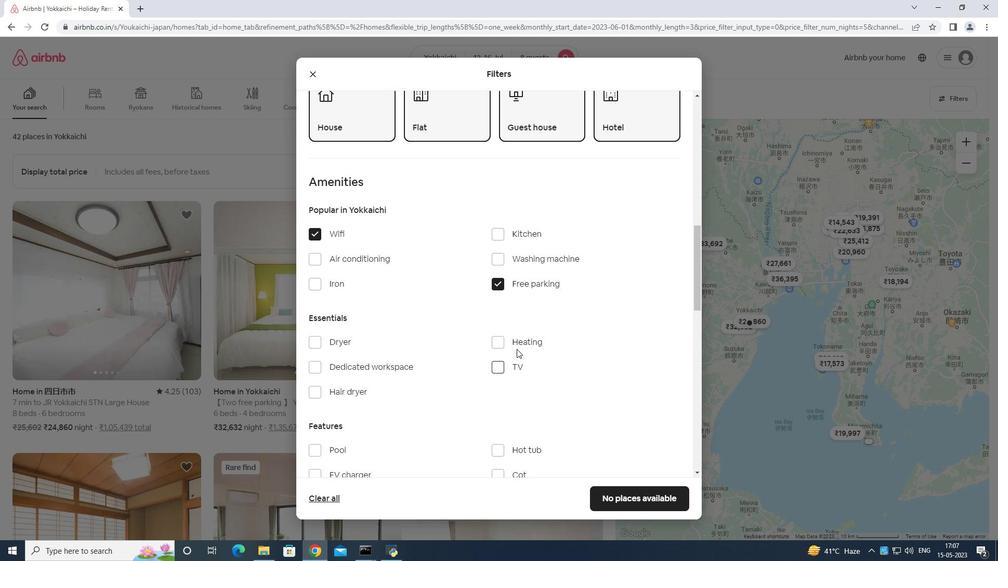 
Action: Mouse moved to (520, 356)
Screenshot: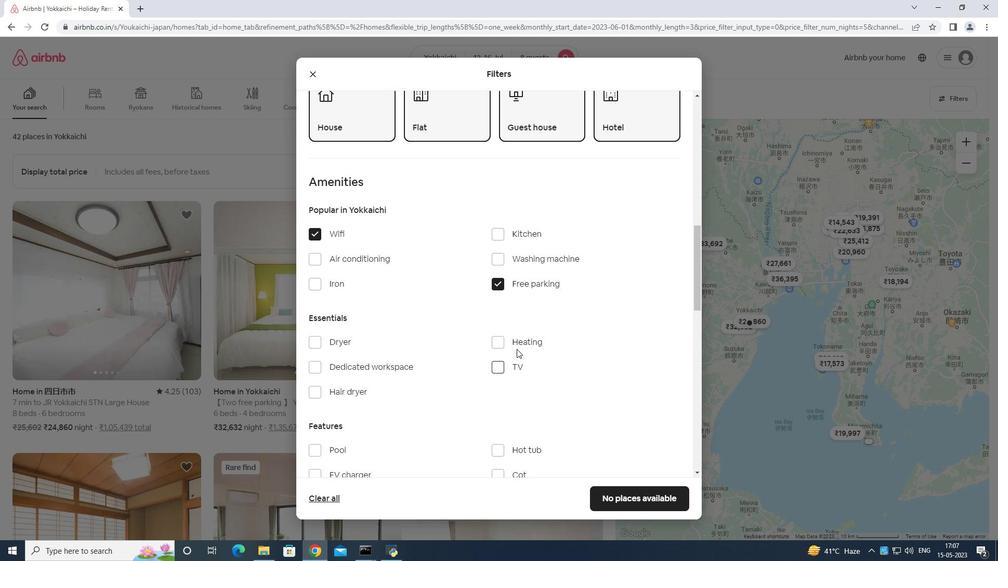 
Action: Mouse scrolled (520, 355) with delta (0, 0)
Screenshot: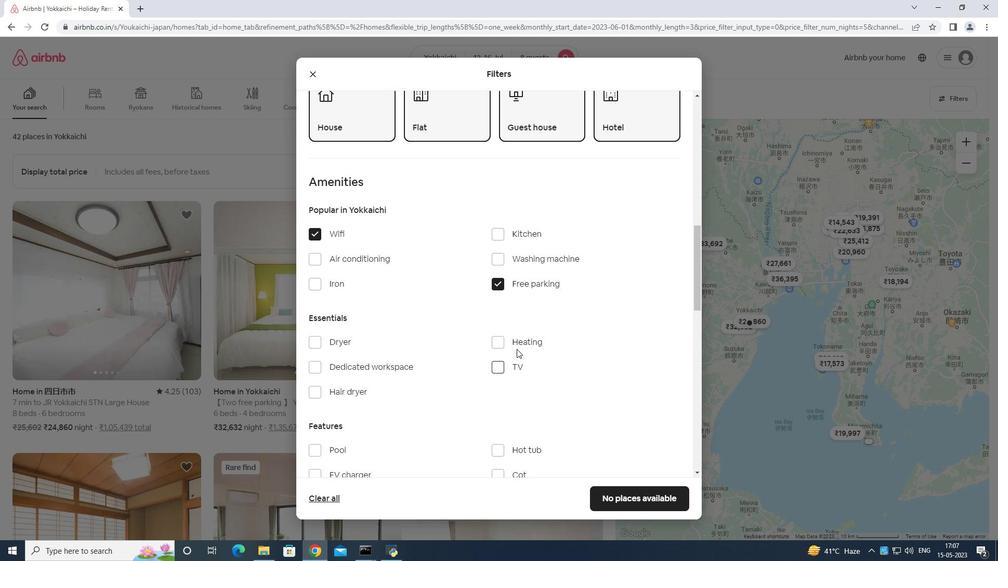 
Action: Mouse moved to (340, 241)
Screenshot: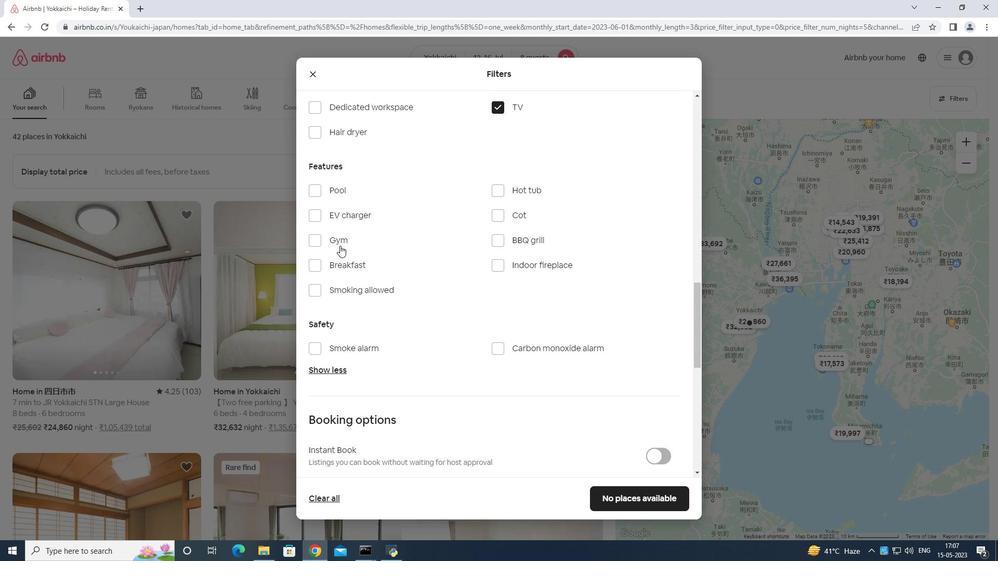 
Action: Mouse pressed left at (340, 241)
Screenshot: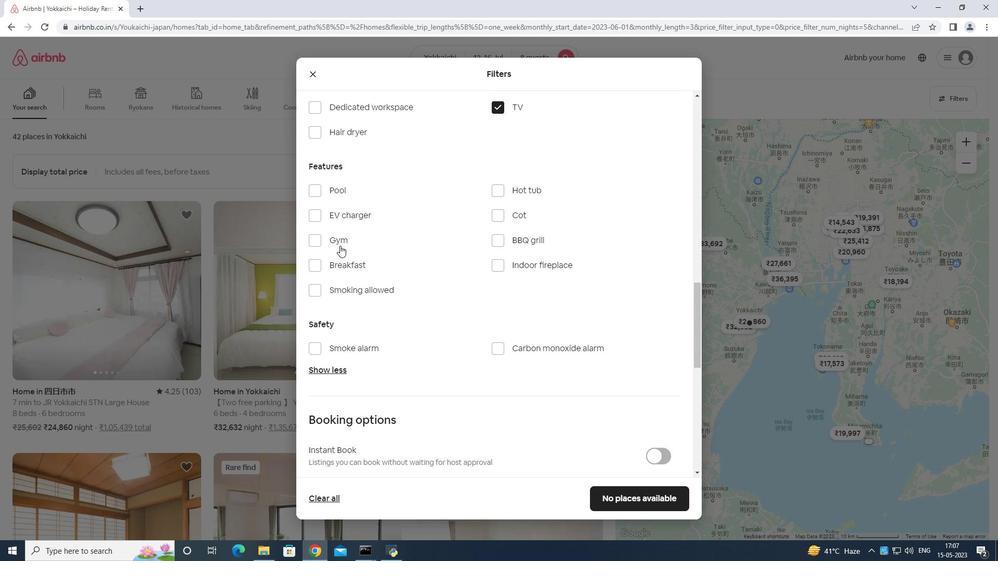 
Action: Mouse moved to (342, 265)
Screenshot: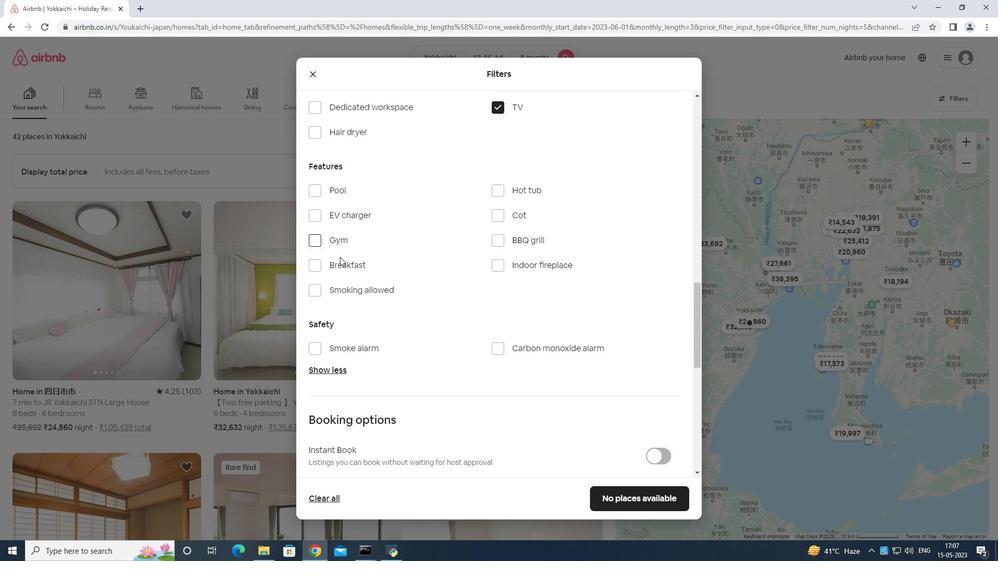 
Action: Mouse pressed left at (342, 265)
Screenshot: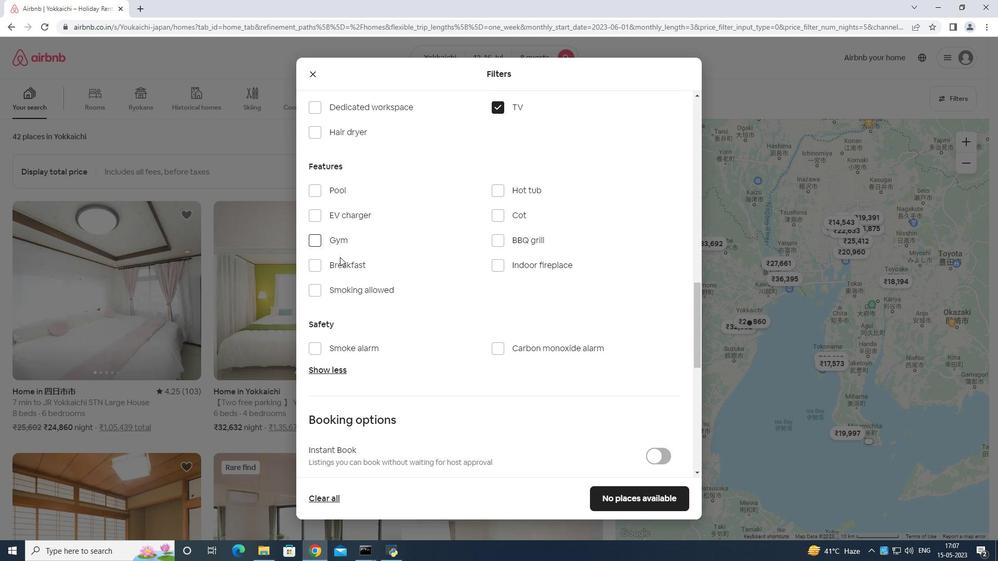 
Action: Mouse moved to (360, 264)
Screenshot: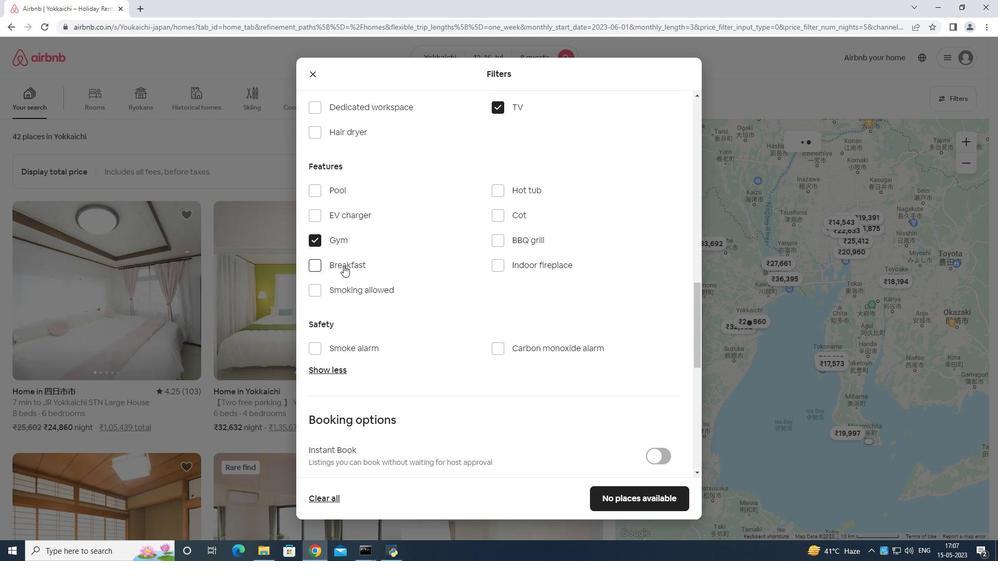 
Action: Mouse scrolled (360, 263) with delta (0, 0)
Screenshot: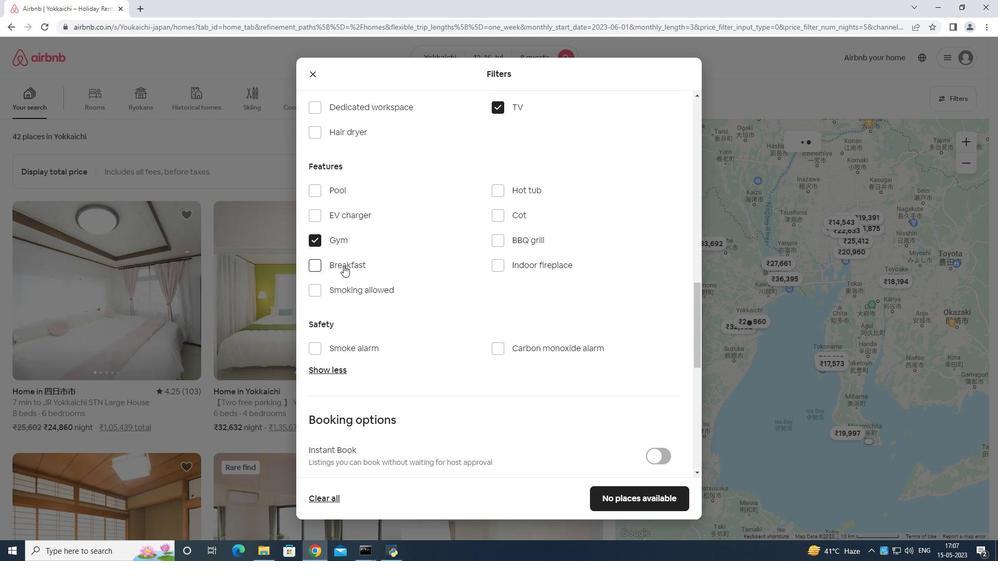 
Action: Mouse moved to (364, 268)
Screenshot: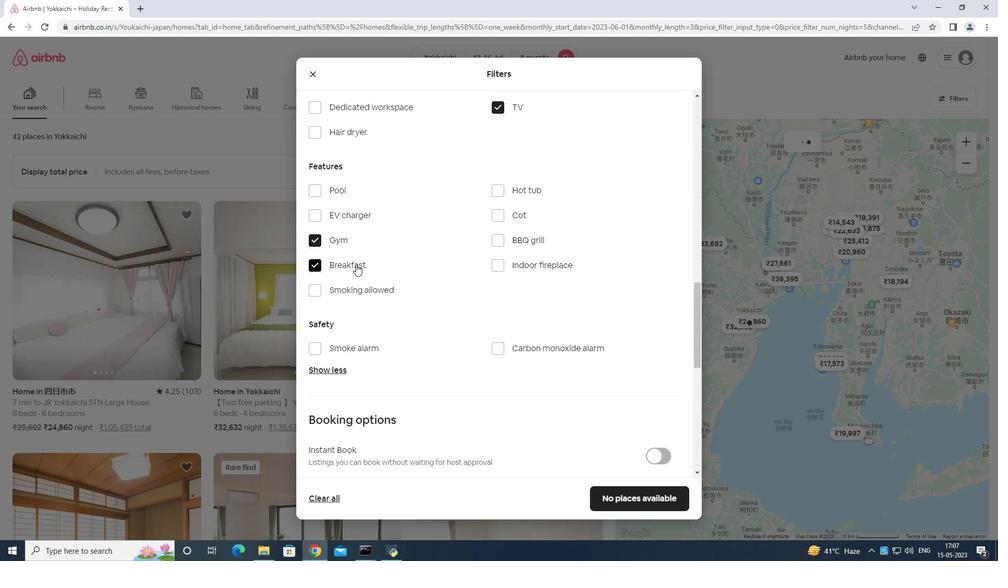 
Action: Mouse scrolled (364, 267) with delta (0, 0)
Screenshot: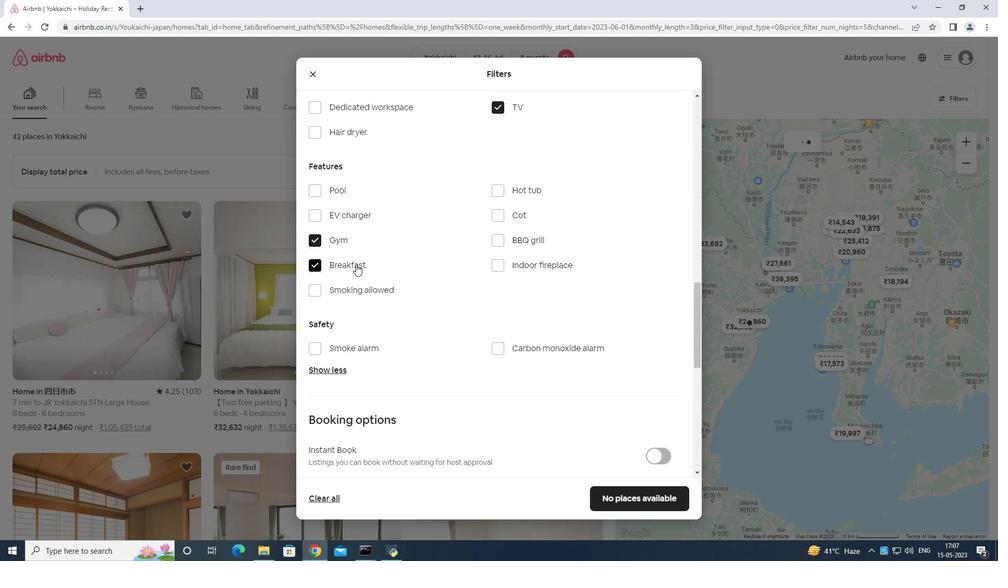 
Action: Mouse moved to (366, 269)
Screenshot: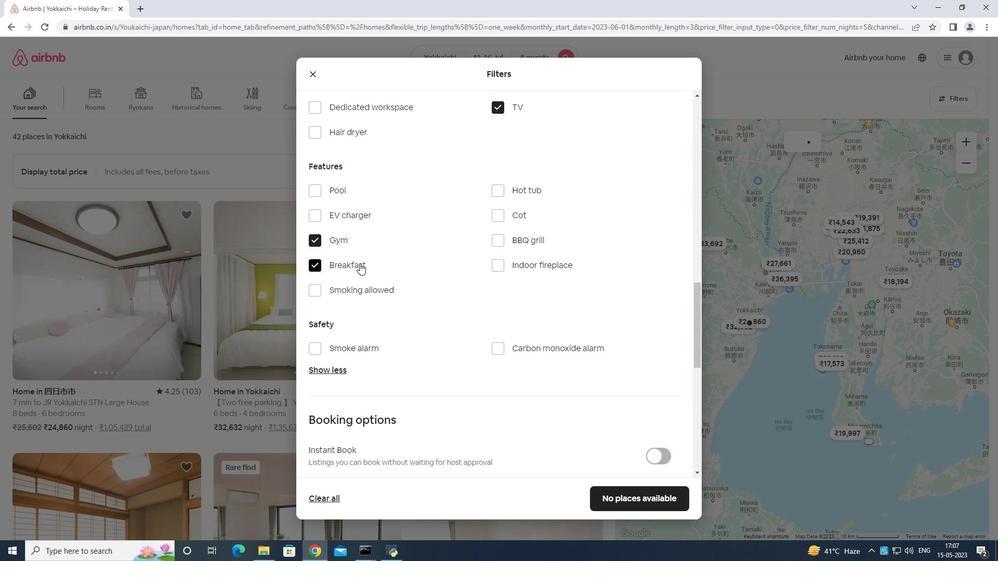 
Action: Mouse scrolled (365, 268) with delta (0, 0)
Screenshot: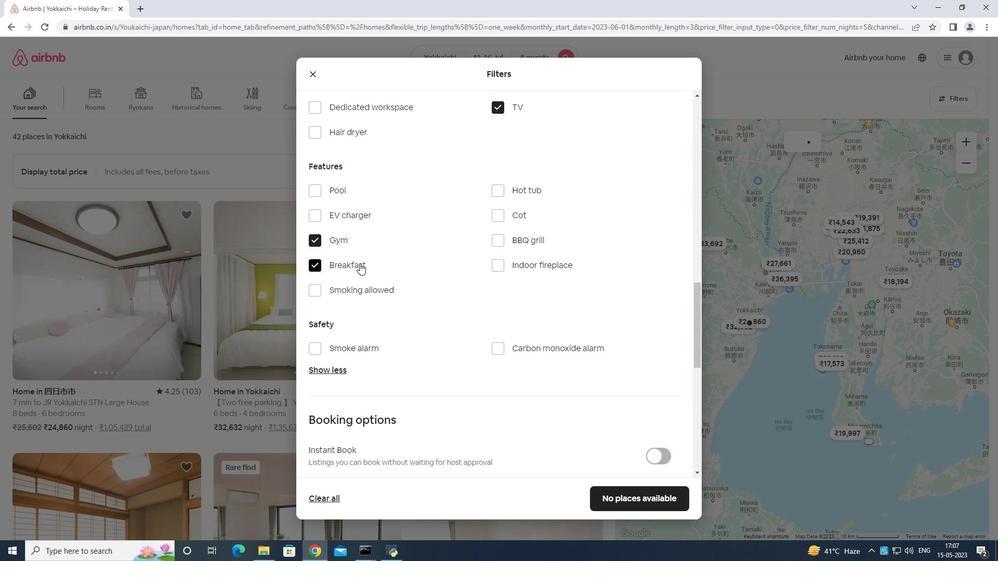 
Action: Mouse moved to (372, 273)
Screenshot: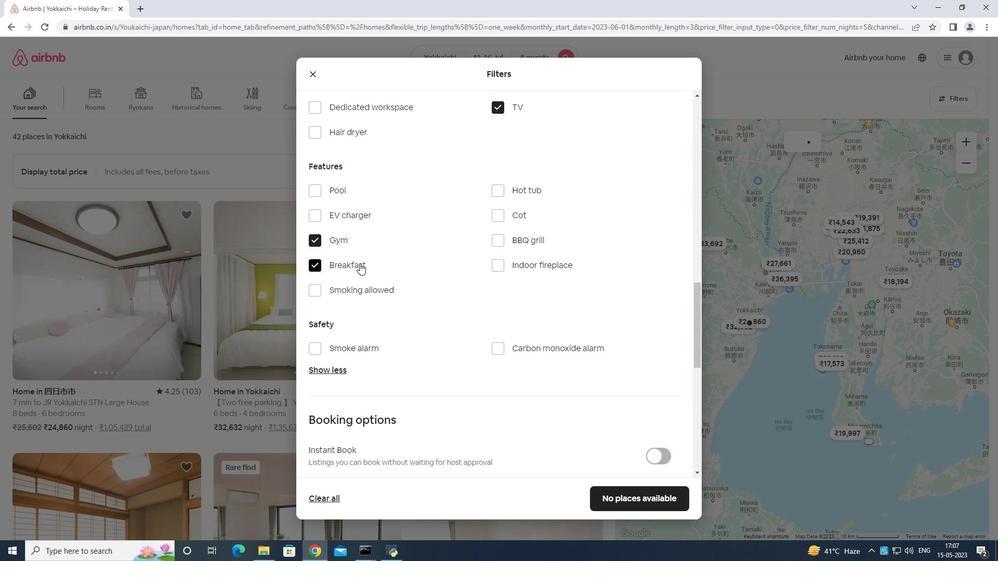 
Action: Mouse scrolled (372, 272) with delta (0, 0)
Screenshot: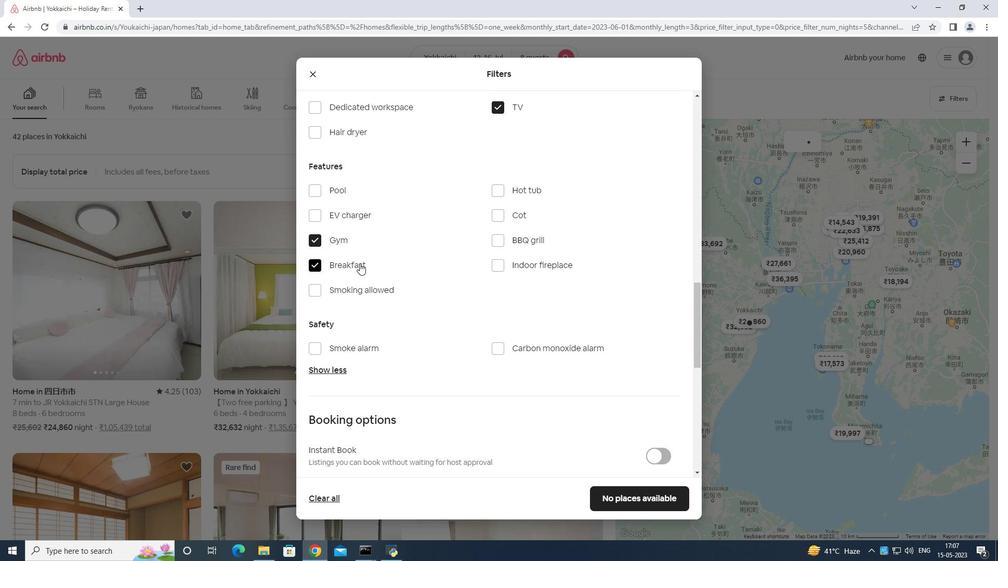 
Action: Mouse moved to (416, 285)
Screenshot: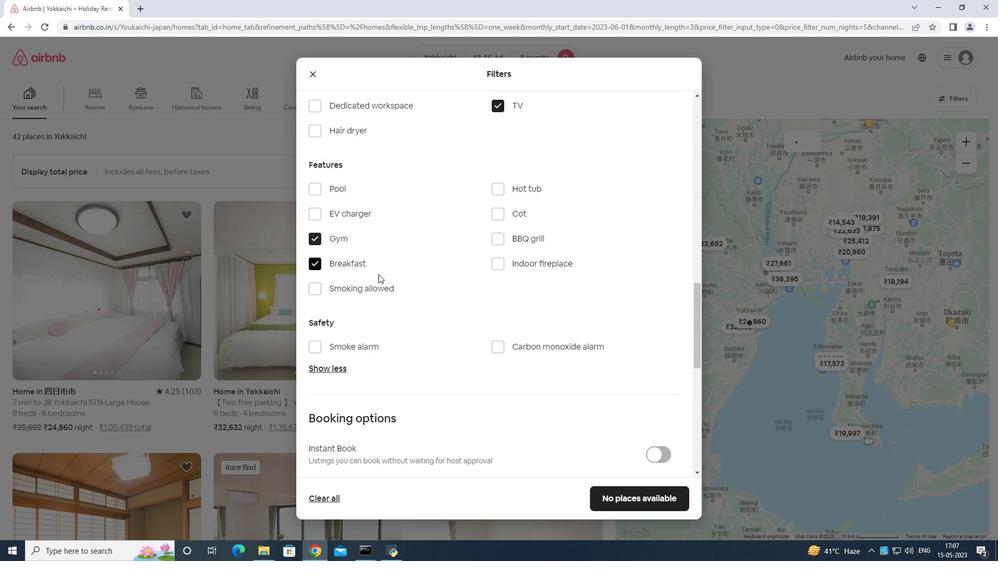 
Action: Mouse scrolled (416, 284) with delta (0, 0)
Screenshot: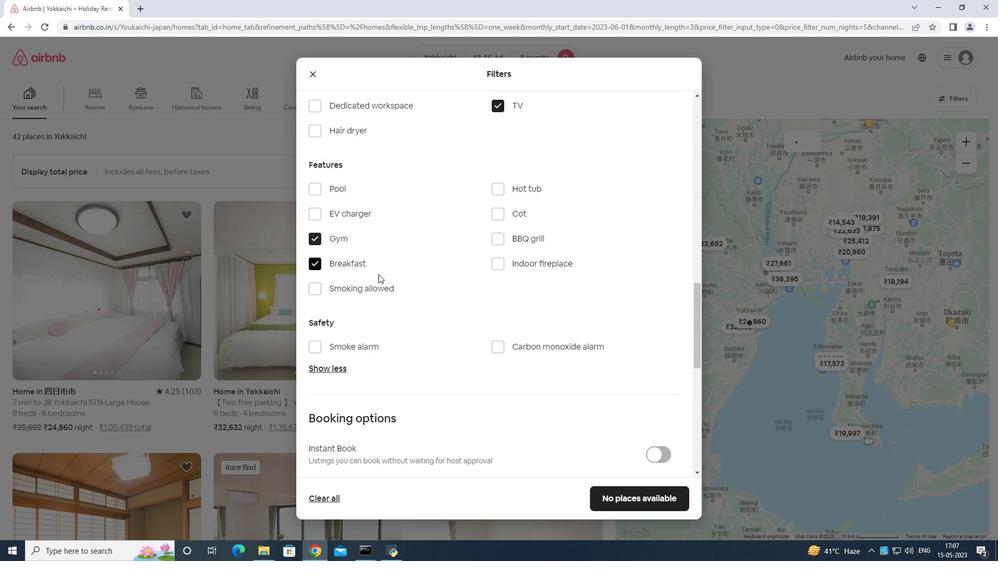 
Action: Mouse moved to (658, 228)
Screenshot: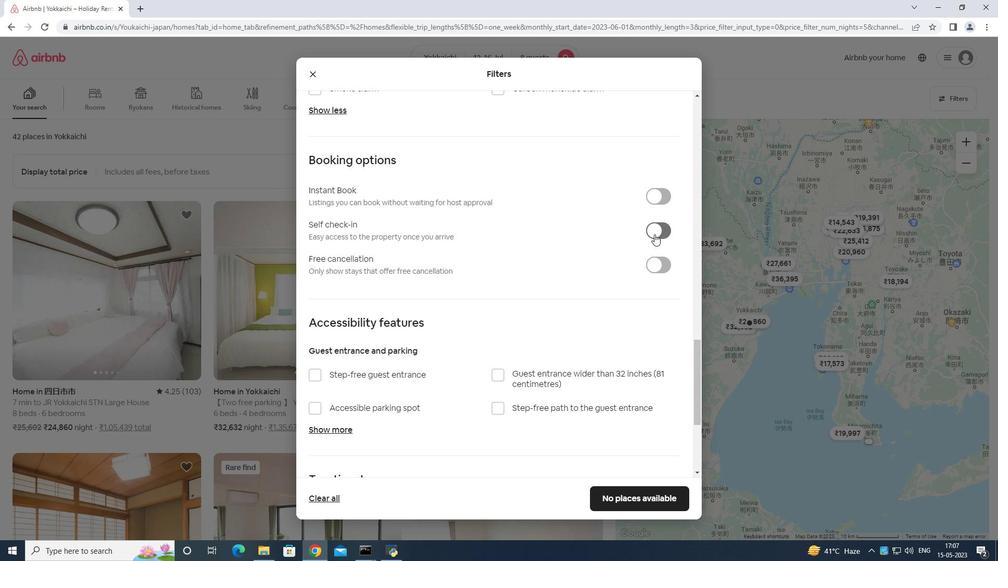 
Action: Mouse pressed left at (658, 228)
Screenshot: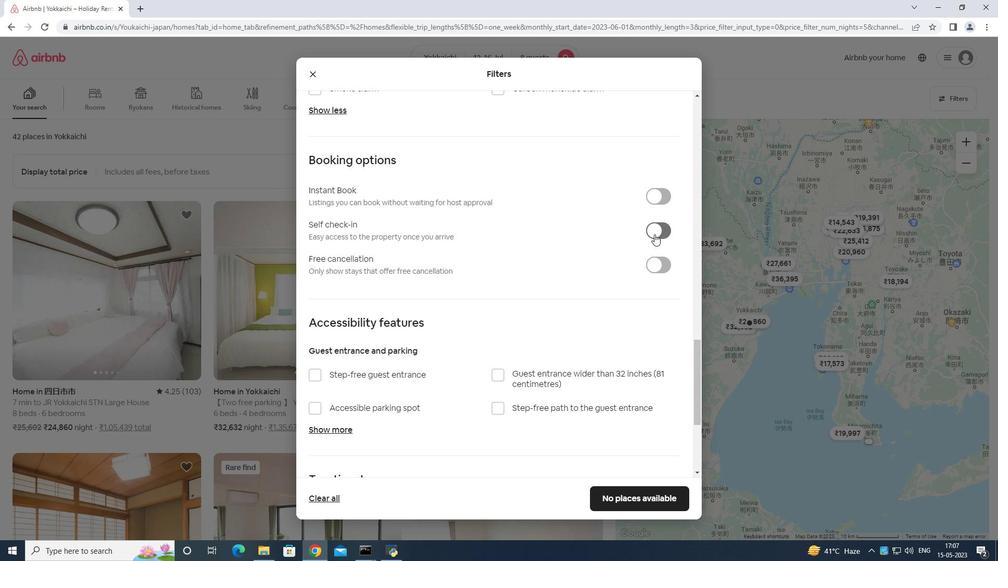 
Action: Mouse moved to (640, 239)
Screenshot: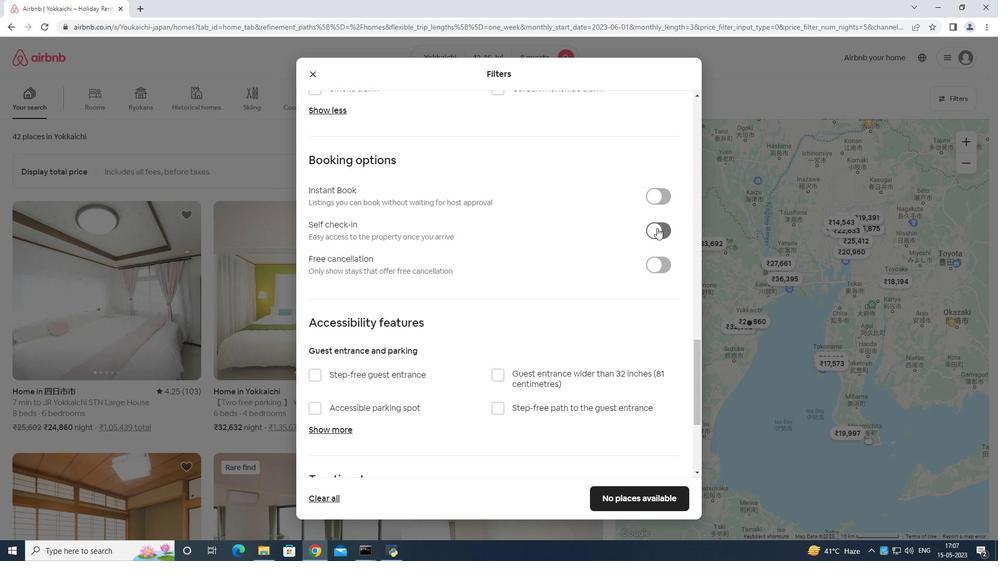 
Action: Mouse scrolled (640, 238) with delta (0, 0)
Screenshot: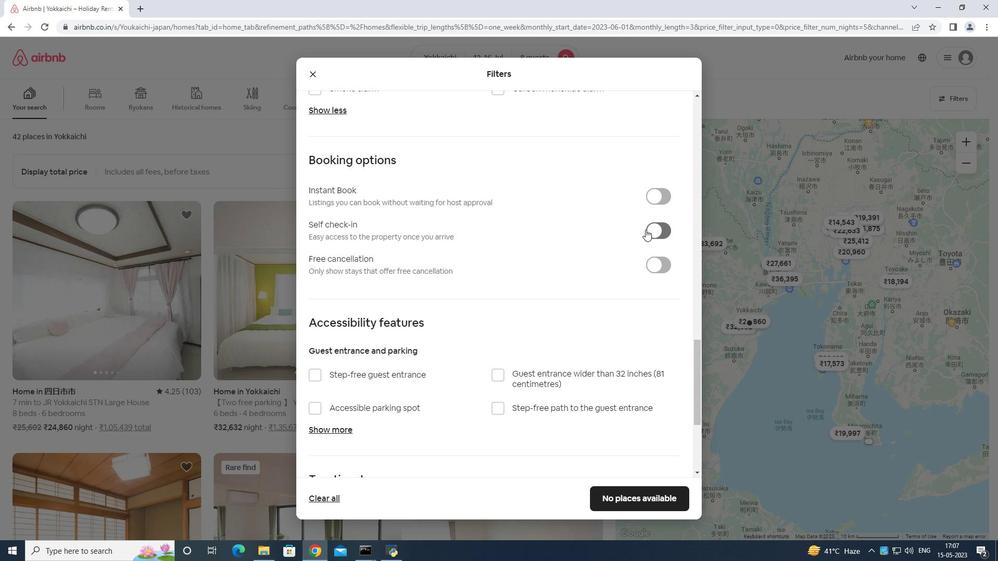 
Action: Mouse moved to (634, 249)
Screenshot: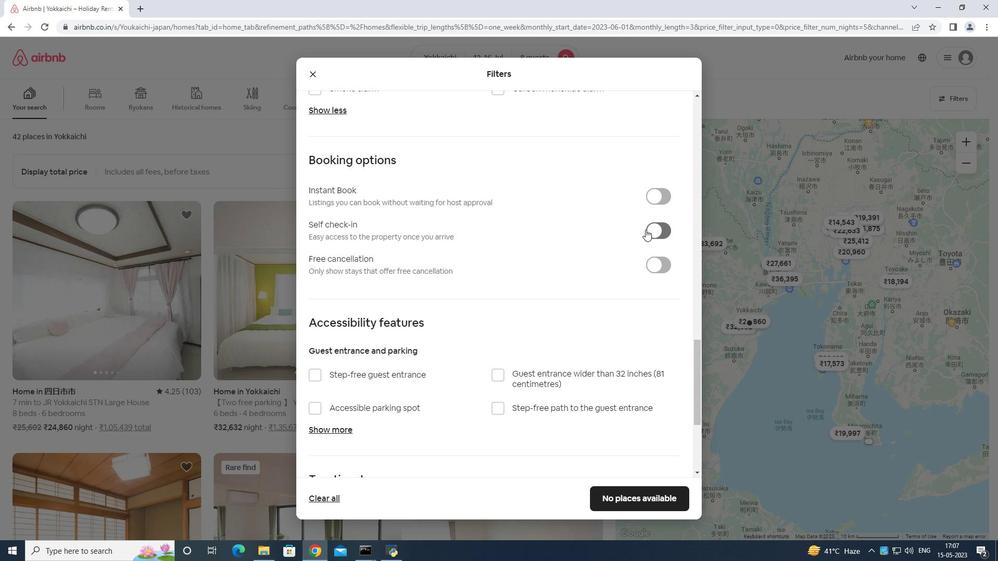 
Action: Mouse scrolled (634, 249) with delta (0, 0)
Screenshot: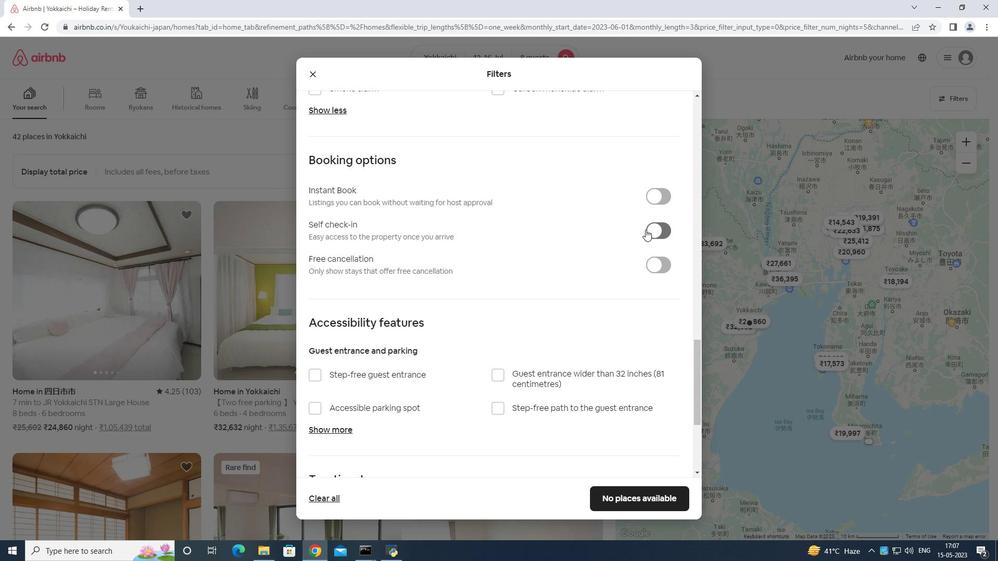 
Action: Mouse moved to (627, 255)
Screenshot: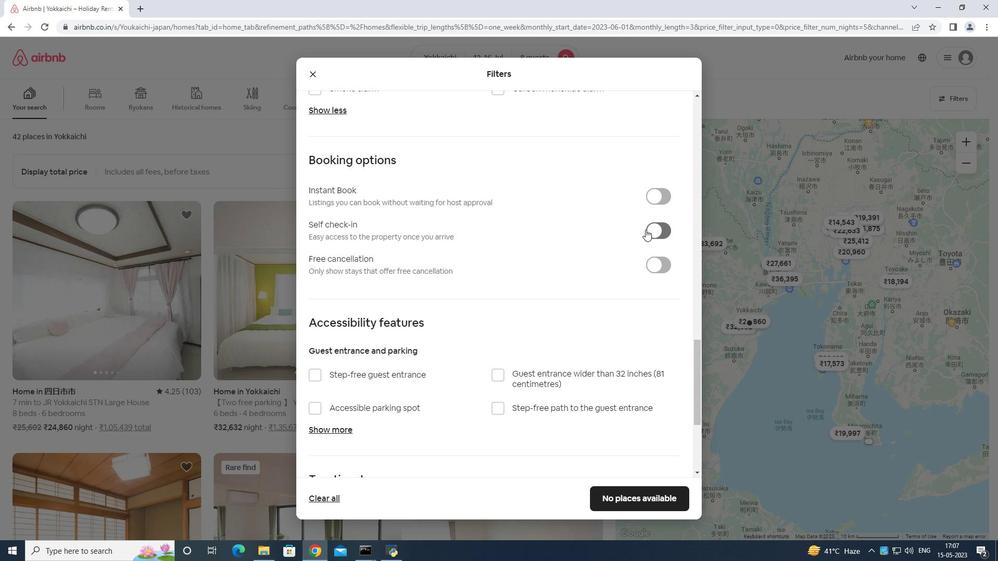 
Action: Mouse scrolled (627, 255) with delta (0, 0)
Screenshot: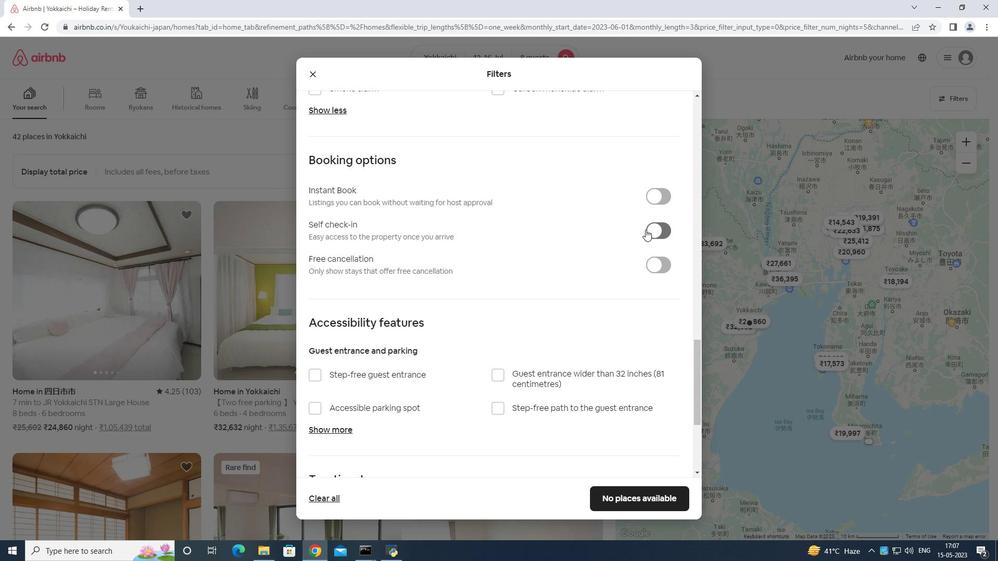 
Action: Mouse moved to (615, 261)
Screenshot: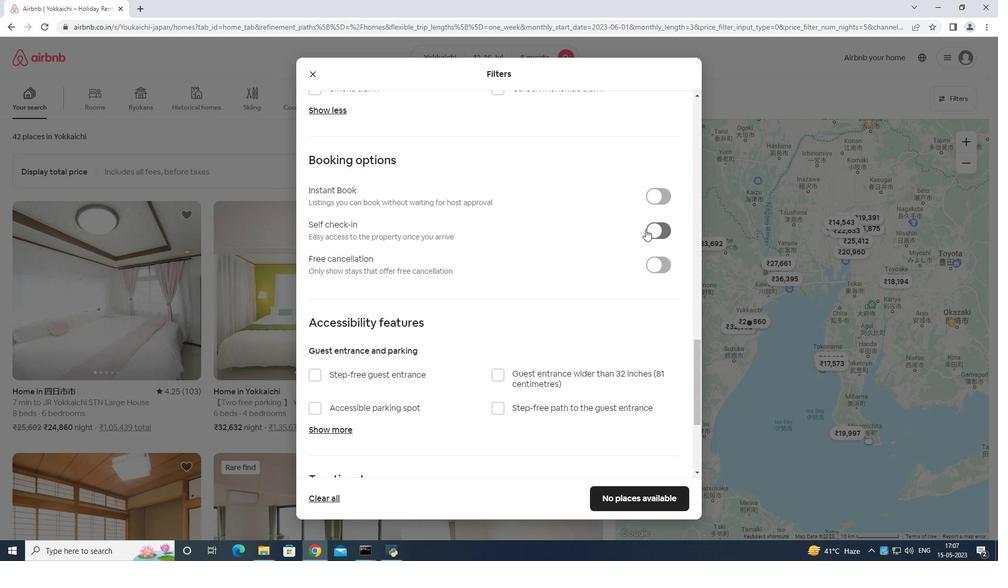 
Action: Mouse scrolled (615, 261) with delta (0, 0)
Screenshot: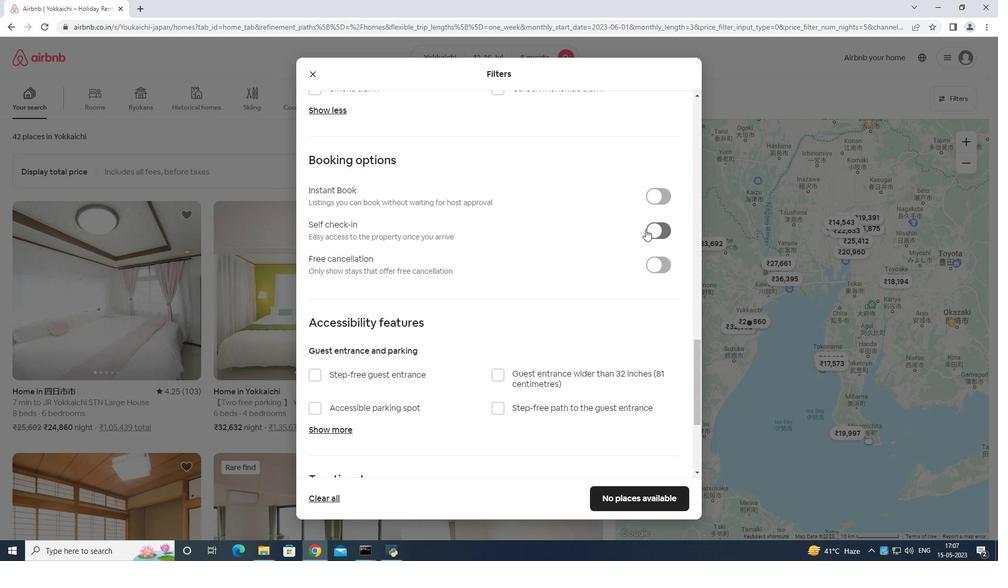 
Action: Mouse moved to (593, 269)
Screenshot: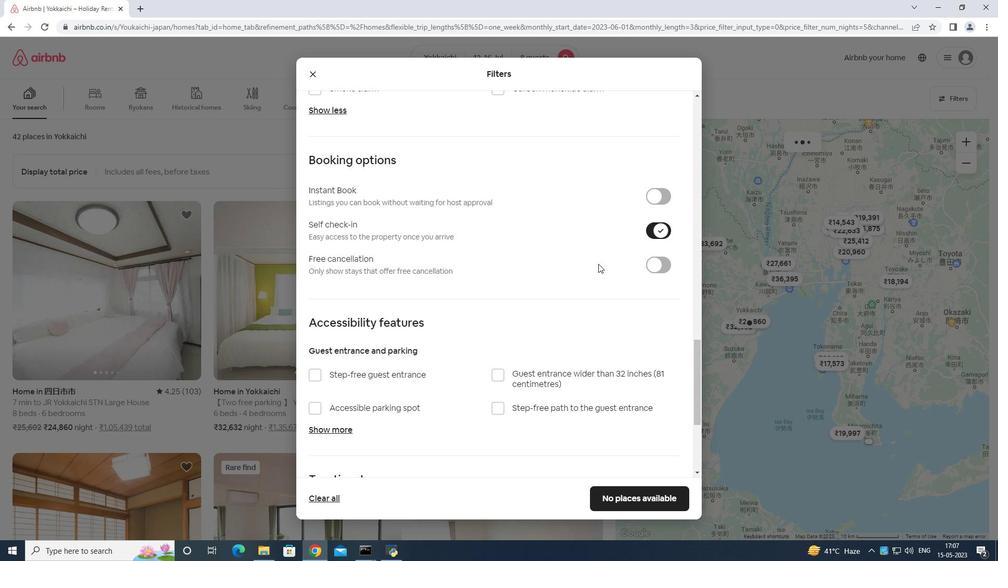 
Action: Mouse scrolled (593, 268) with delta (0, 0)
Screenshot: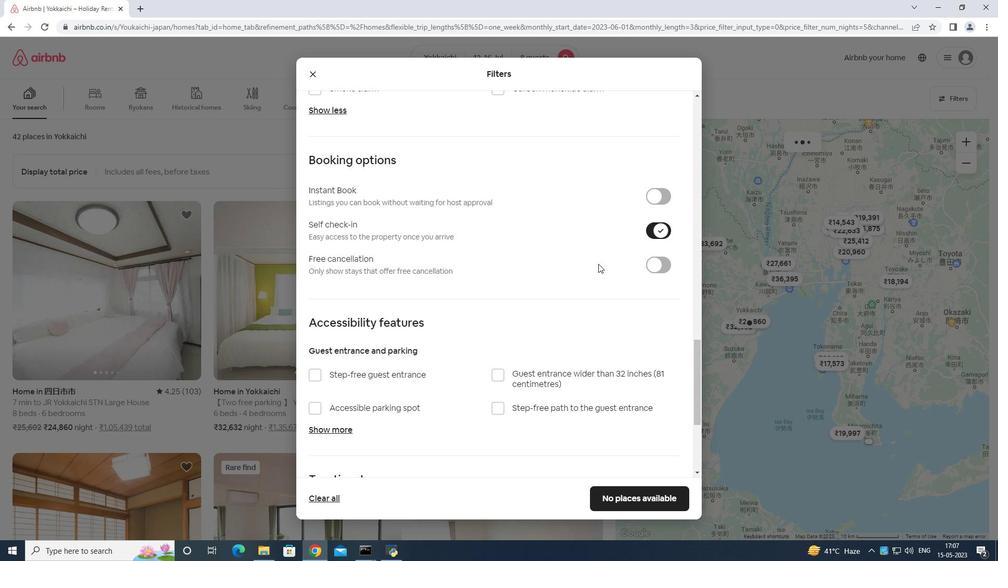 
Action: Mouse moved to (590, 276)
Screenshot: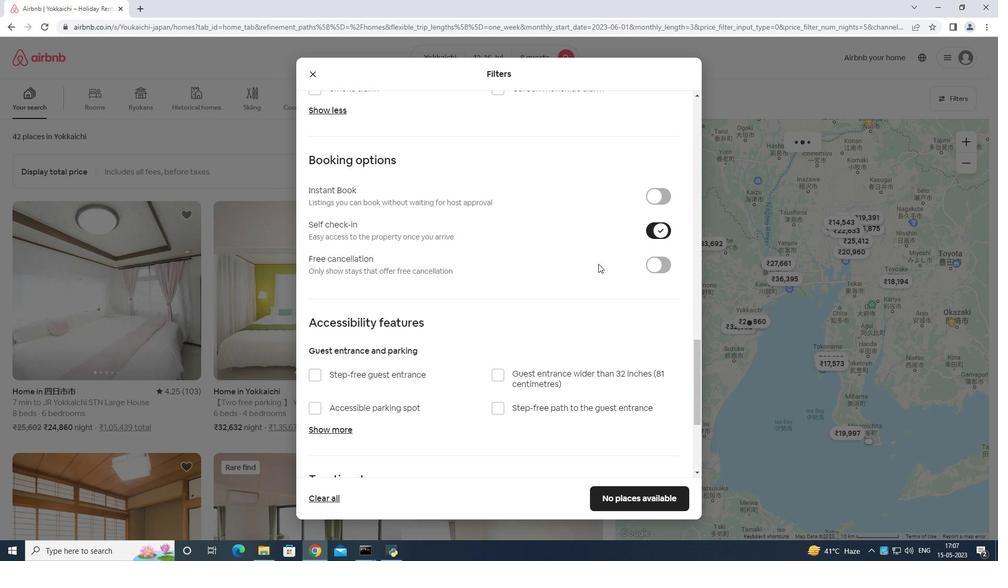 
Action: Mouse scrolled (590, 275) with delta (0, 0)
Screenshot: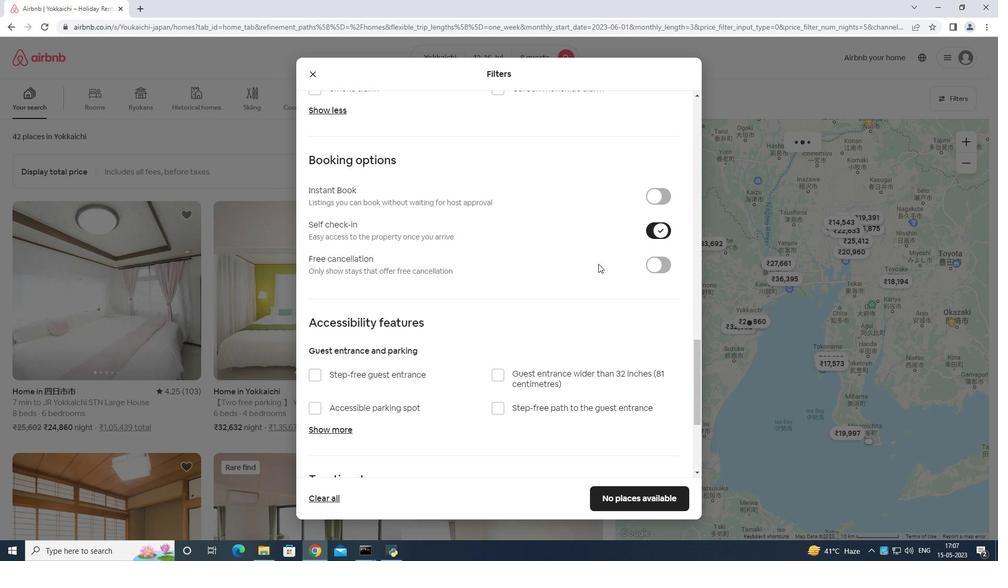 
Action: Mouse moved to (588, 280)
Screenshot: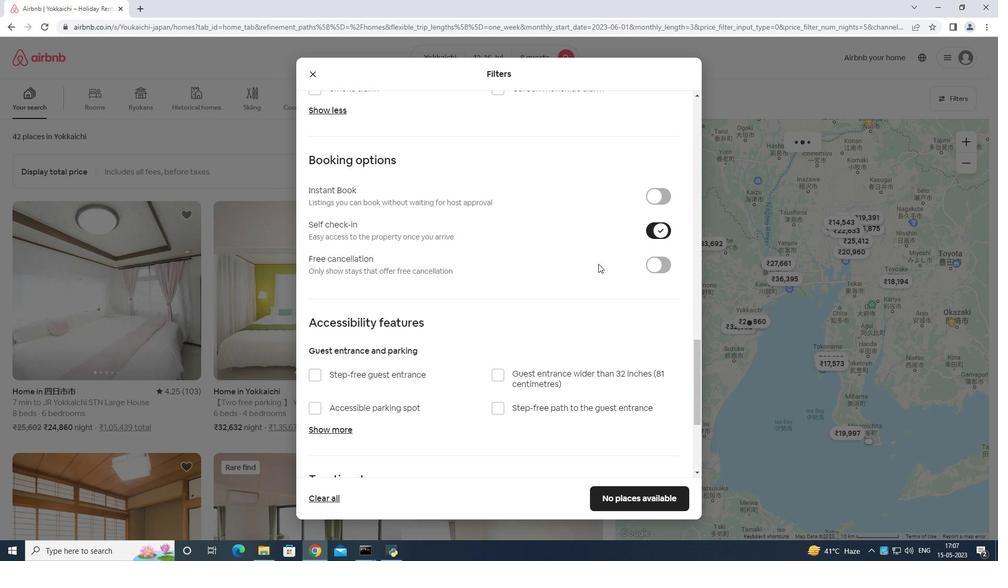 
Action: Mouse scrolled (589, 278) with delta (0, 0)
Screenshot: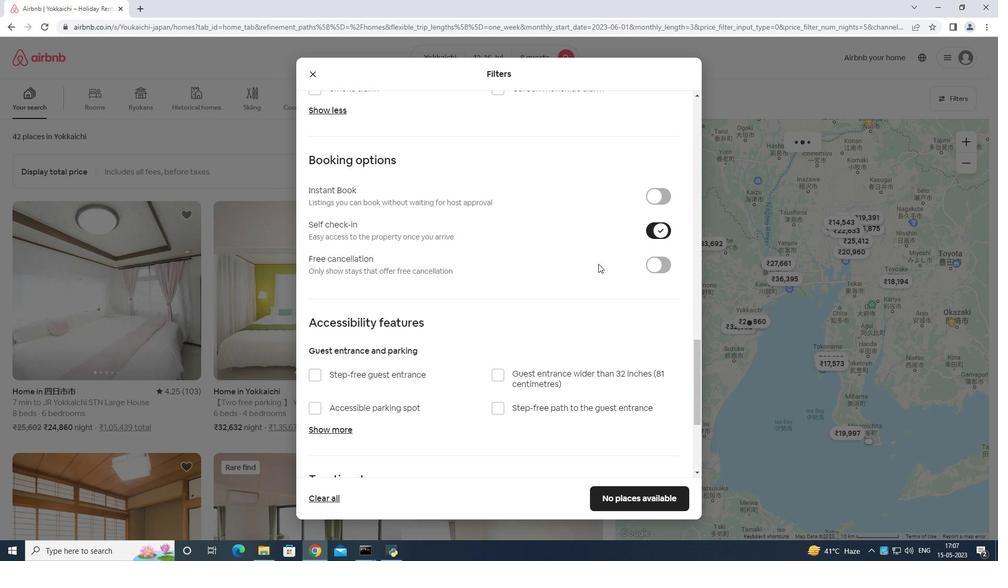 
Action: Mouse moved to (571, 290)
Screenshot: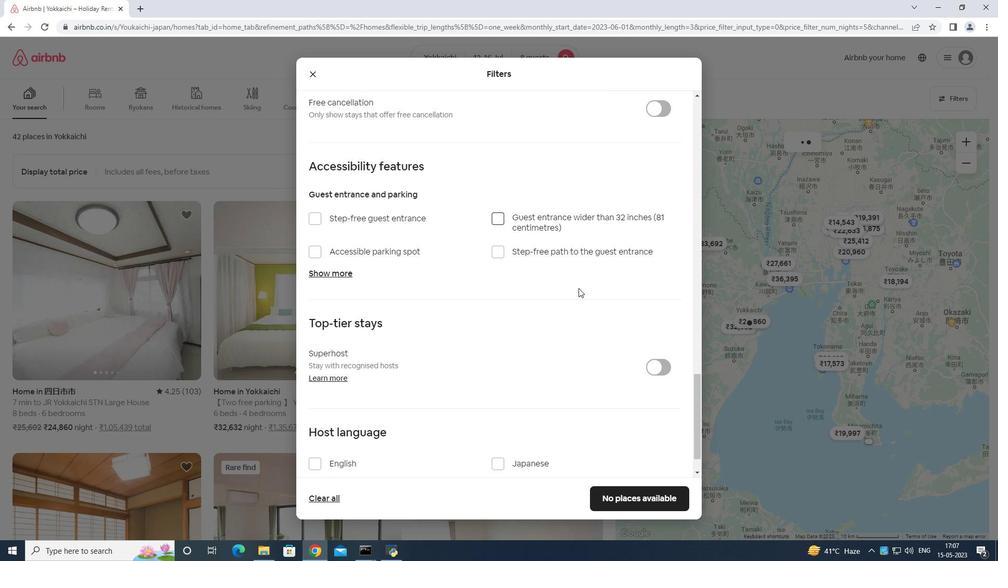 
Action: Mouse scrolled (571, 289) with delta (0, 0)
Screenshot: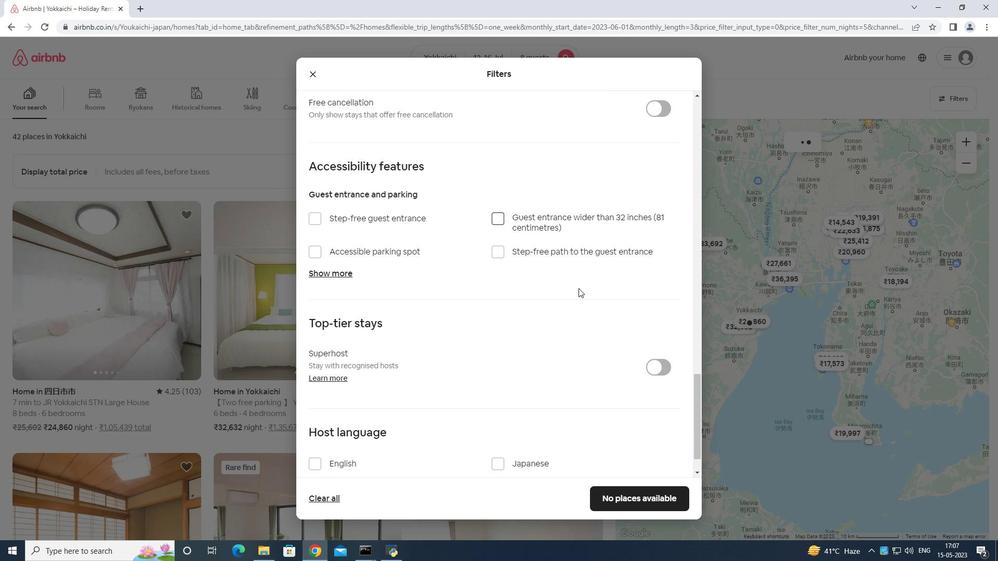
Action: Mouse moved to (567, 295)
Screenshot: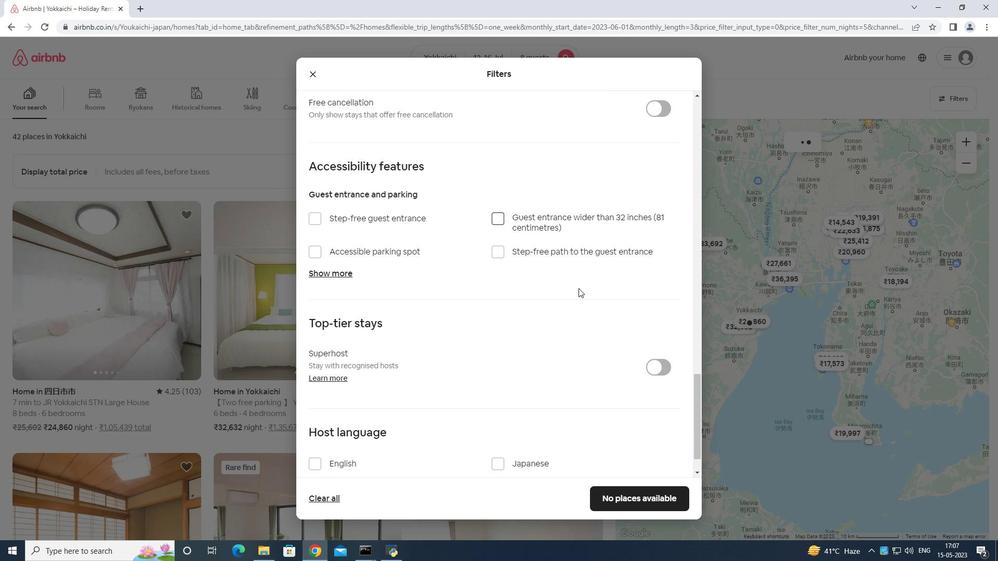 
Action: Mouse scrolled (567, 295) with delta (0, 0)
Screenshot: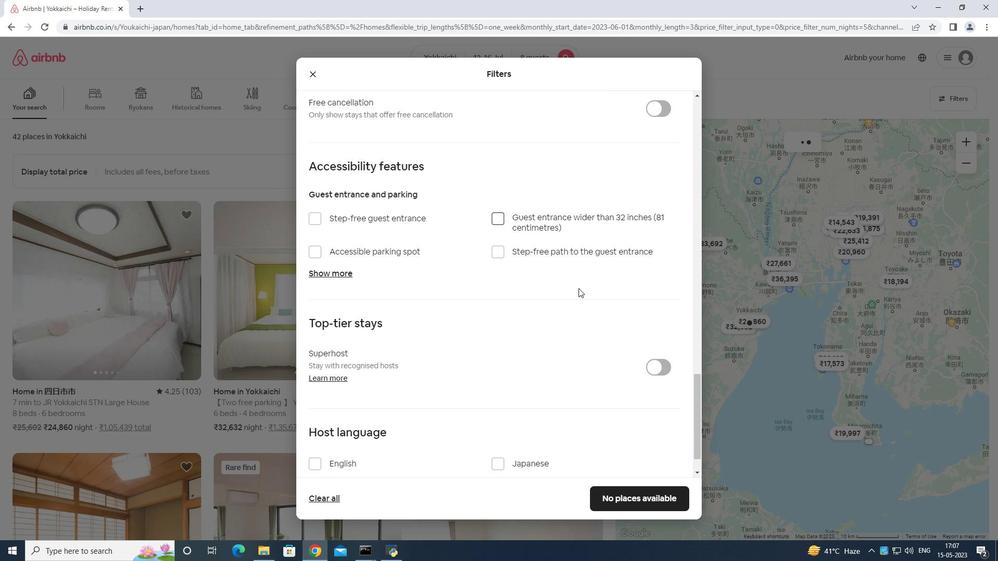 
Action: Mouse moved to (564, 300)
Screenshot: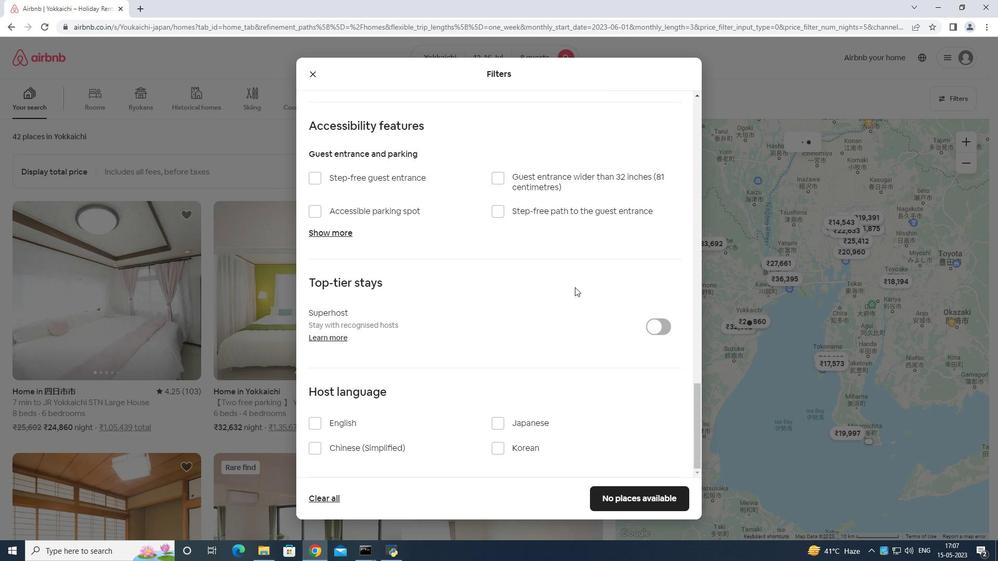 
Action: Mouse scrolled (564, 299) with delta (0, 0)
Screenshot: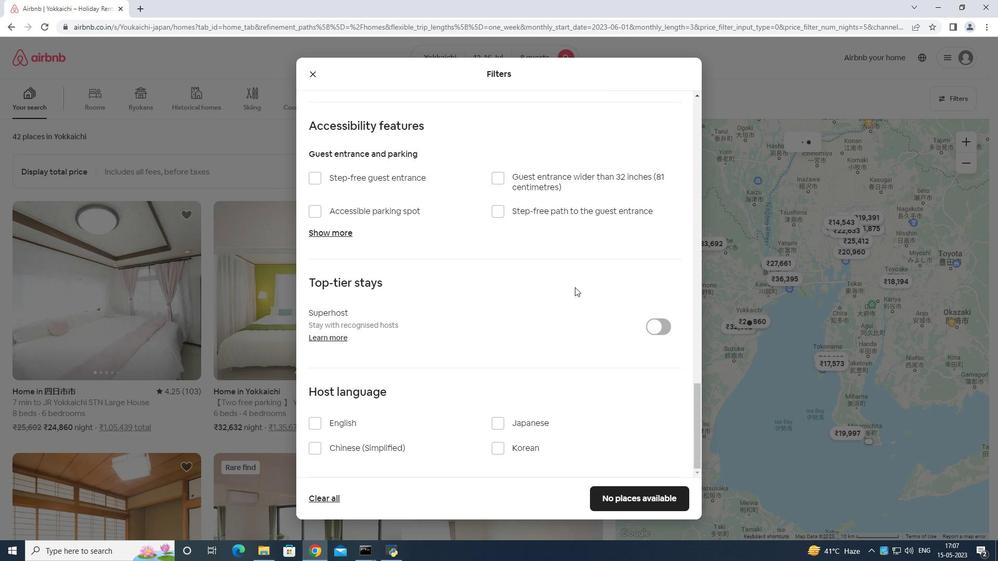 
Action: Mouse moved to (561, 303)
Screenshot: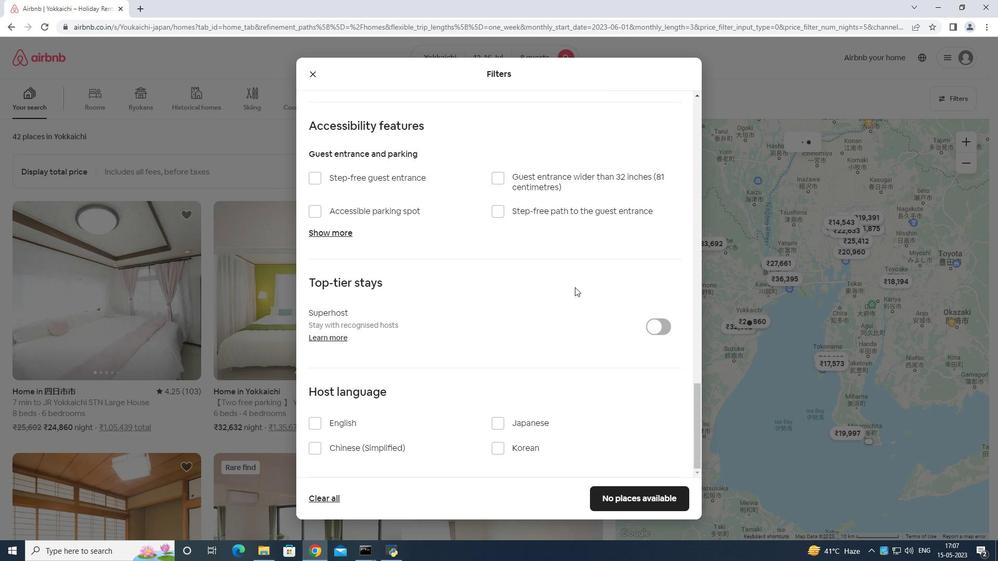 
Action: Mouse scrolled (561, 302) with delta (0, 0)
Screenshot: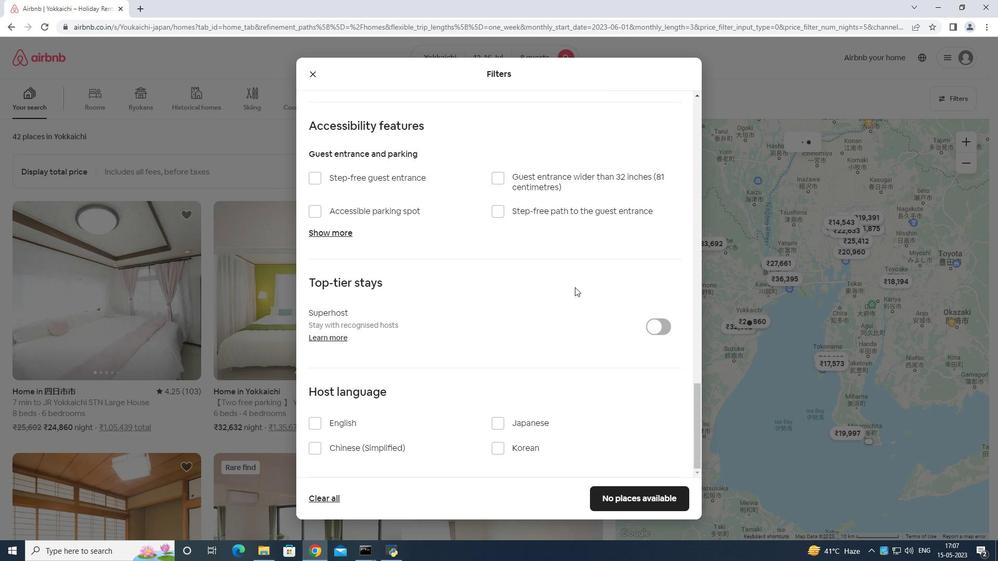
Action: Mouse moved to (353, 423)
Screenshot: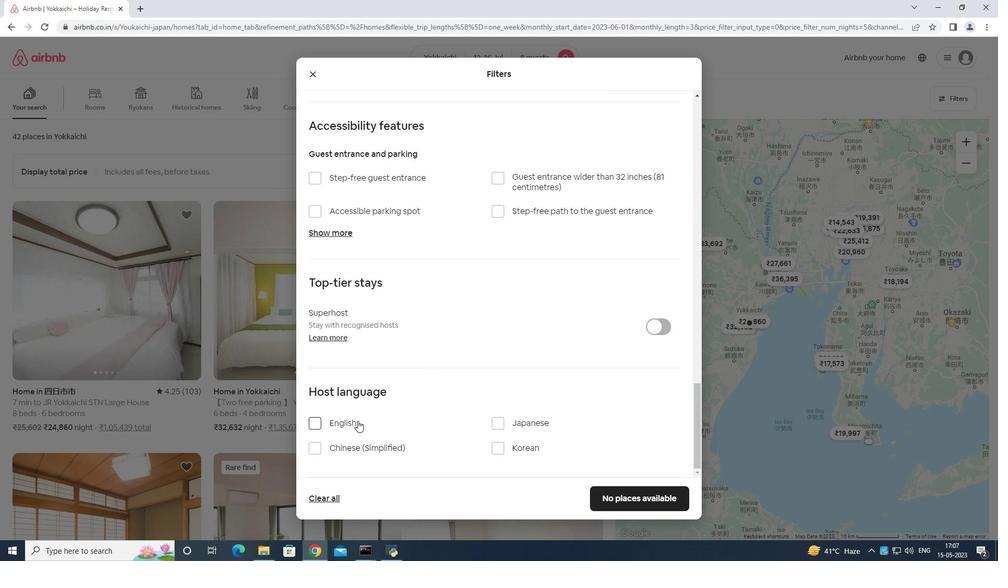 
Action: Mouse pressed left at (353, 423)
Screenshot: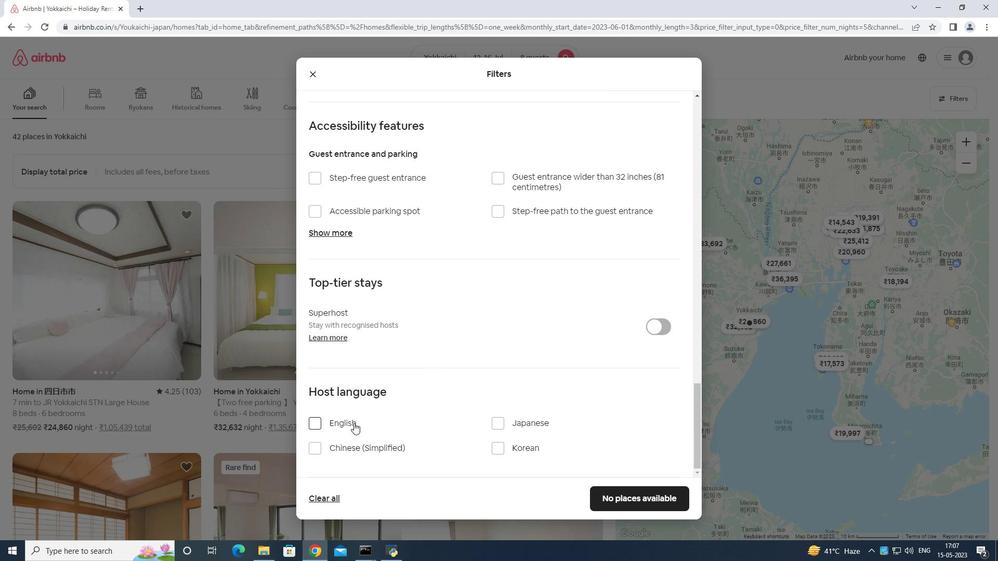 
Action: Mouse moved to (629, 493)
Screenshot: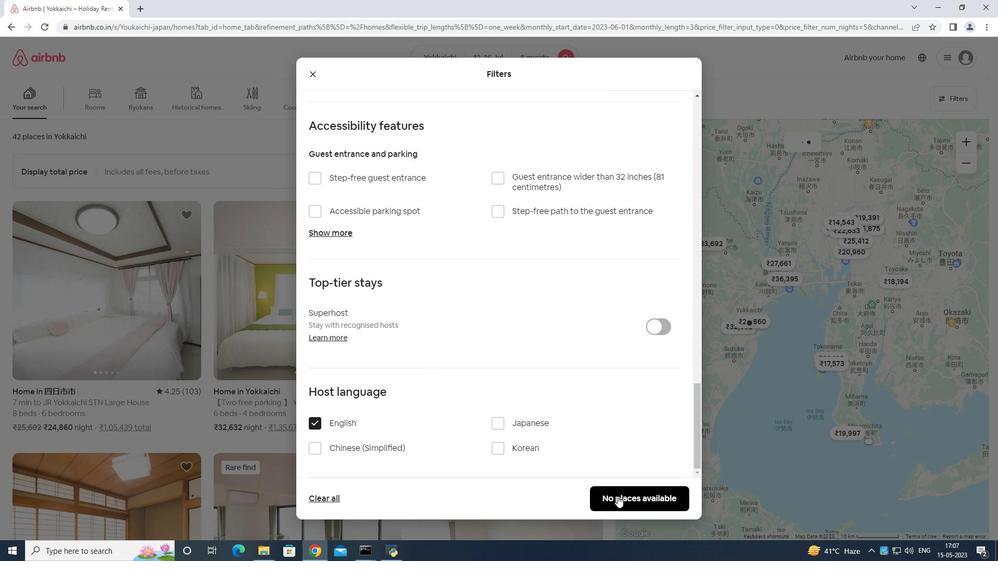 
Action: Mouse pressed left at (629, 493)
Screenshot: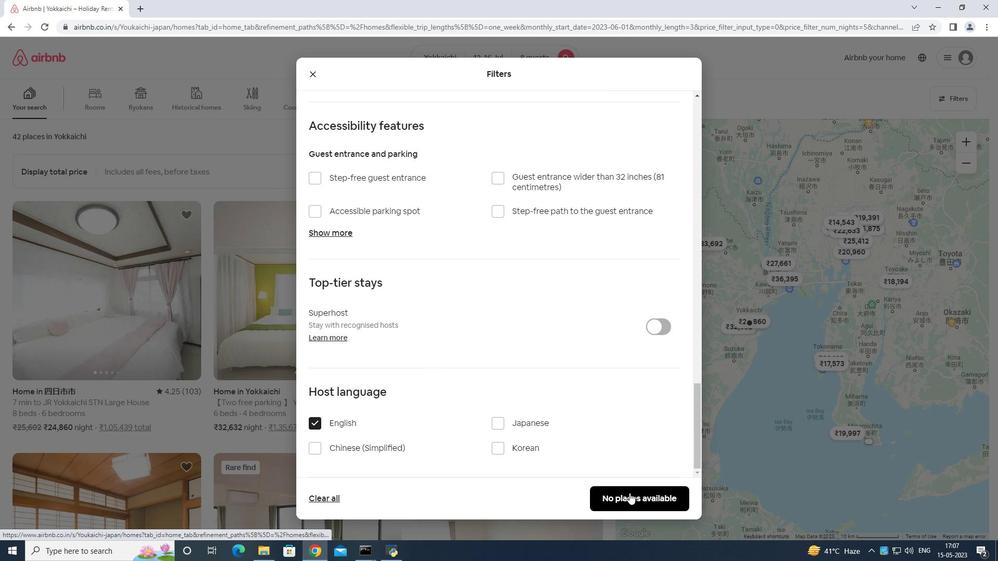 
